 Task: For heading Use Merriweather with pink colour & bold.  font size for heading24,  'Change the font style of data to'Merriweather and font size to 16,  Change the alignment of both headline & data to Align center.  In the sheet  DashboardPayHistbook
Action: Mouse moved to (83, 177)
Screenshot: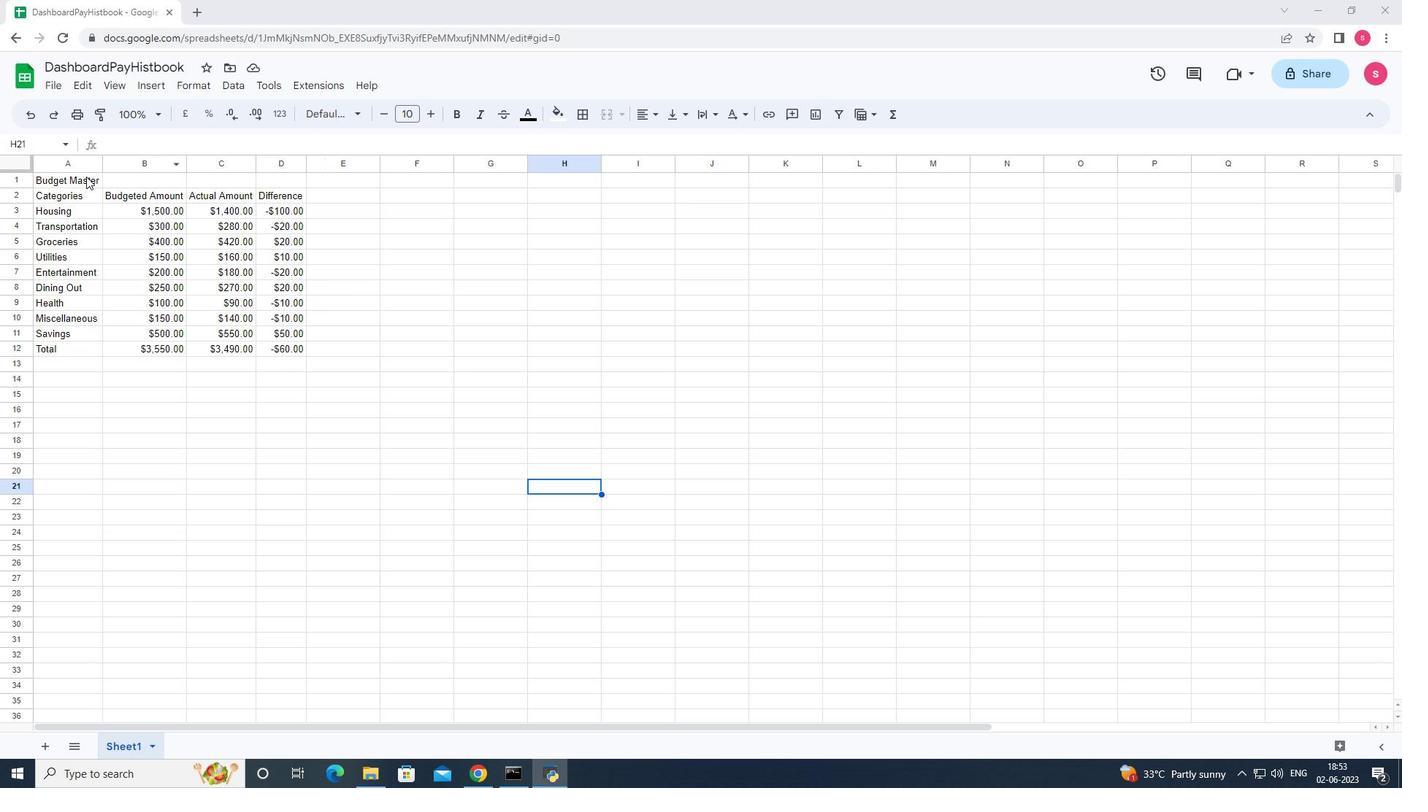 
Action: Mouse pressed left at (83, 177)
Screenshot: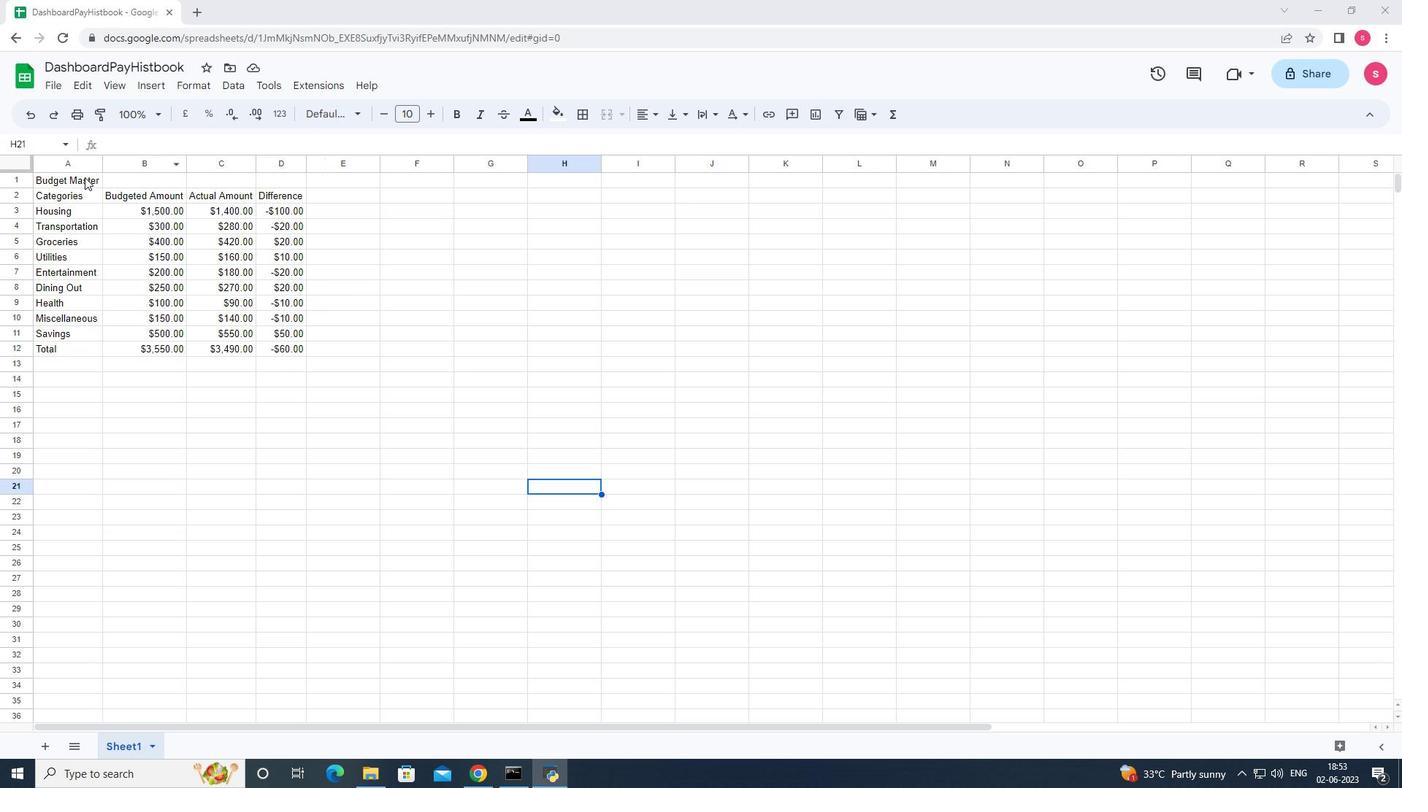 
Action: Mouse moved to (326, 111)
Screenshot: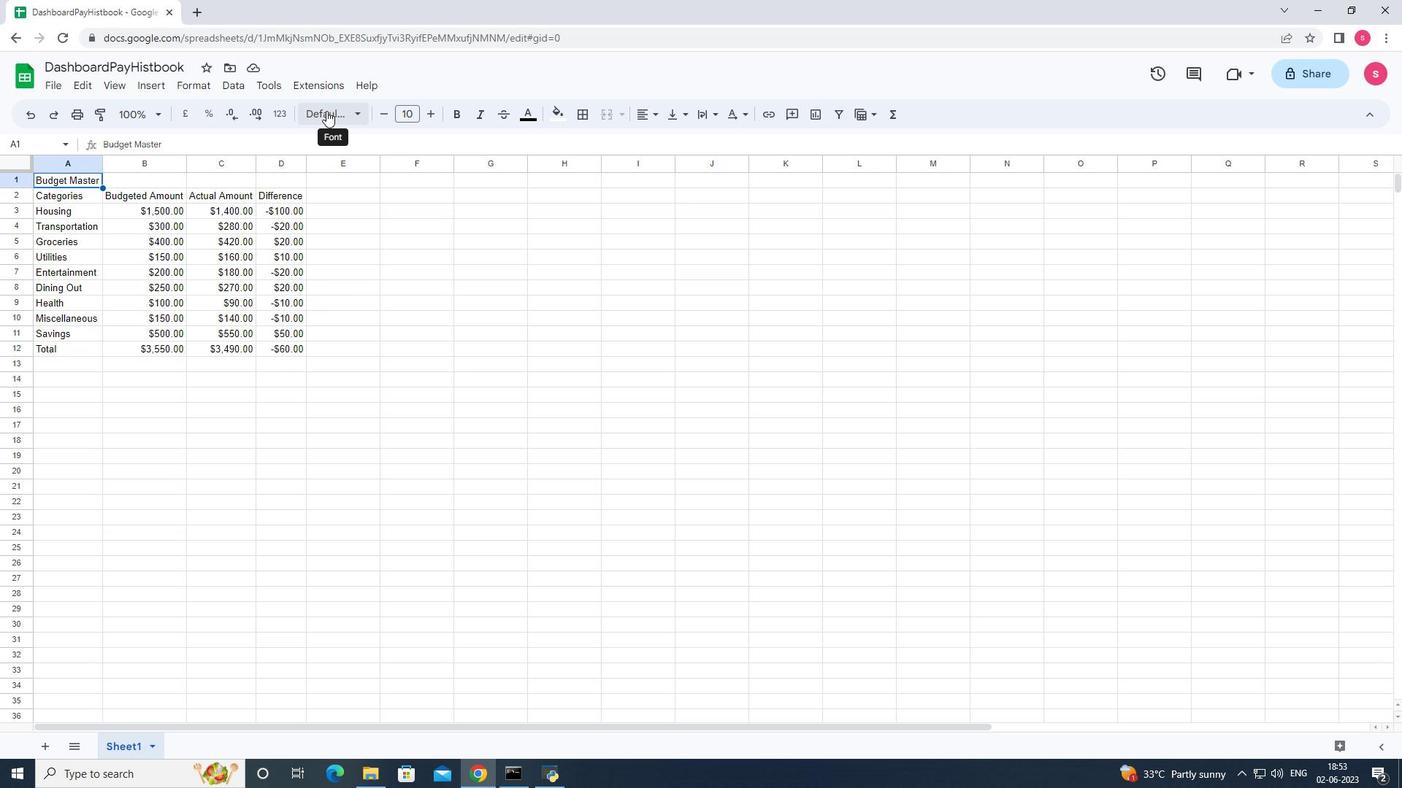 
Action: Mouse pressed left at (326, 111)
Screenshot: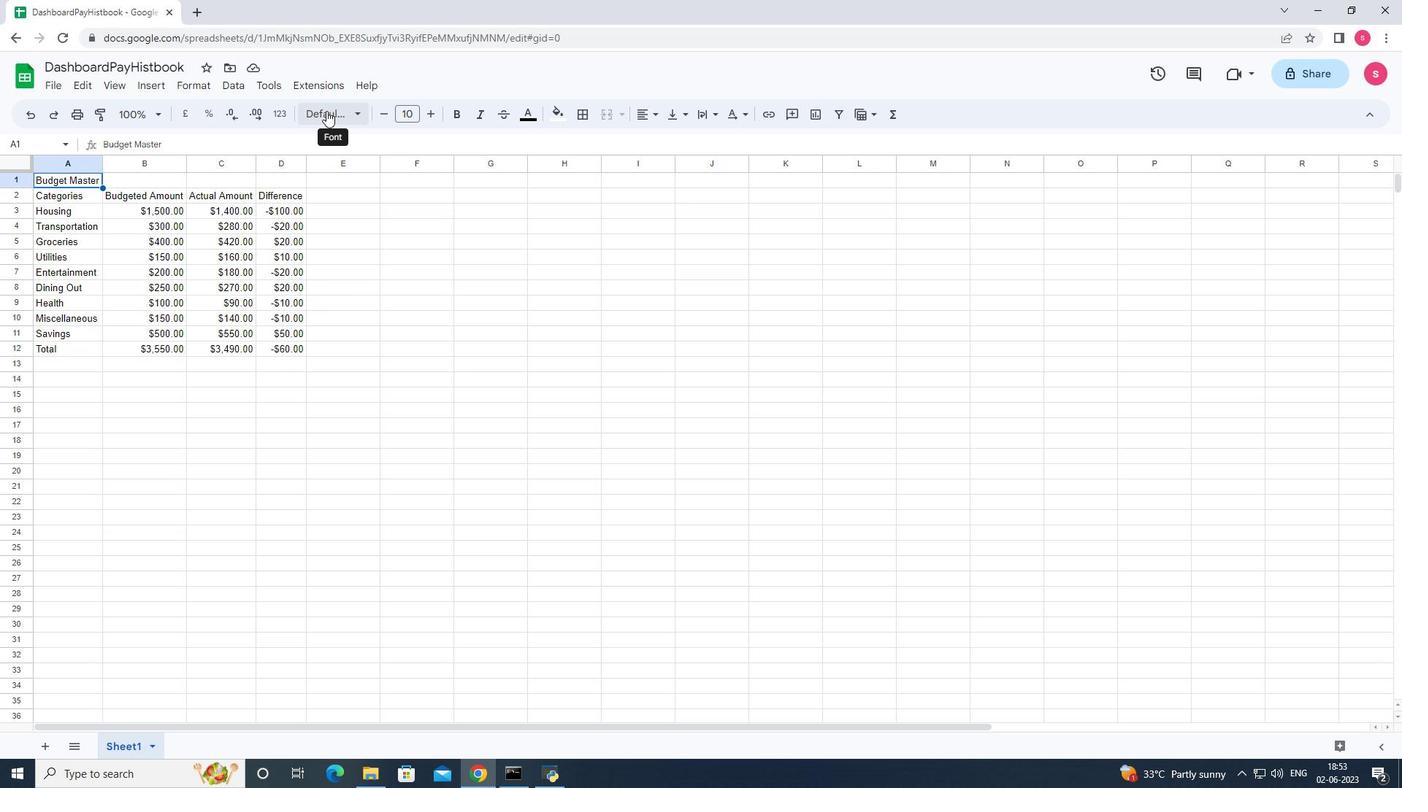 
Action: Mouse moved to (380, 506)
Screenshot: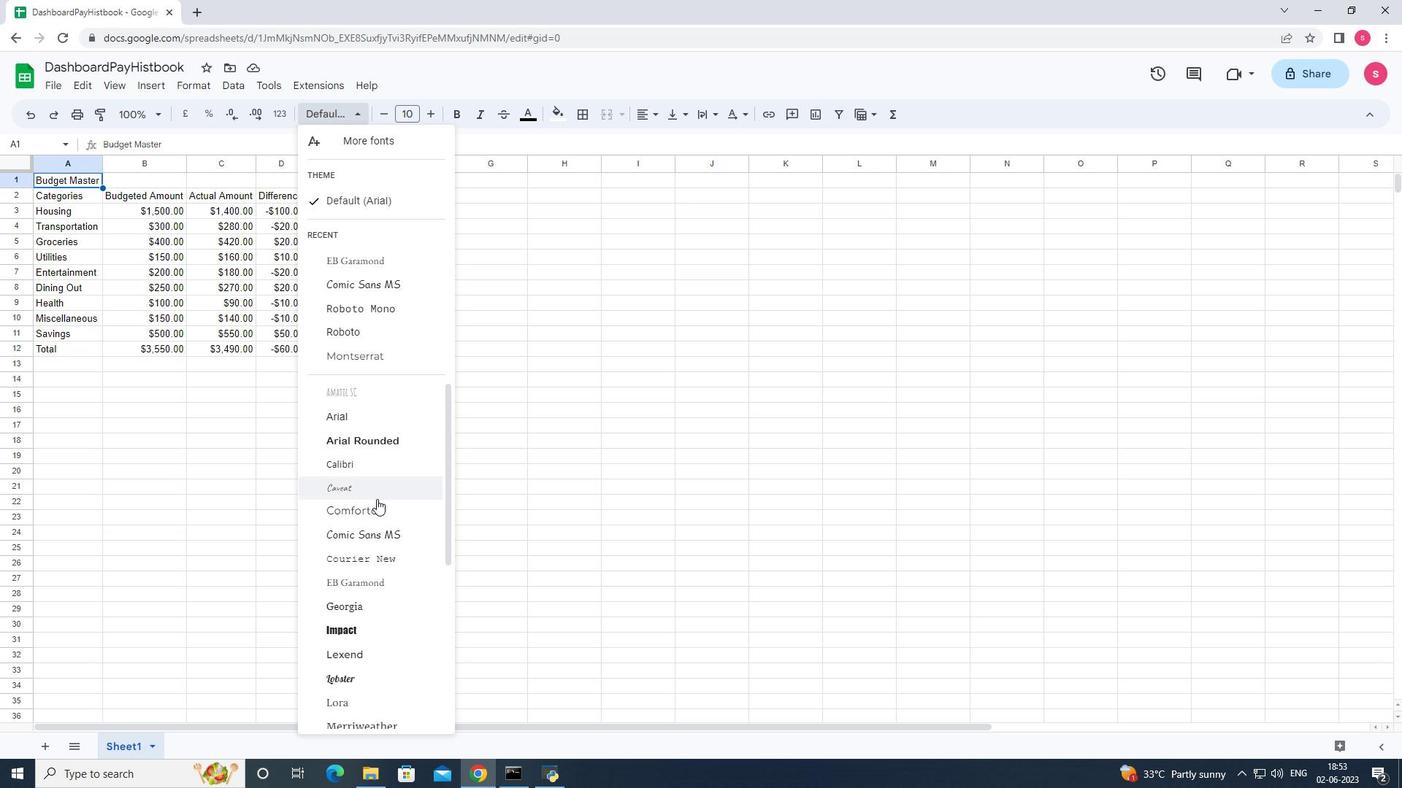 
Action: Mouse scrolled (380, 506) with delta (0, 0)
Screenshot: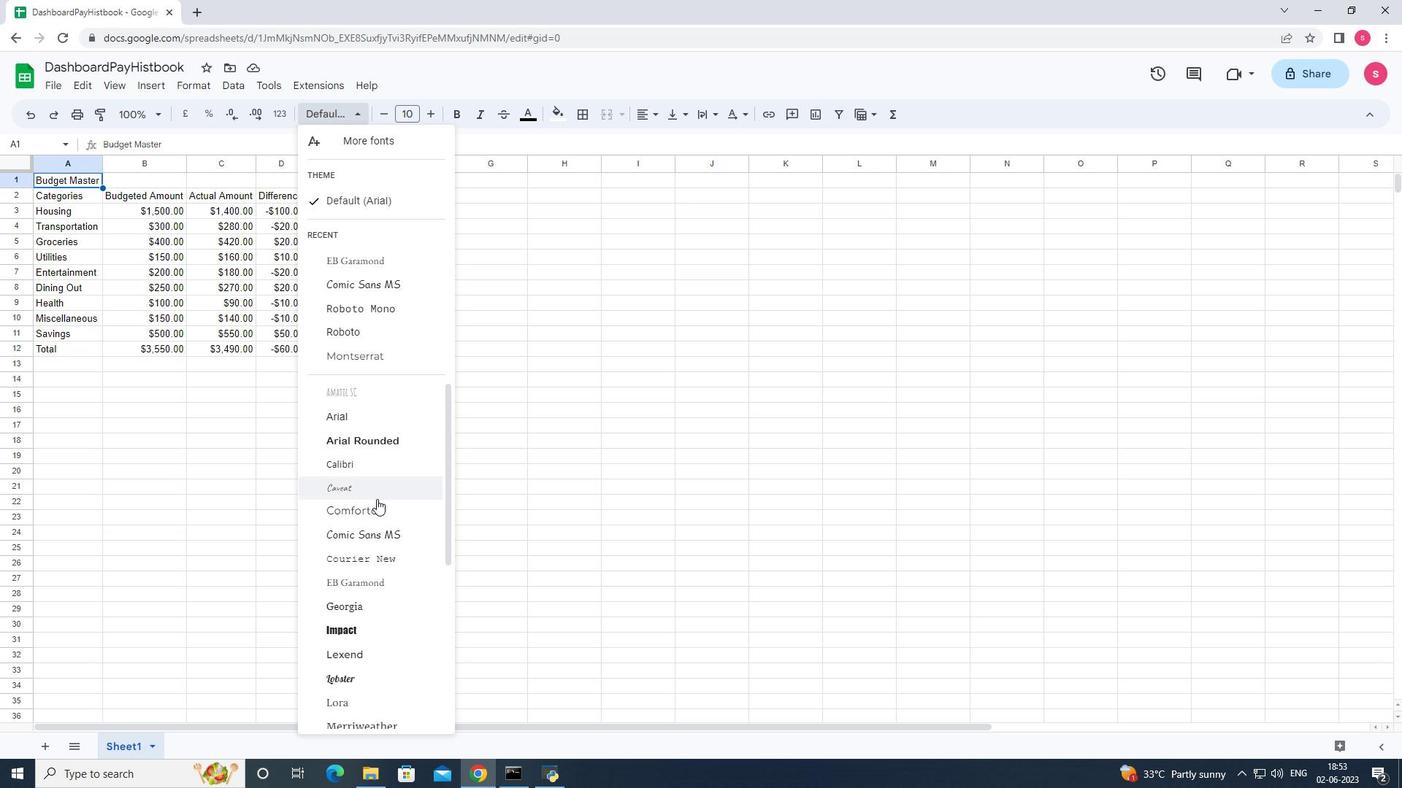 
Action: Mouse moved to (397, 536)
Screenshot: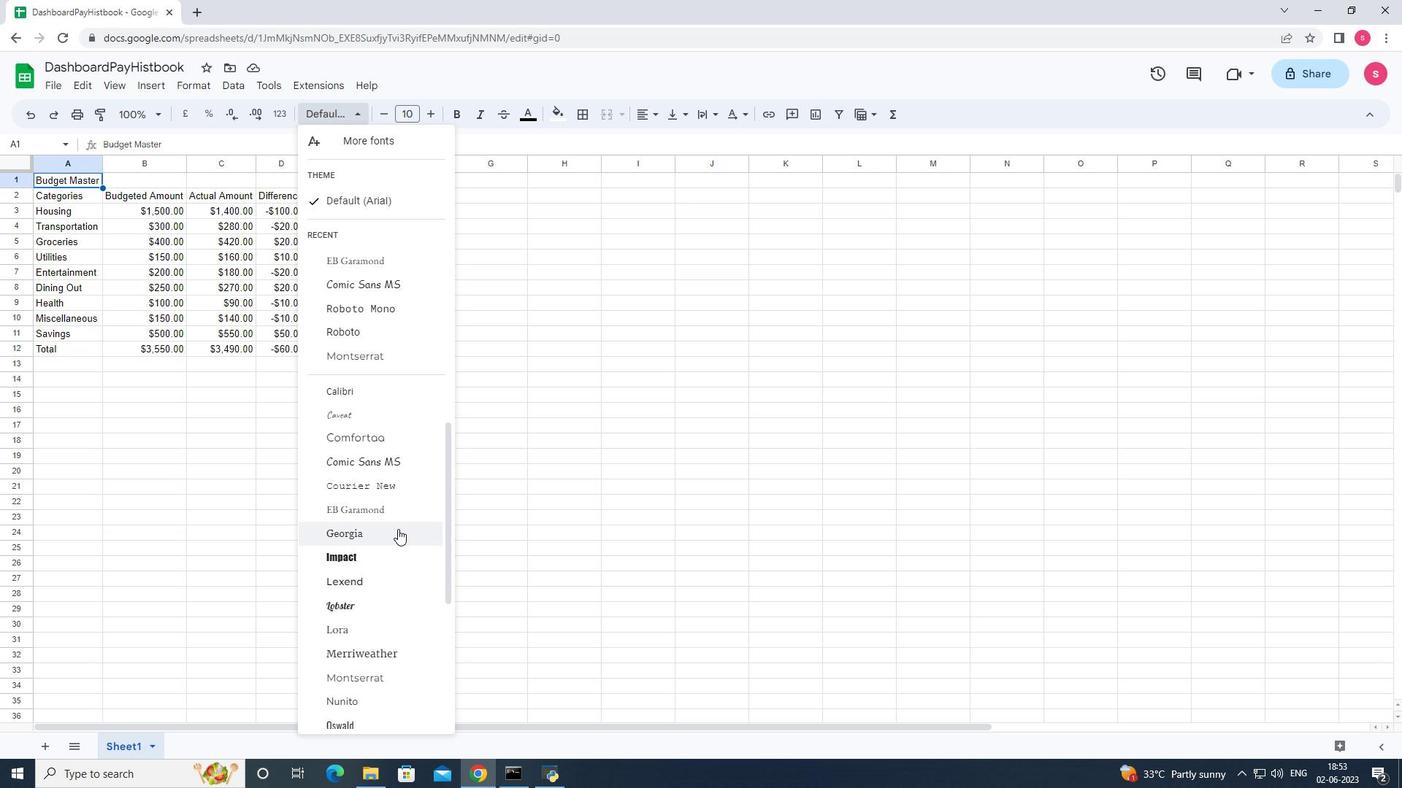 
Action: Mouse scrolled (397, 535) with delta (0, 0)
Screenshot: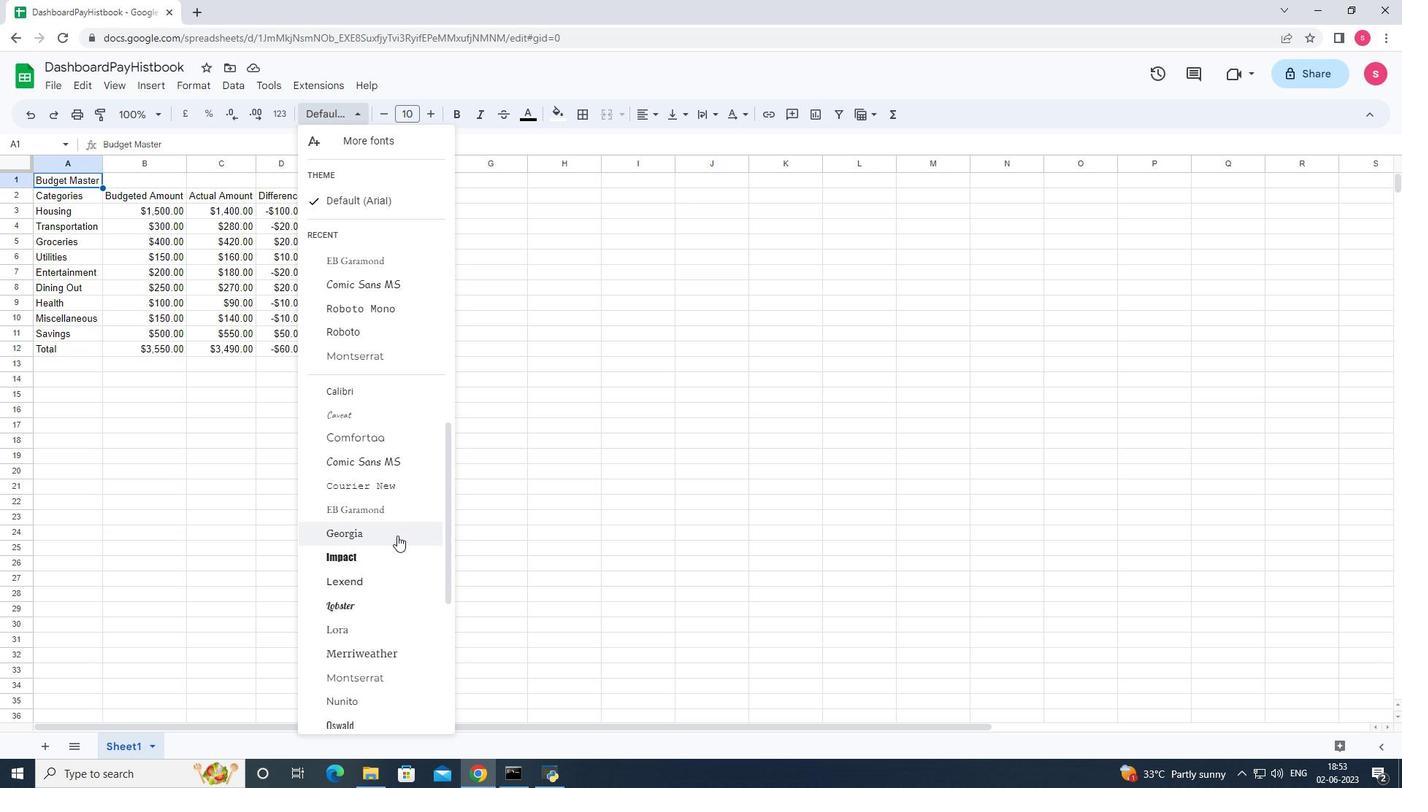 
Action: Mouse moved to (372, 590)
Screenshot: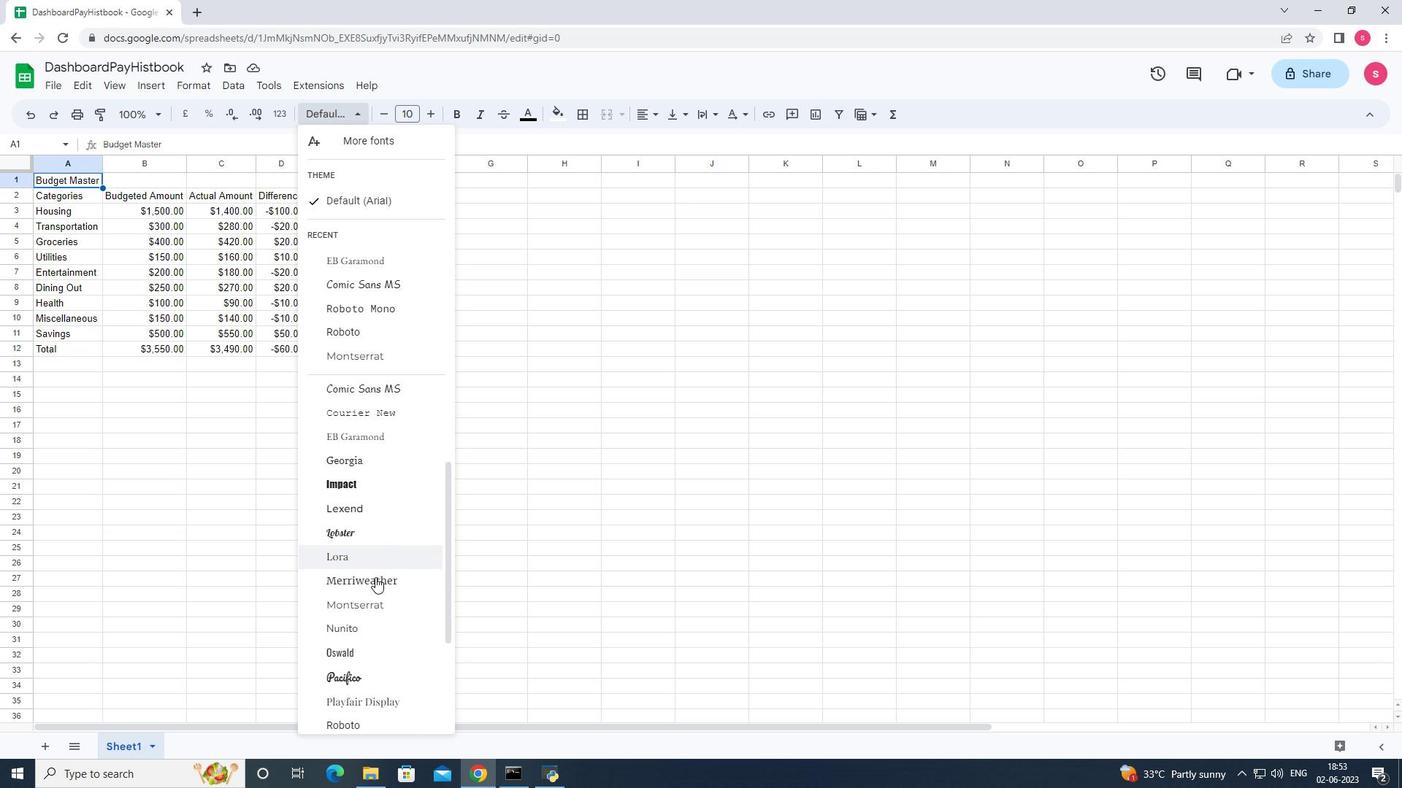 
Action: Mouse pressed left at (372, 590)
Screenshot: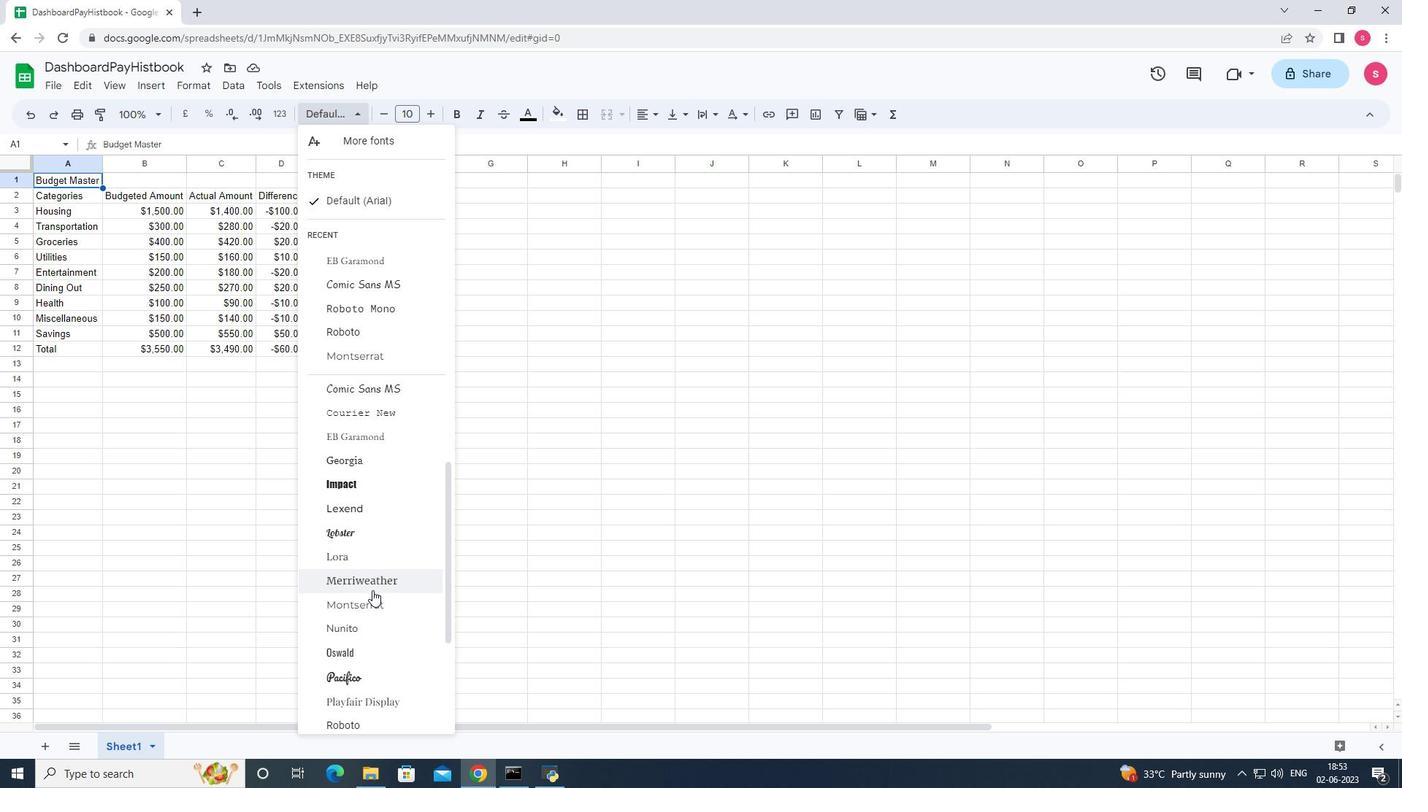 
Action: Mouse moved to (534, 119)
Screenshot: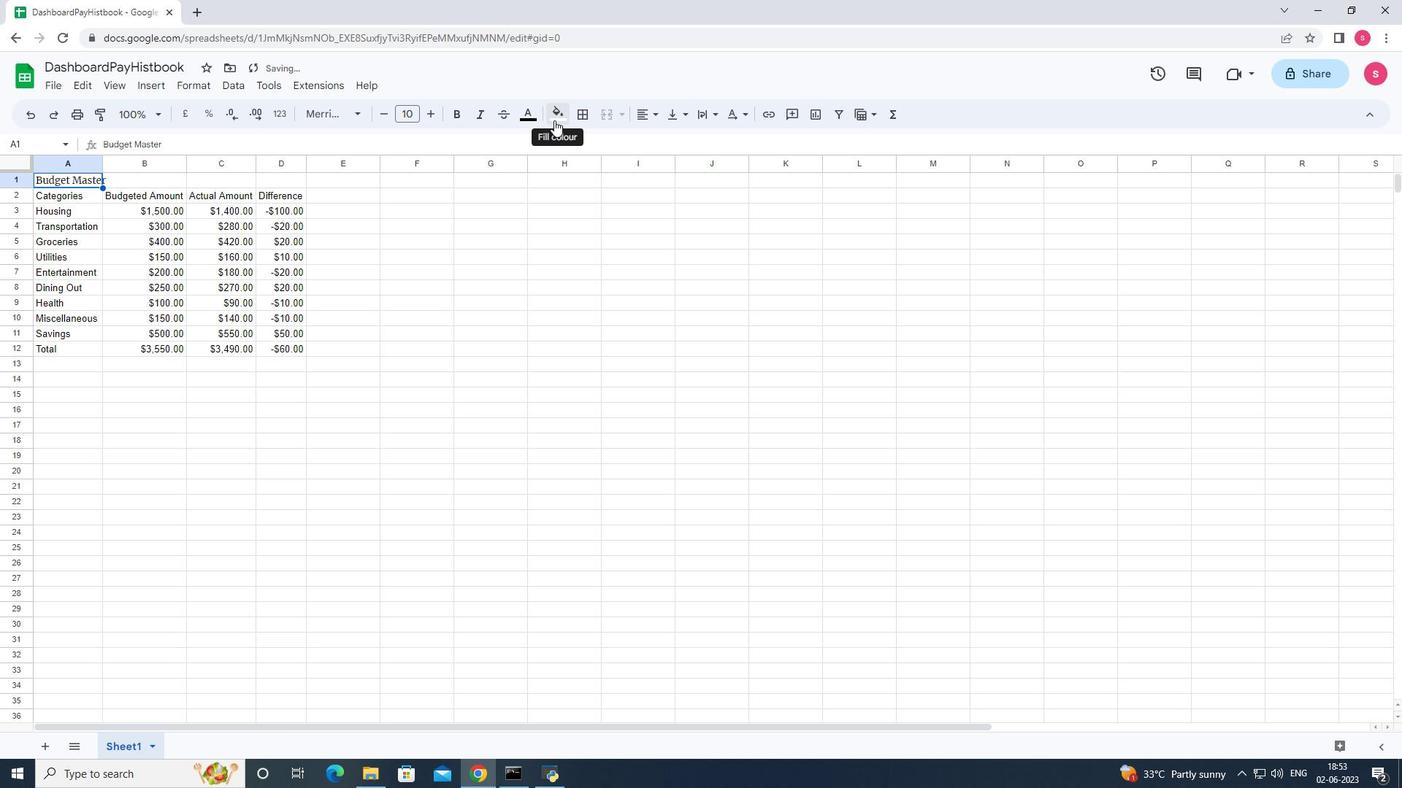 
Action: Mouse pressed left at (534, 119)
Screenshot: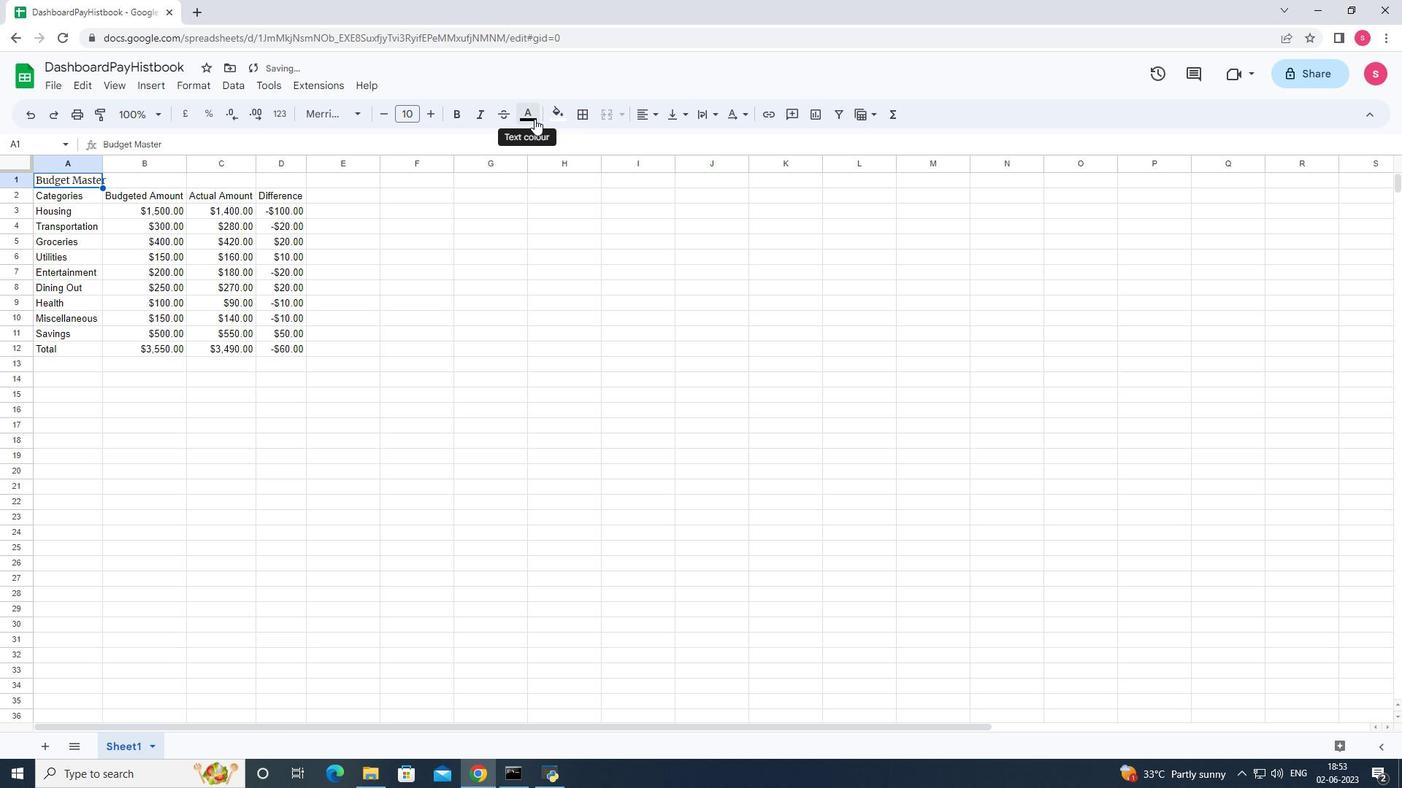 
Action: Mouse moved to (674, 182)
Screenshot: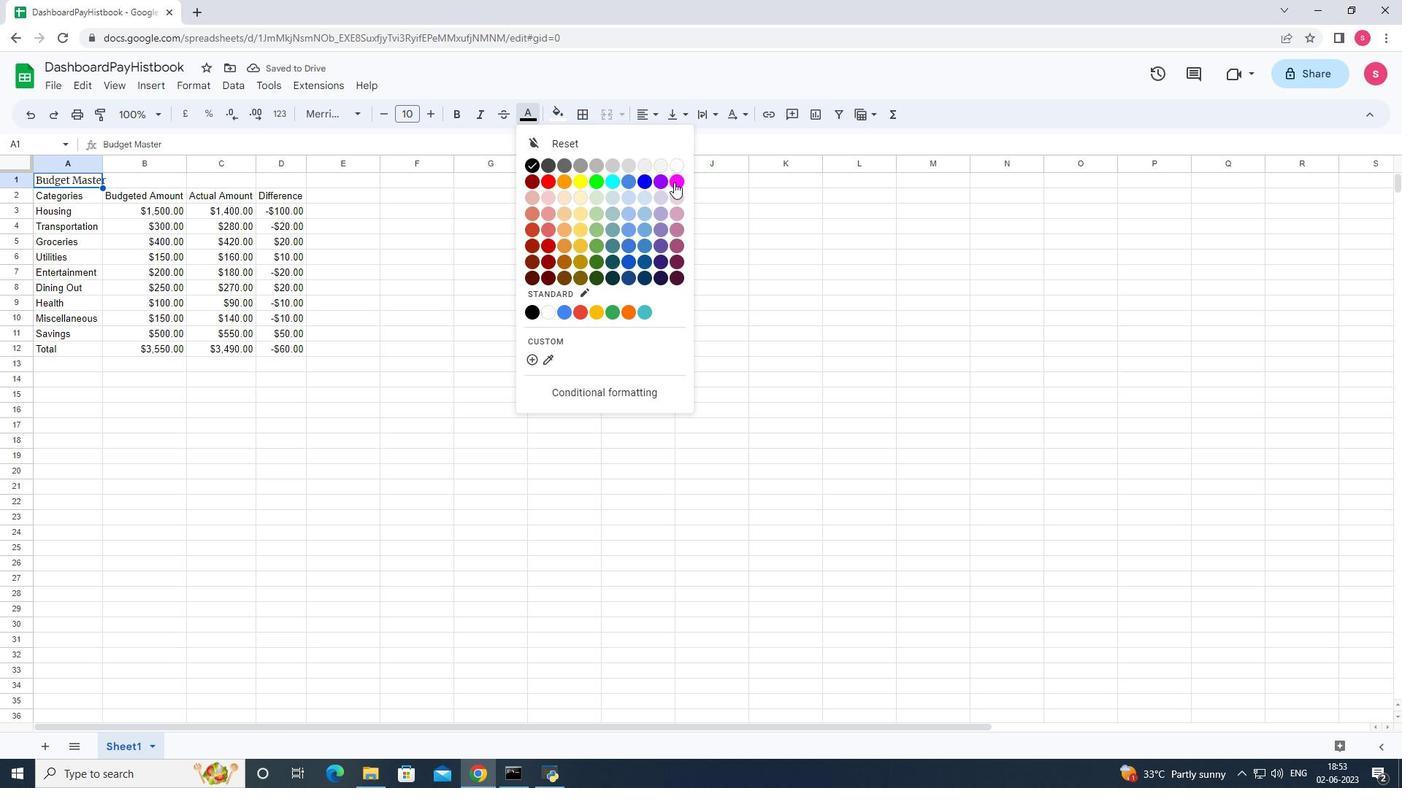 
Action: Mouse pressed left at (674, 182)
Screenshot: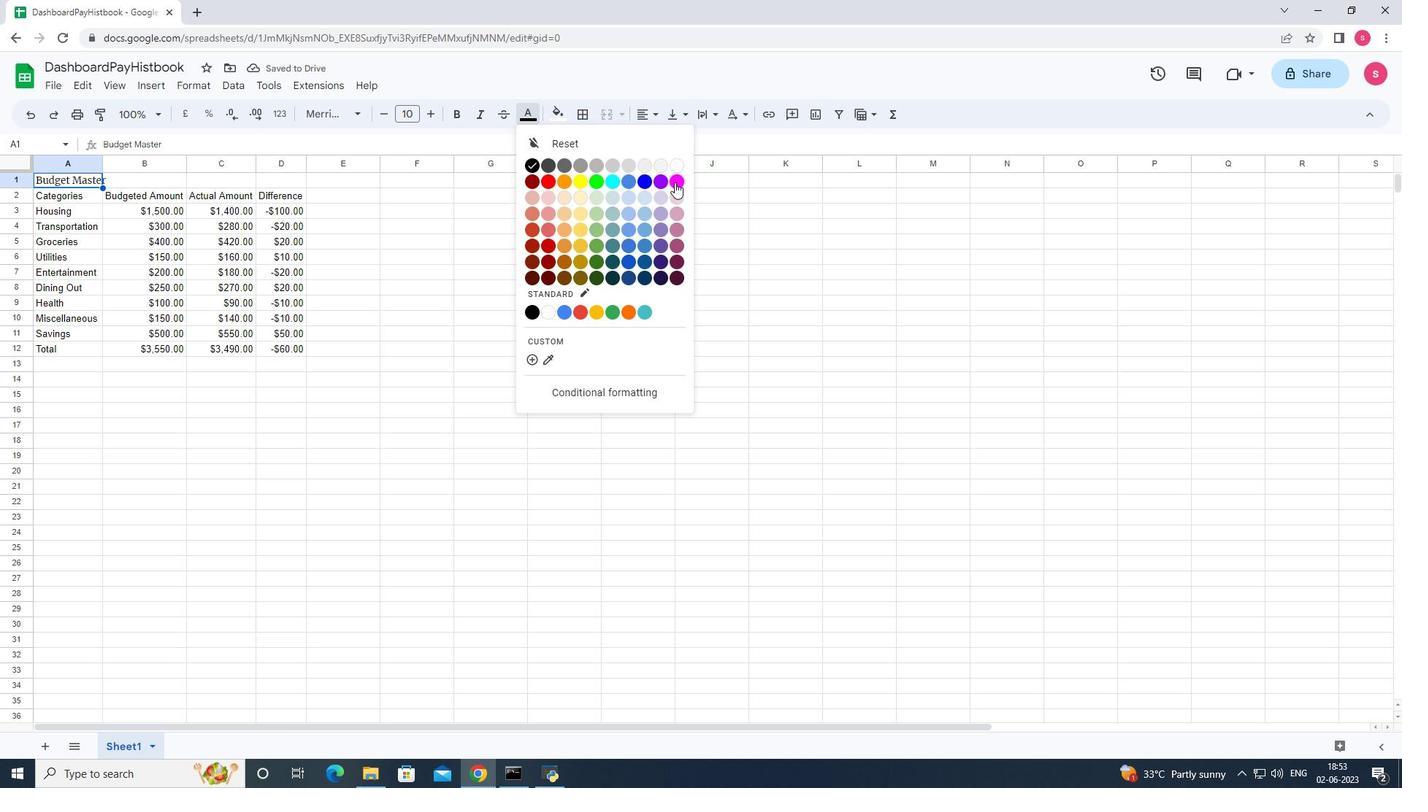 
Action: Mouse moved to (460, 118)
Screenshot: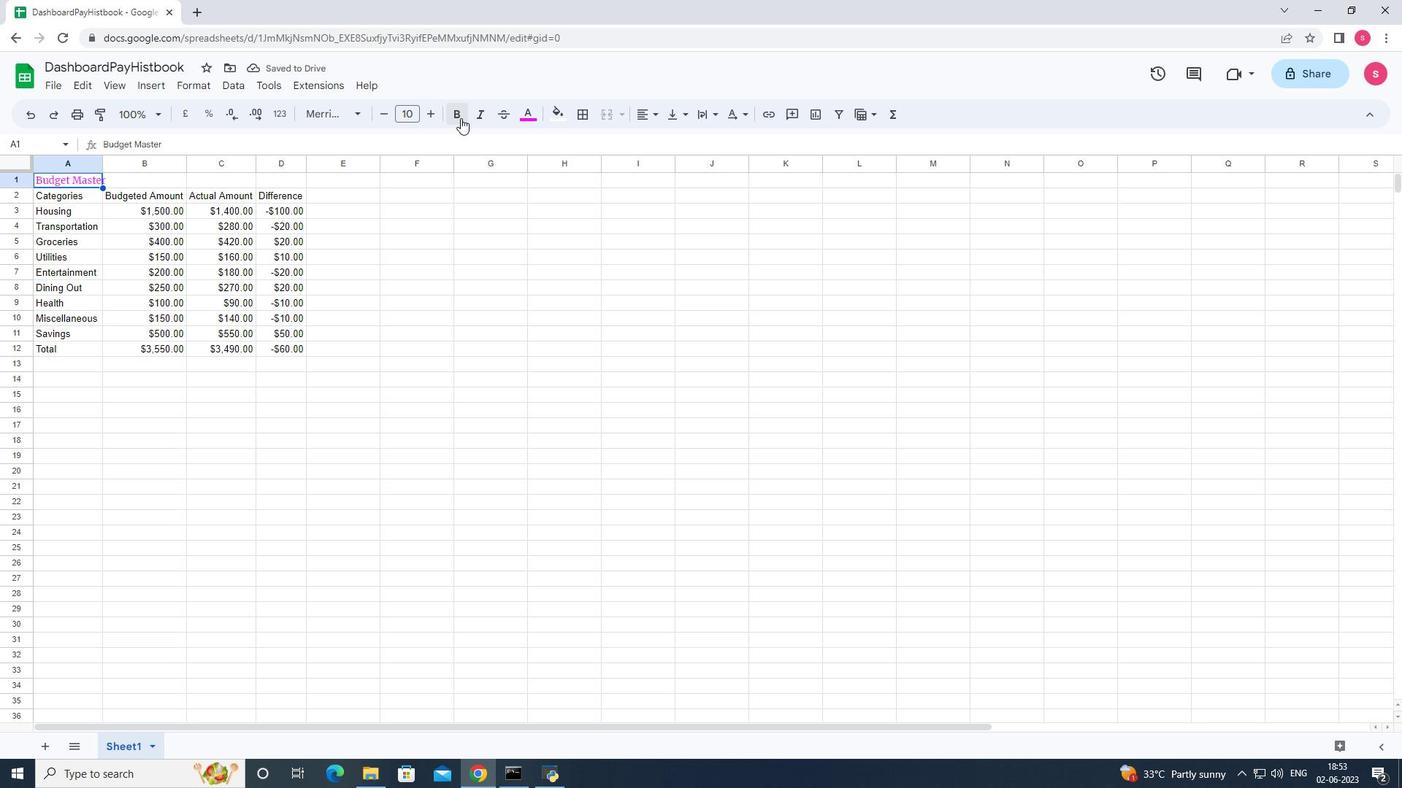 
Action: Mouse pressed left at (460, 118)
Screenshot: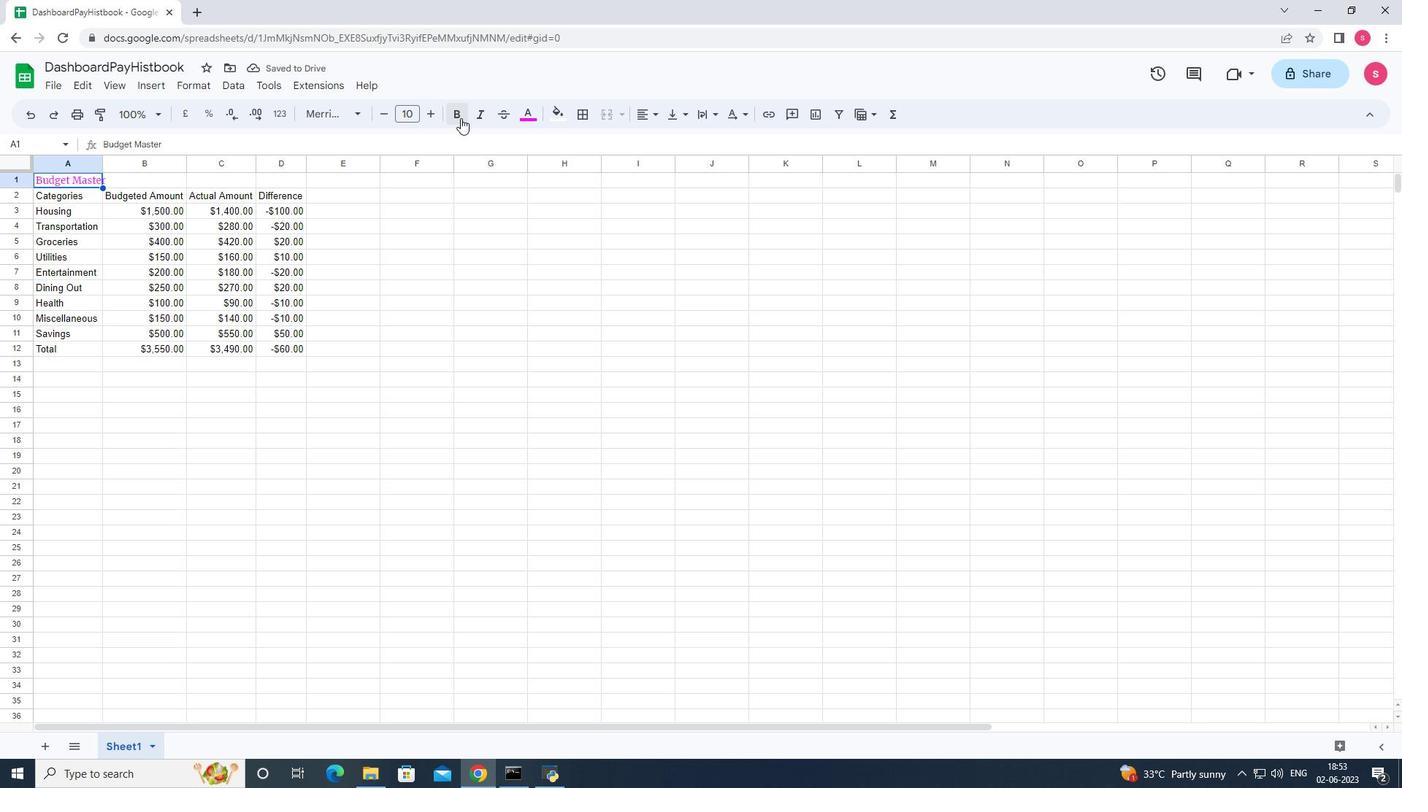 
Action: Mouse moved to (427, 118)
Screenshot: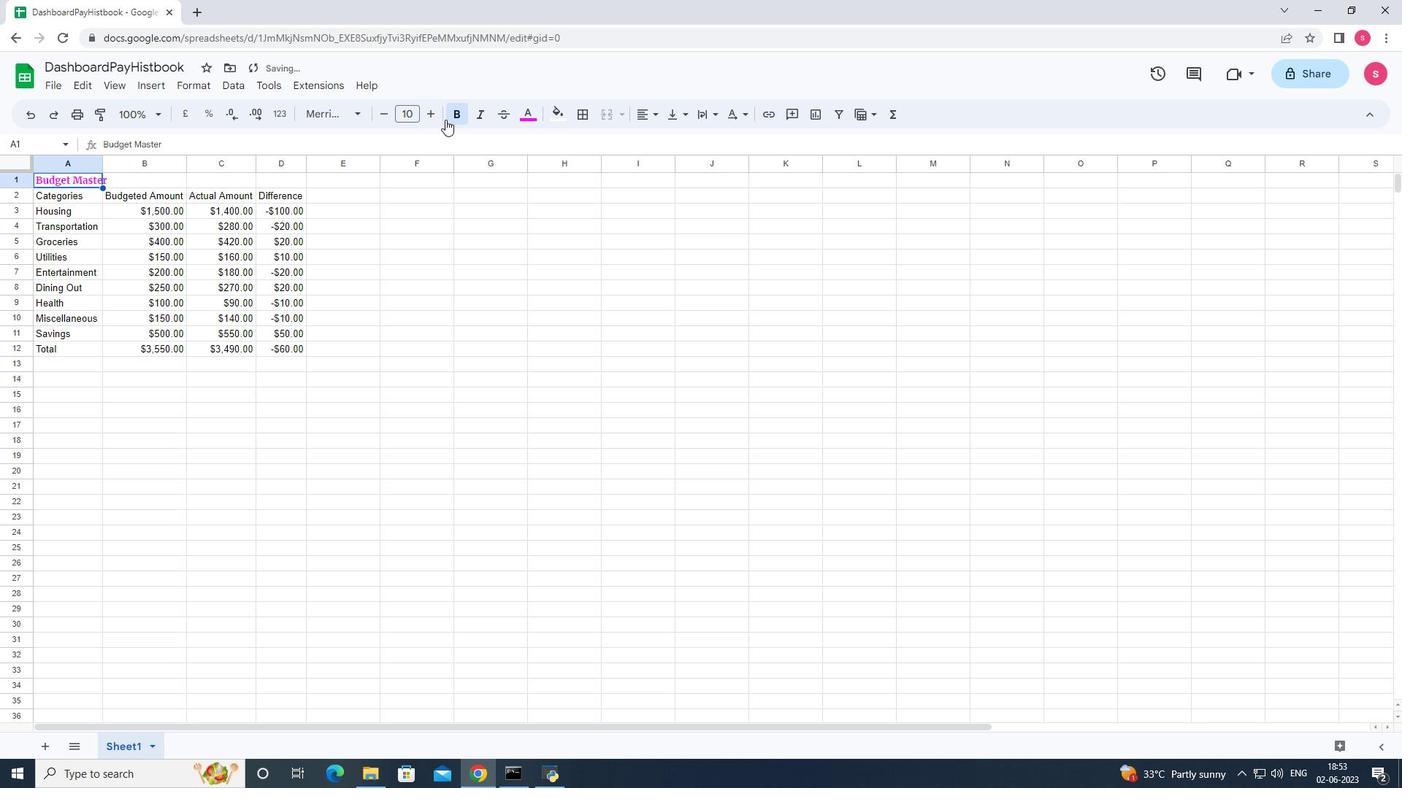 
Action: Mouse pressed left at (427, 118)
Screenshot: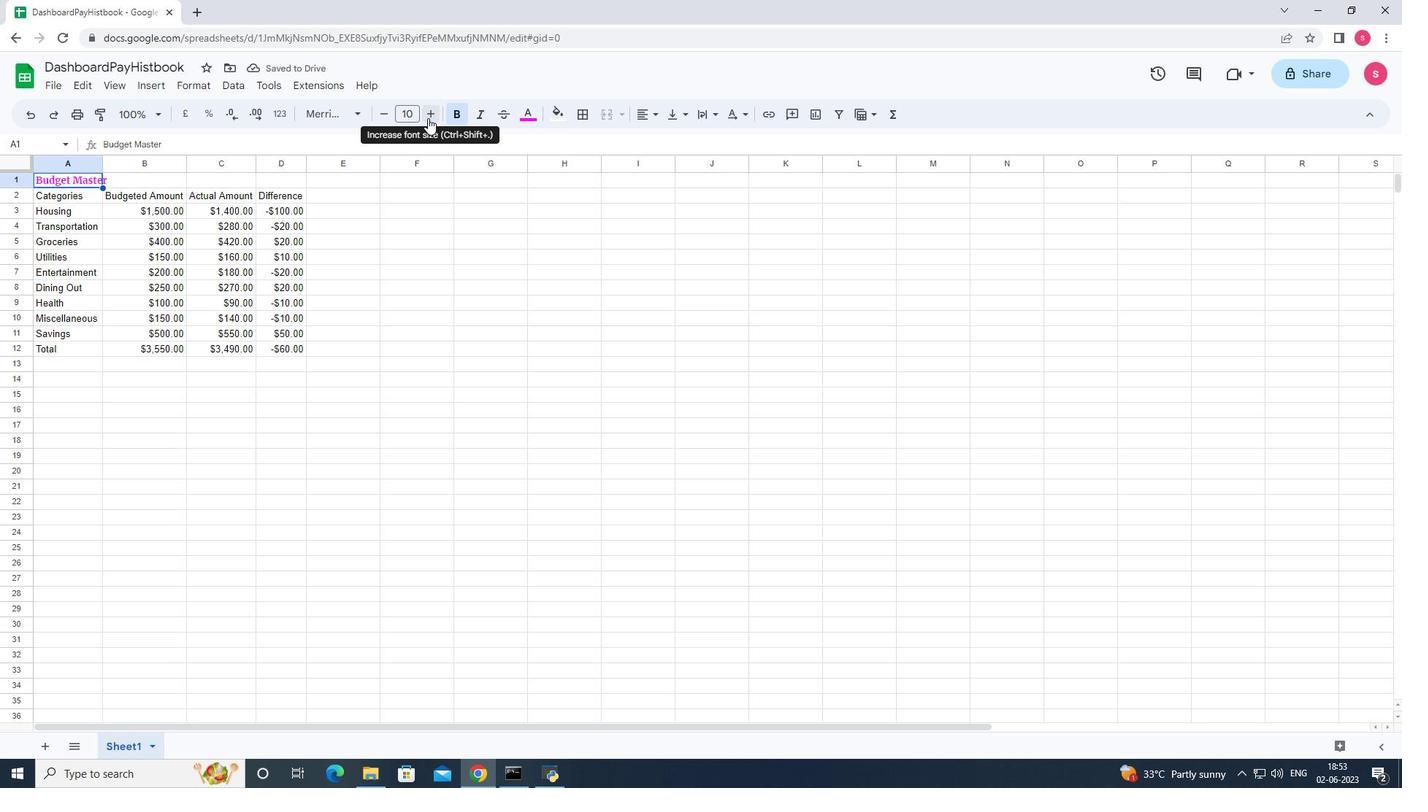 
Action: Mouse pressed left at (427, 118)
Screenshot: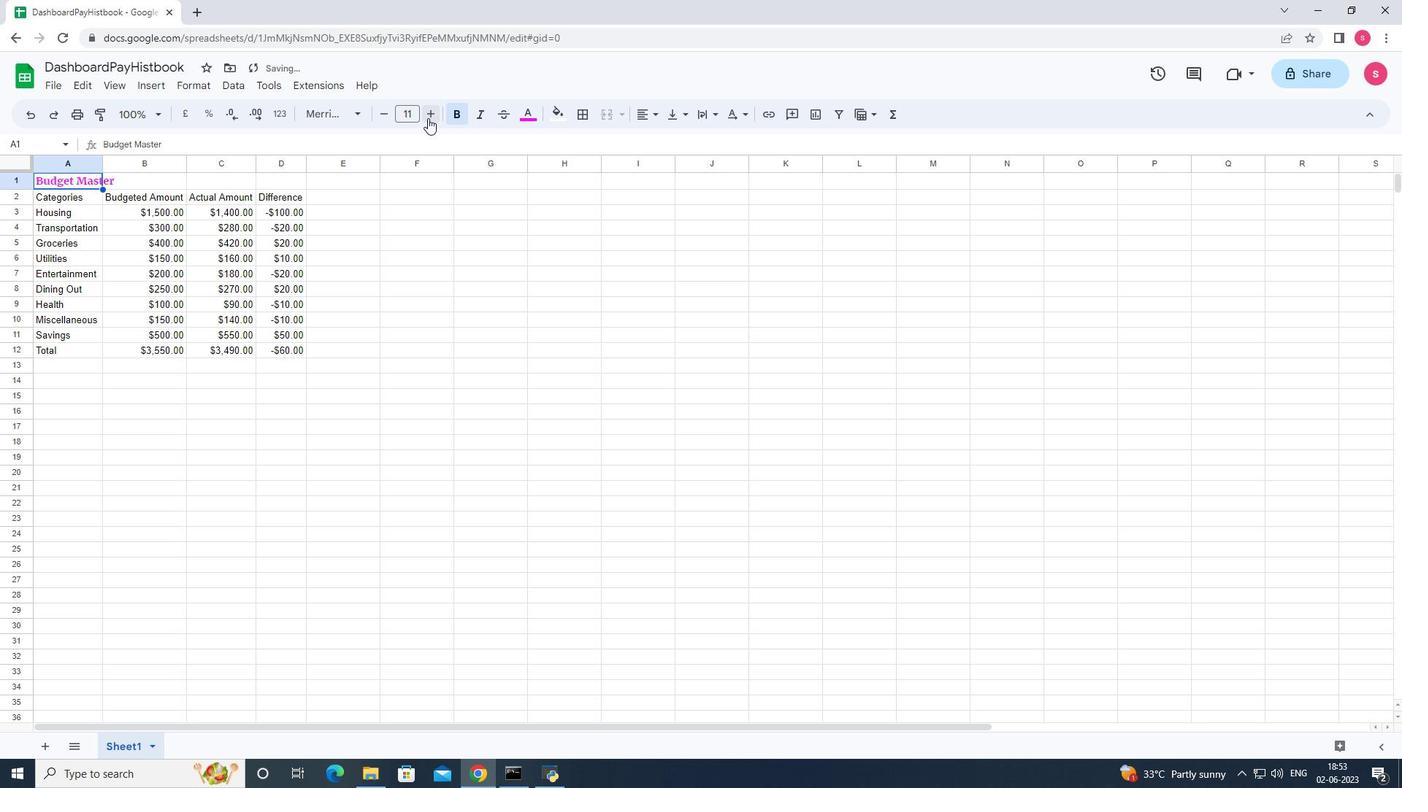 
Action: Mouse pressed left at (427, 118)
Screenshot: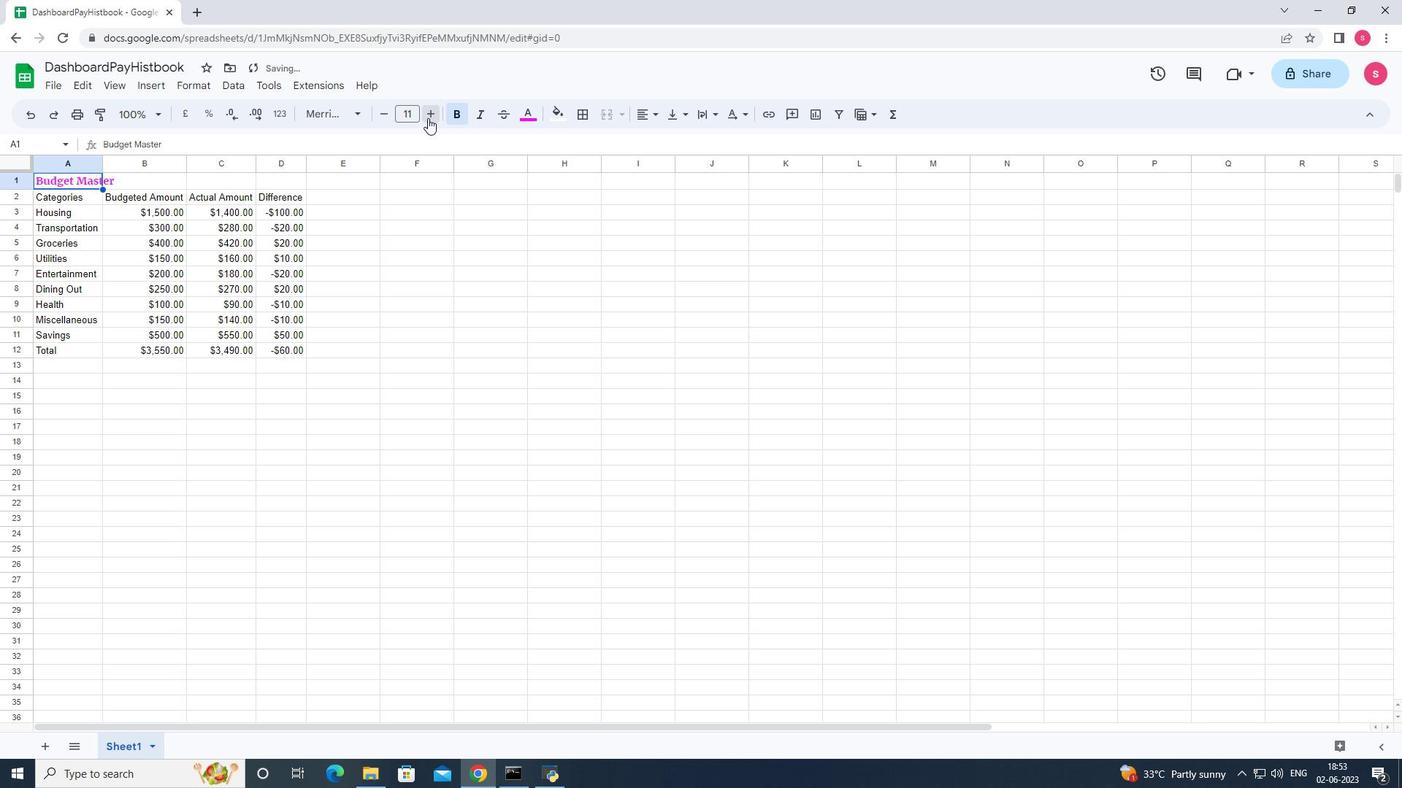 
Action: Mouse pressed left at (427, 118)
Screenshot: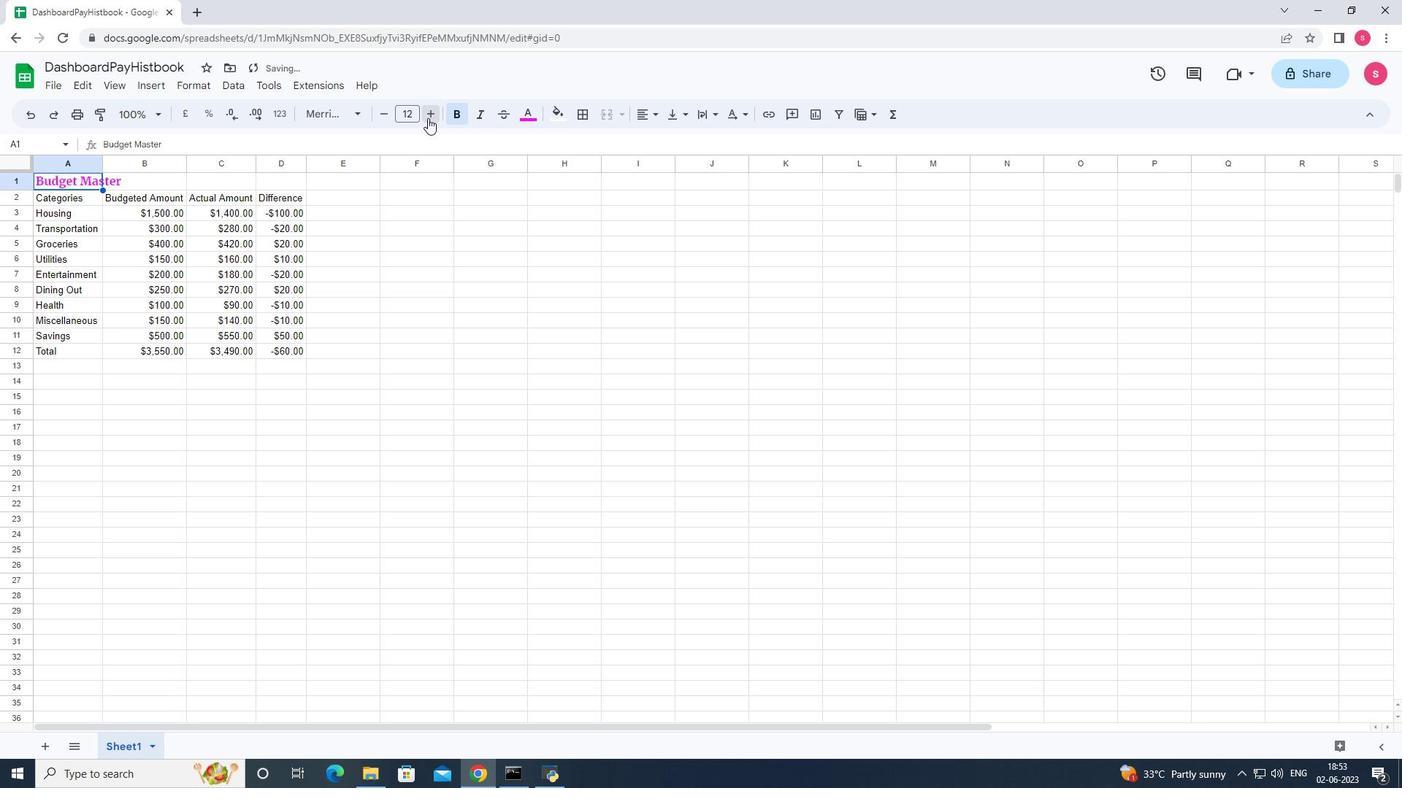 
Action: Mouse pressed left at (427, 118)
Screenshot: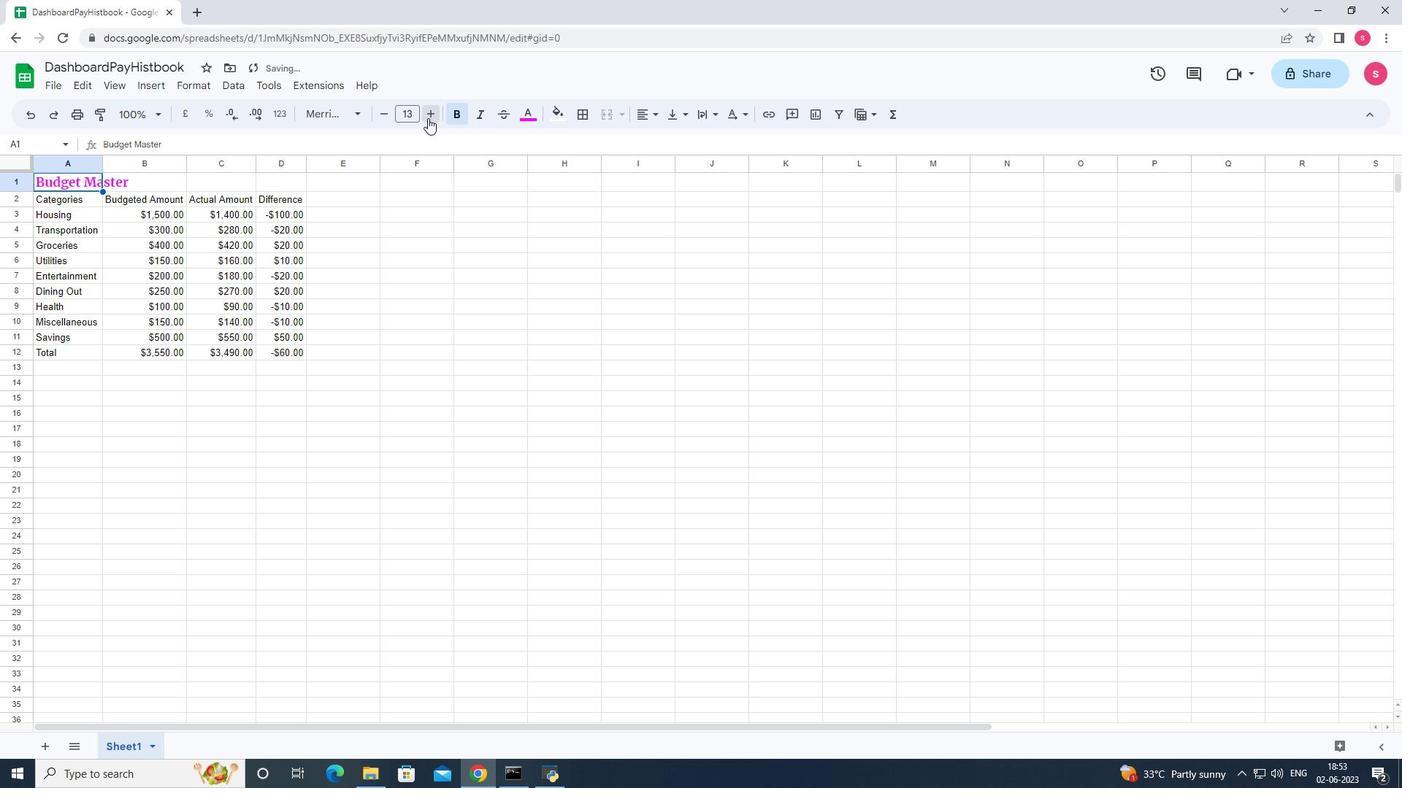 
Action: Mouse pressed left at (427, 118)
Screenshot: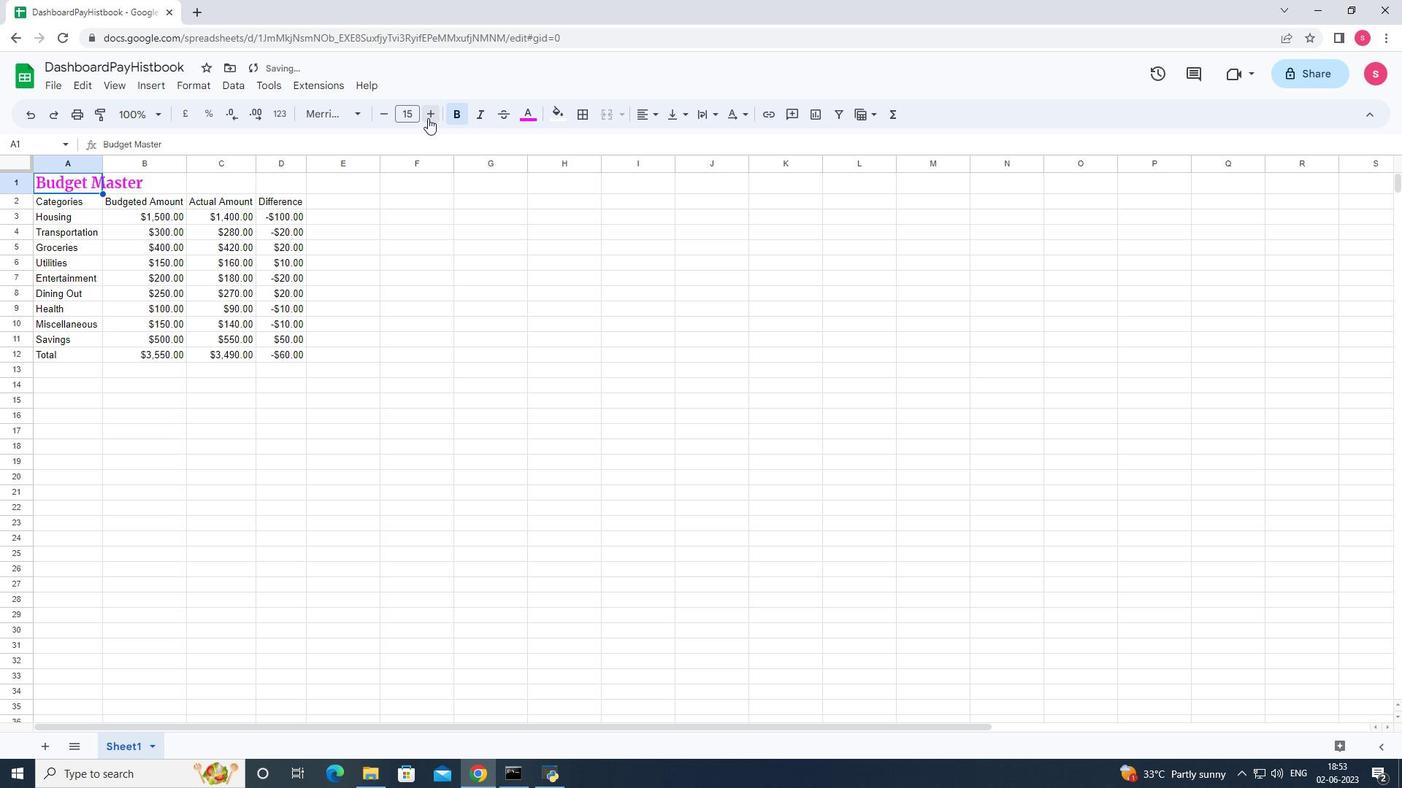 
Action: Mouse pressed left at (427, 118)
Screenshot: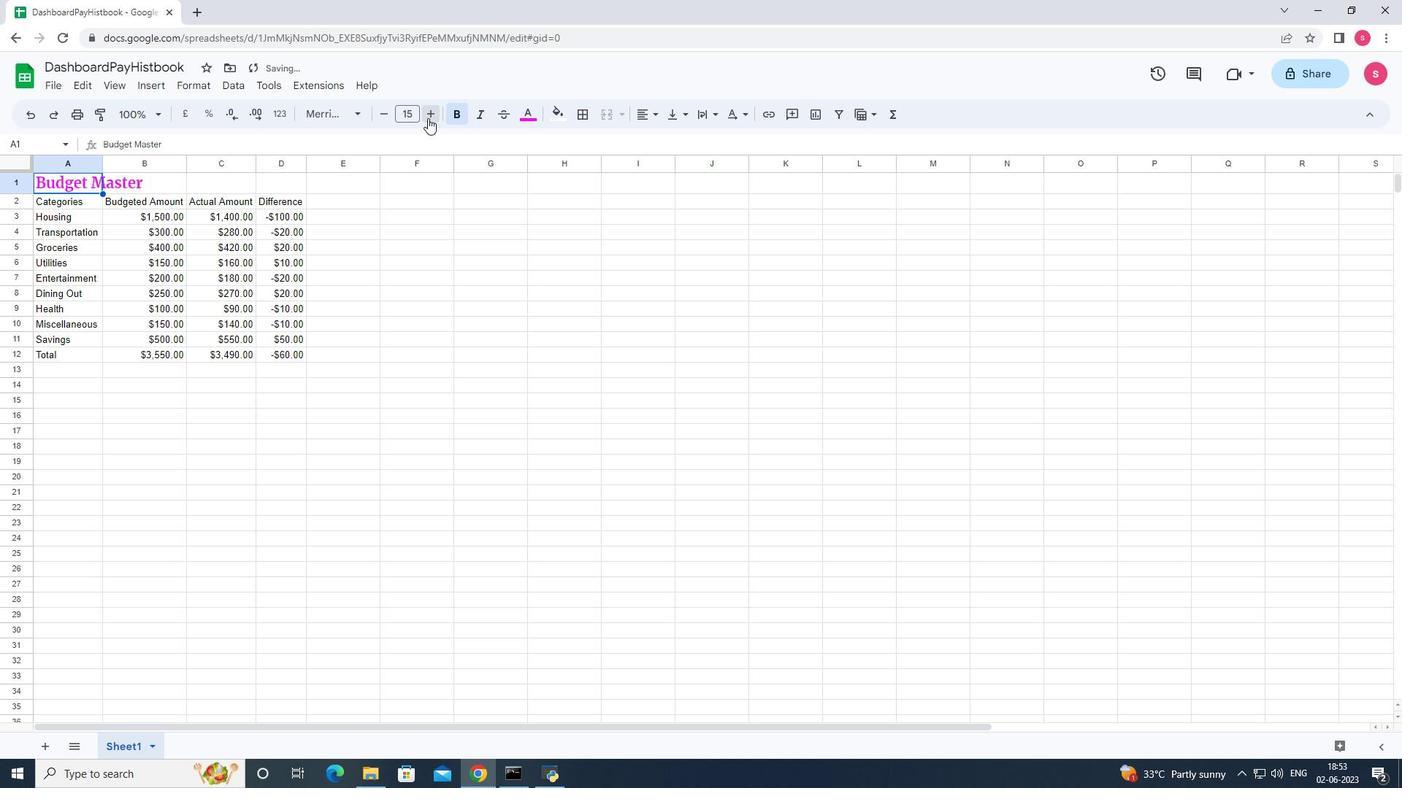 
Action: Mouse pressed left at (427, 118)
Screenshot: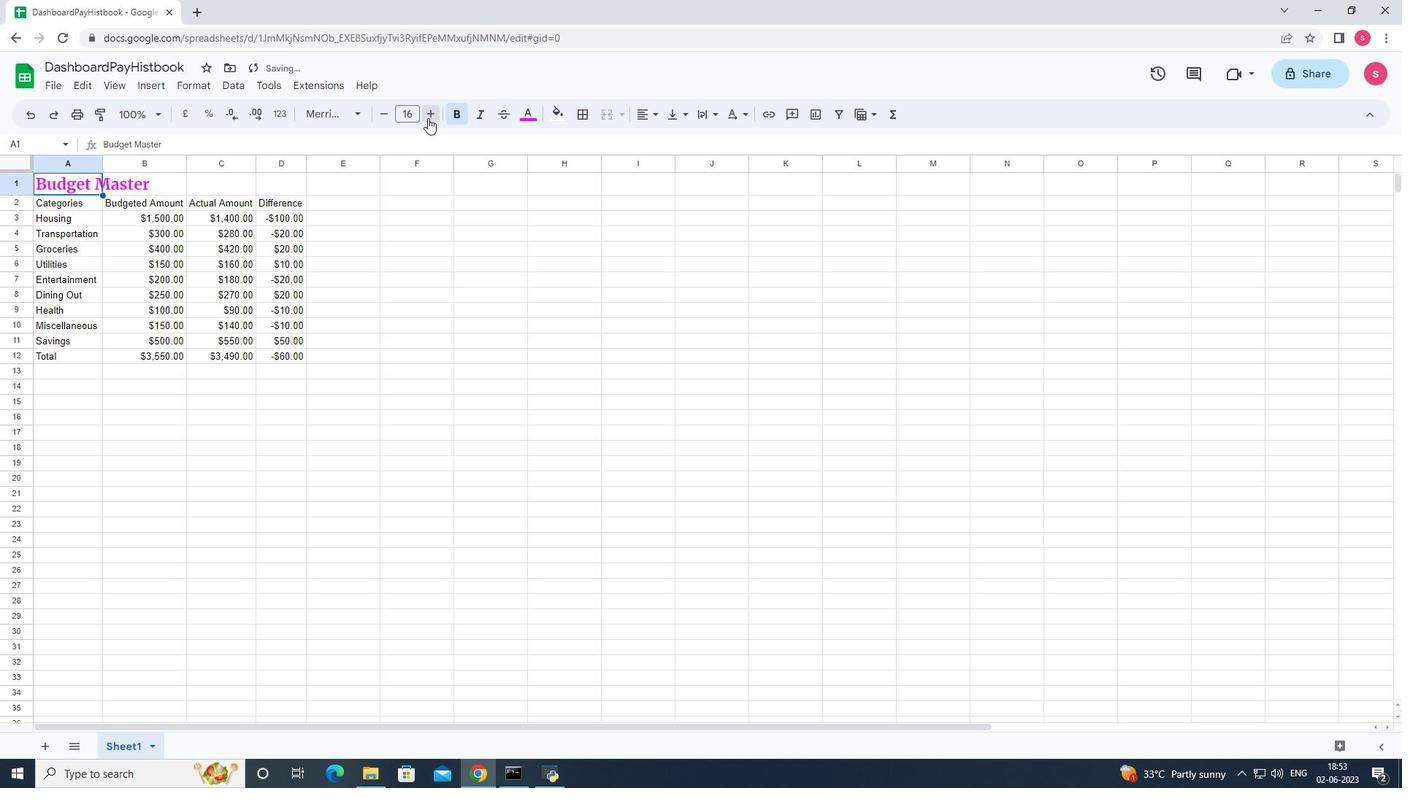 
Action: Mouse pressed left at (427, 118)
Screenshot: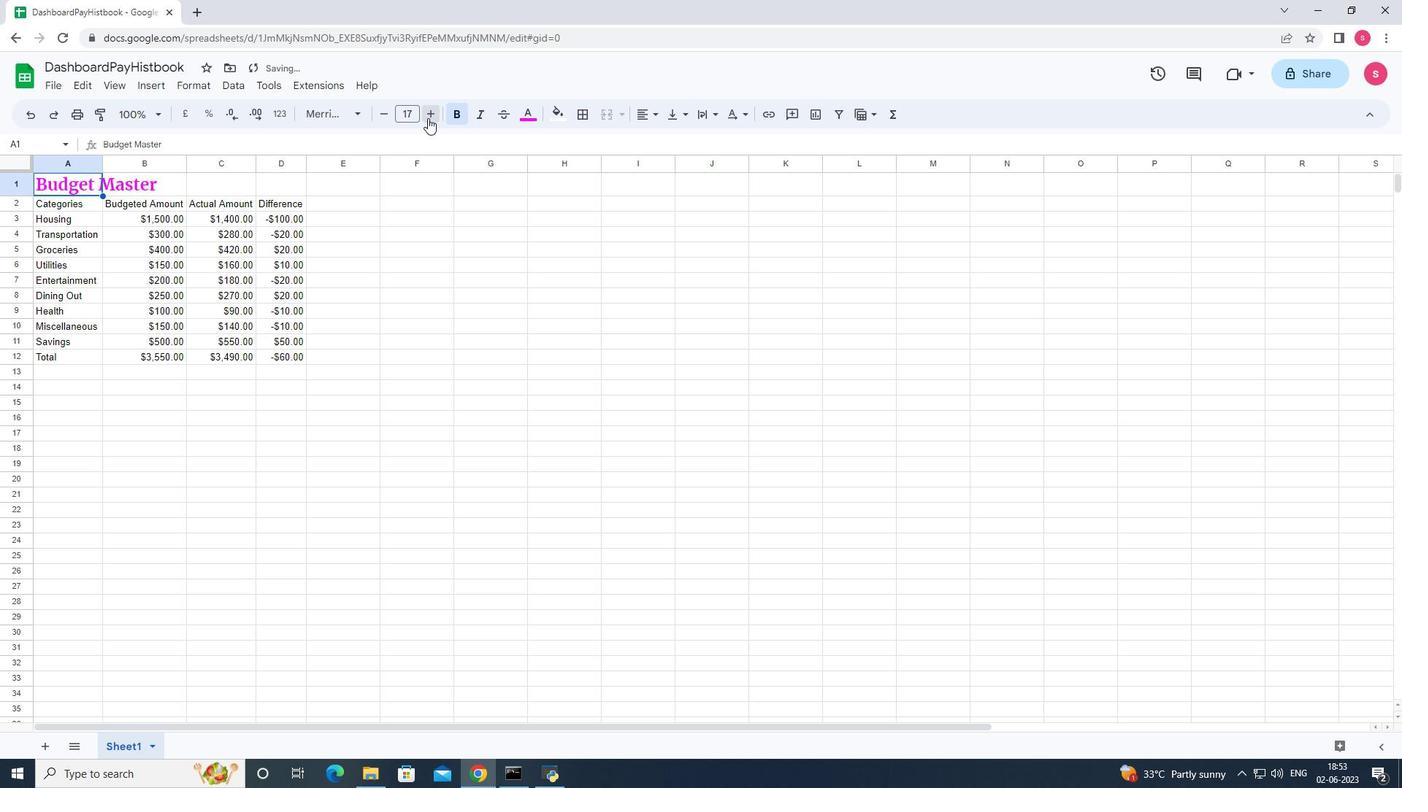 
Action: Mouse pressed left at (427, 118)
Screenshot: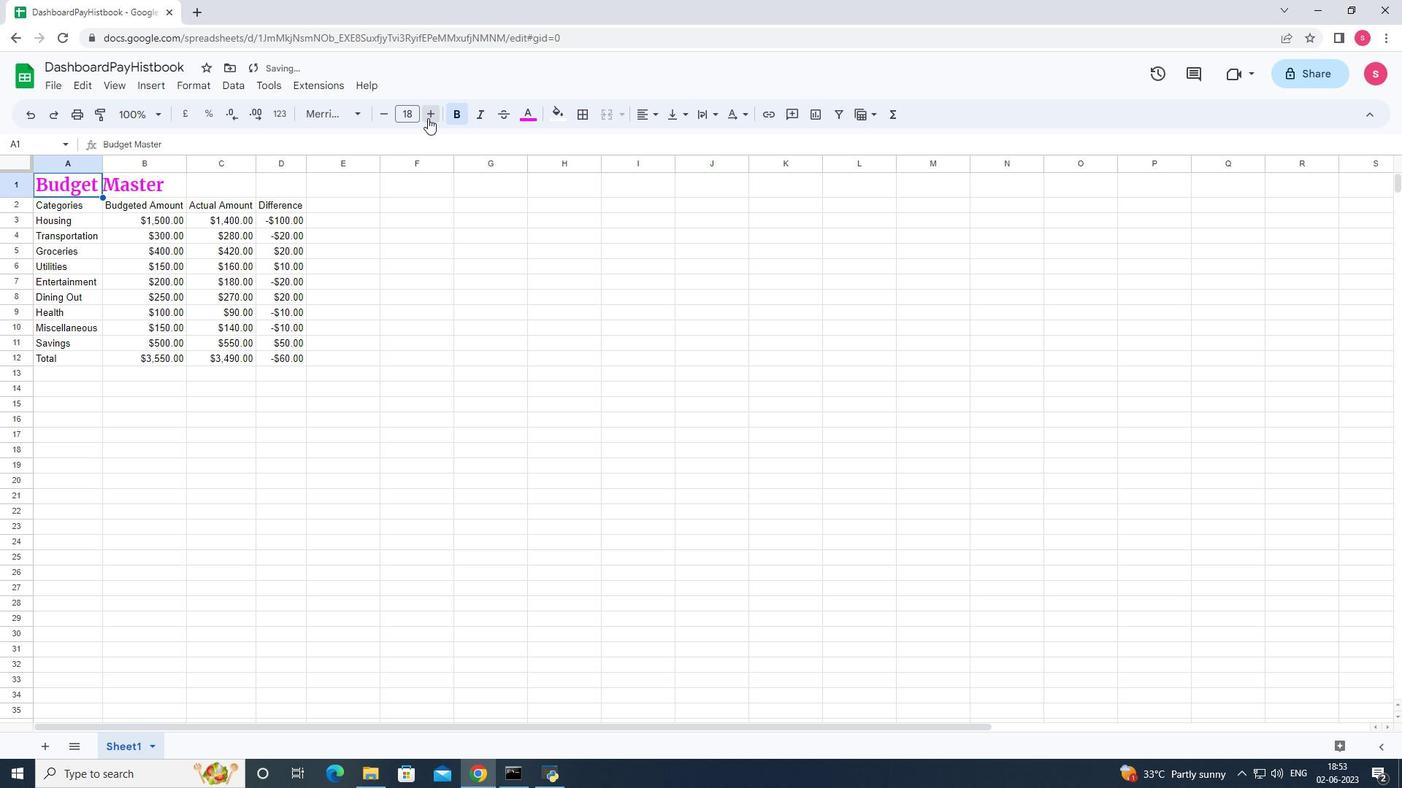 
Action: Mouse pressed left at (427, 118)
Screenshot: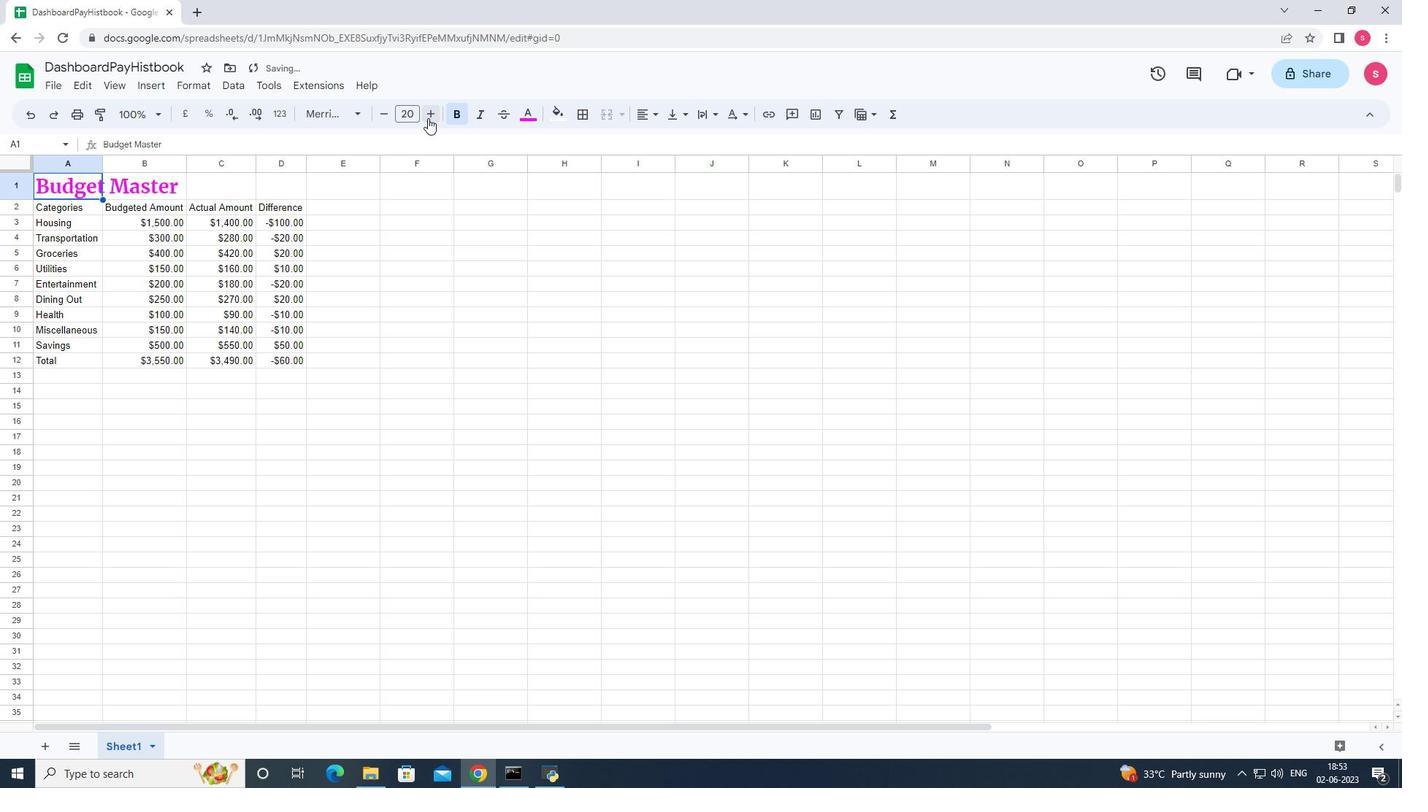 
Action: Mouse pressed left at (427, 118)
Screenshot: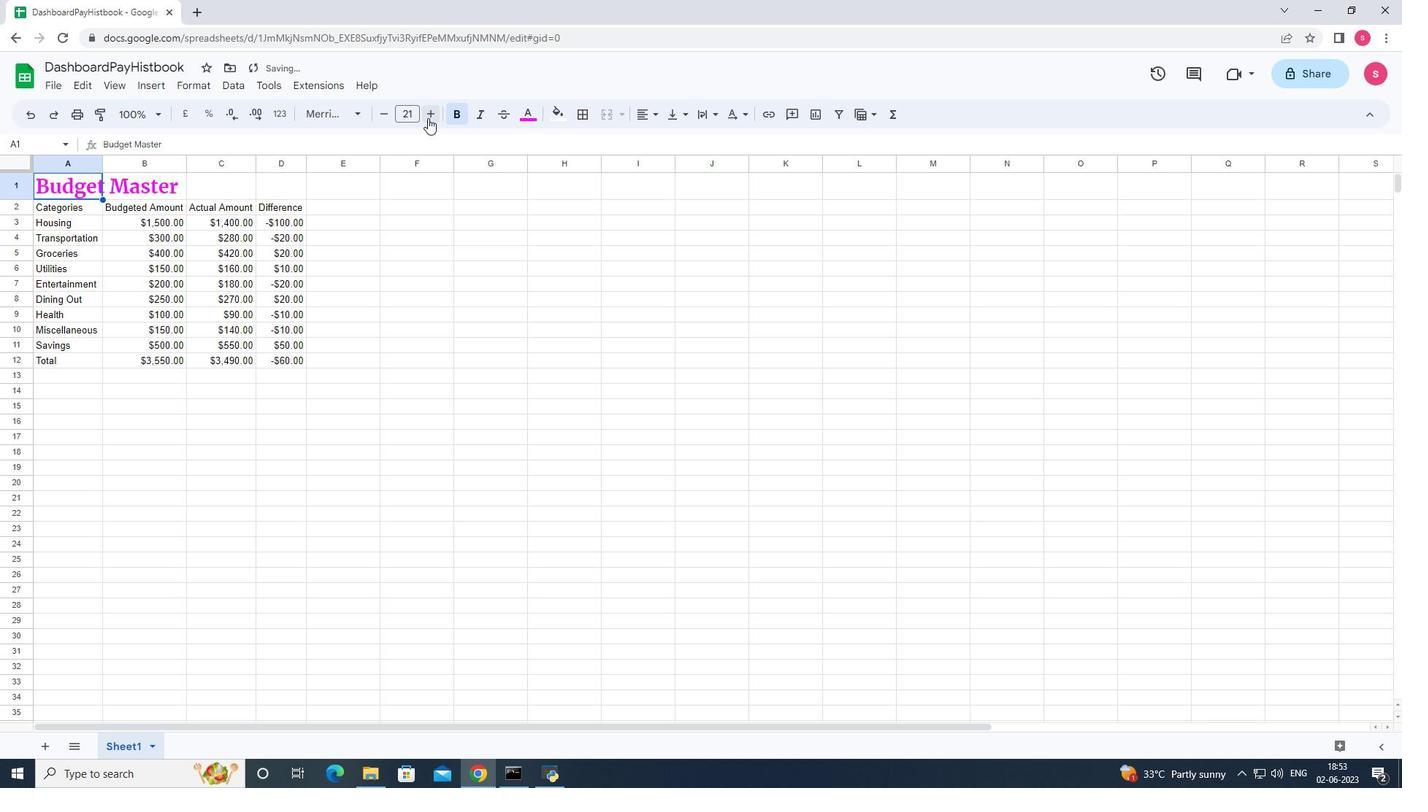 
Action: Mouse pressed left at (427, 118)
Screenshot: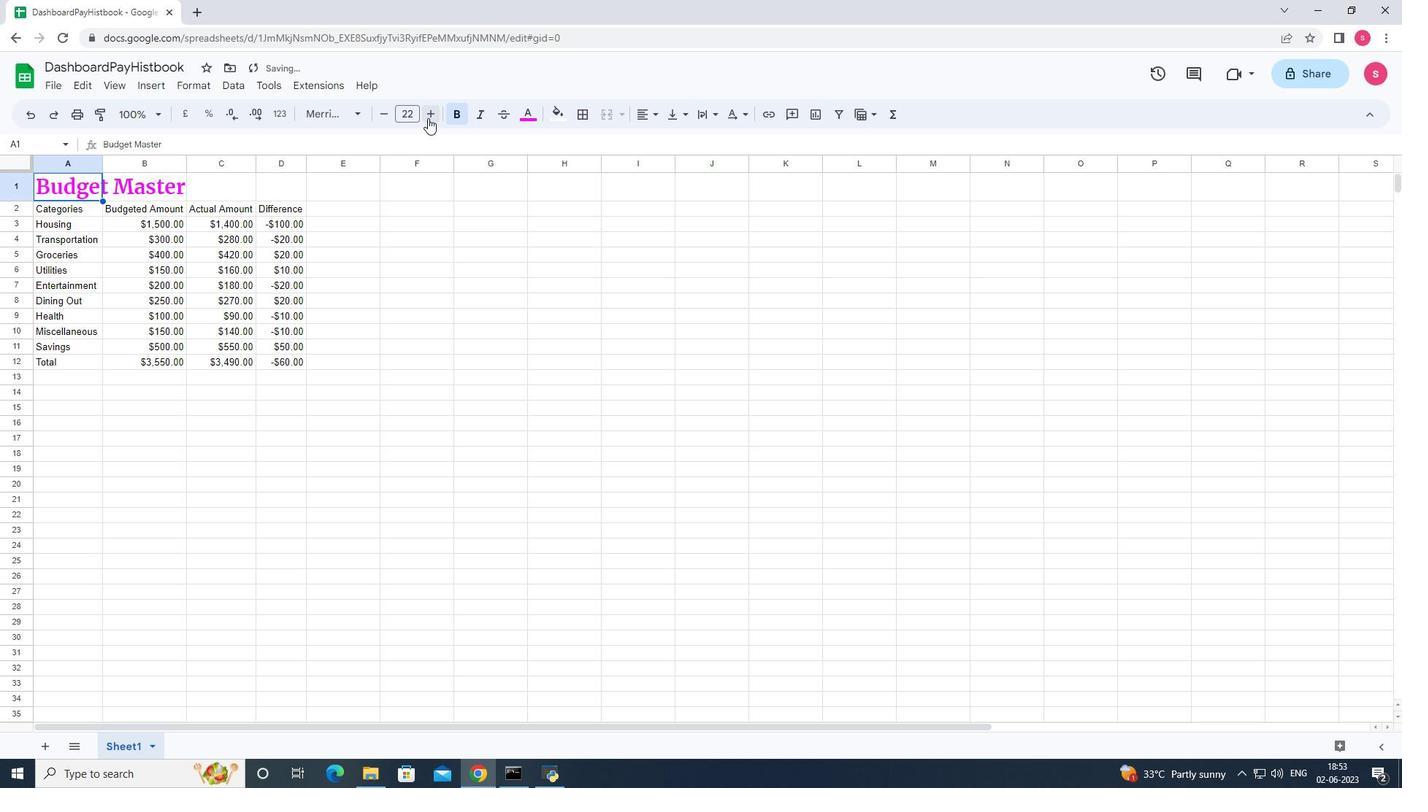 
Action: Mouse pressed left at (427, 118)
Screenshot: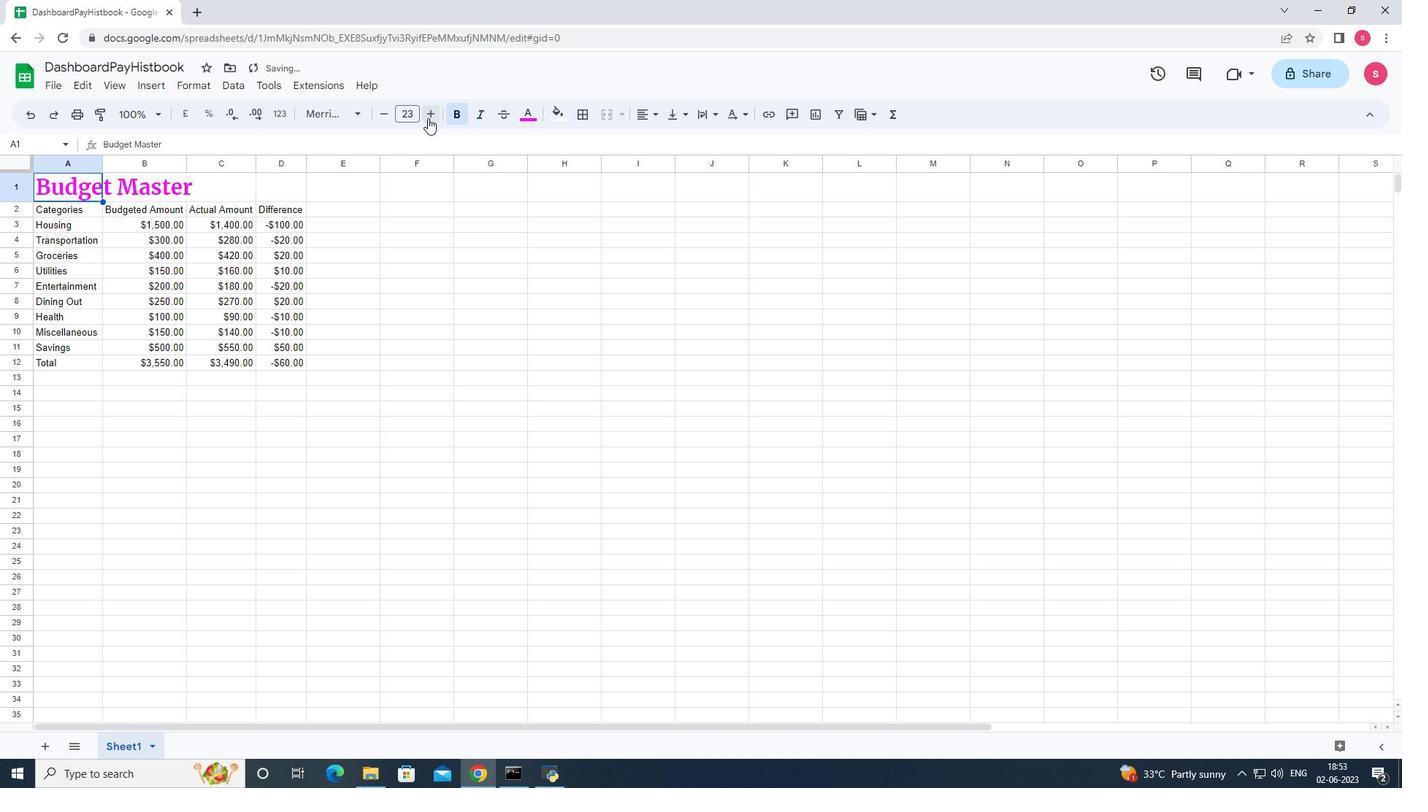 
Action: Mouse moved to (691, 403)
Screenshot: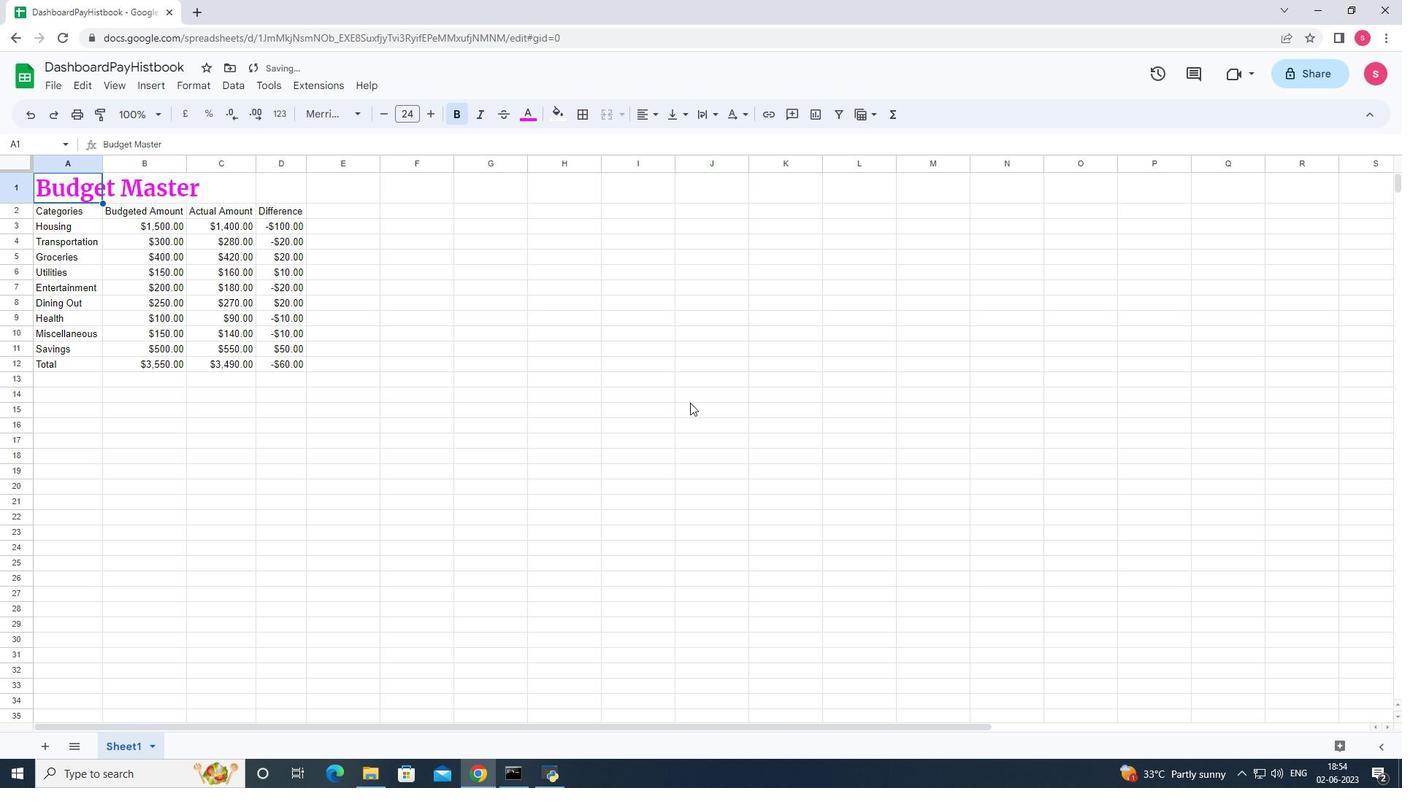 
Action: Mouse pressed left at (691, 403)
Screenshot: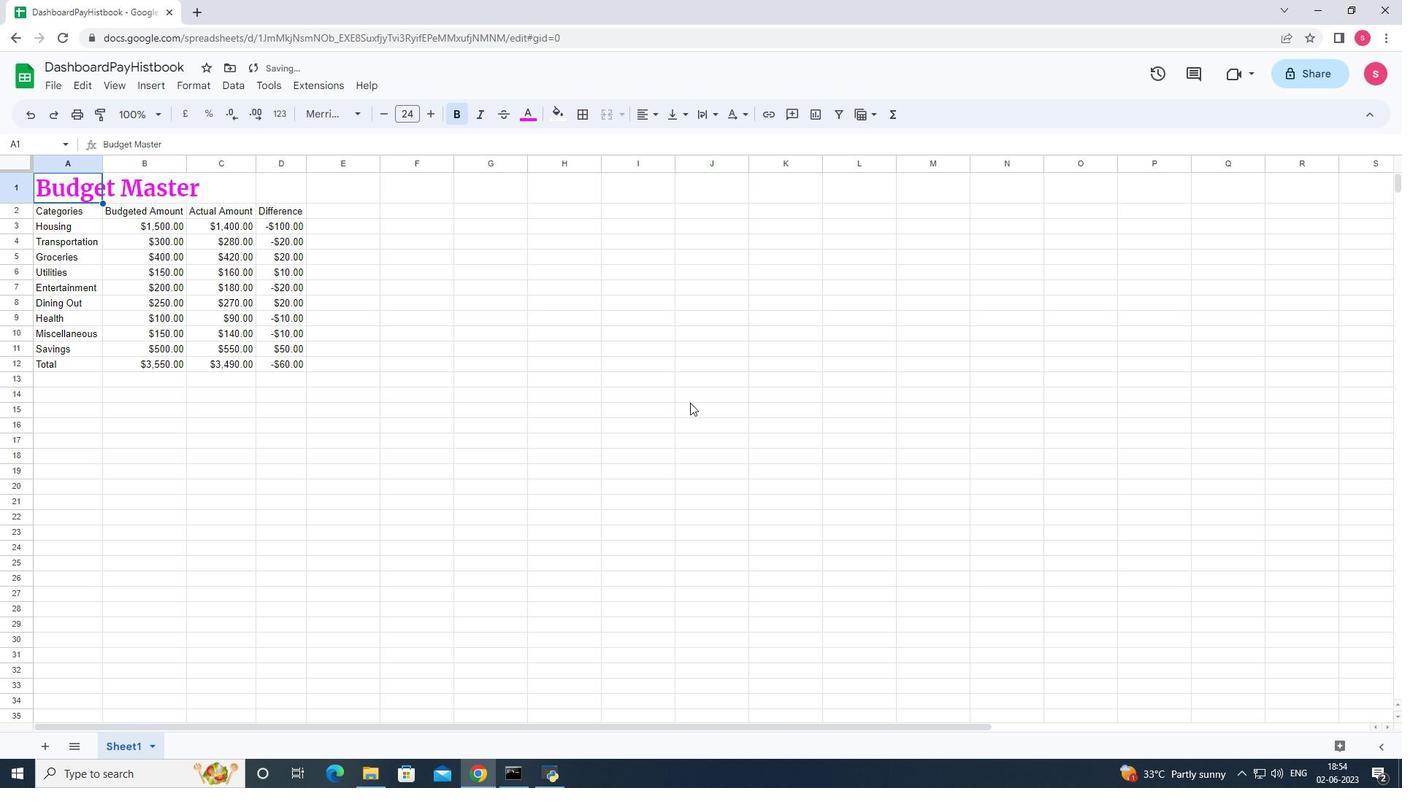 
Action: Mouse moved to (78, 205)
Screenshot: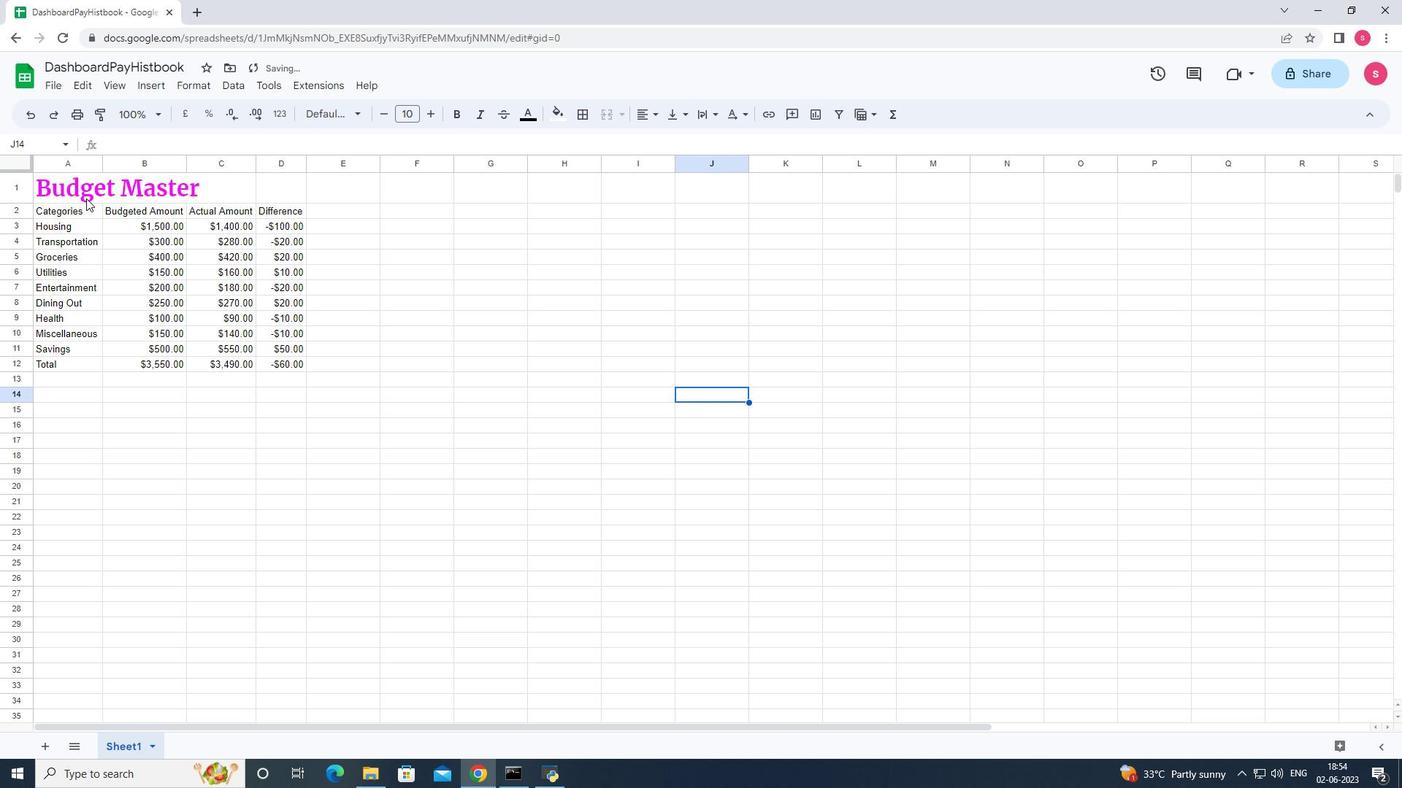 
Action: Mouse pressed left at (78, 205)
Screenshot: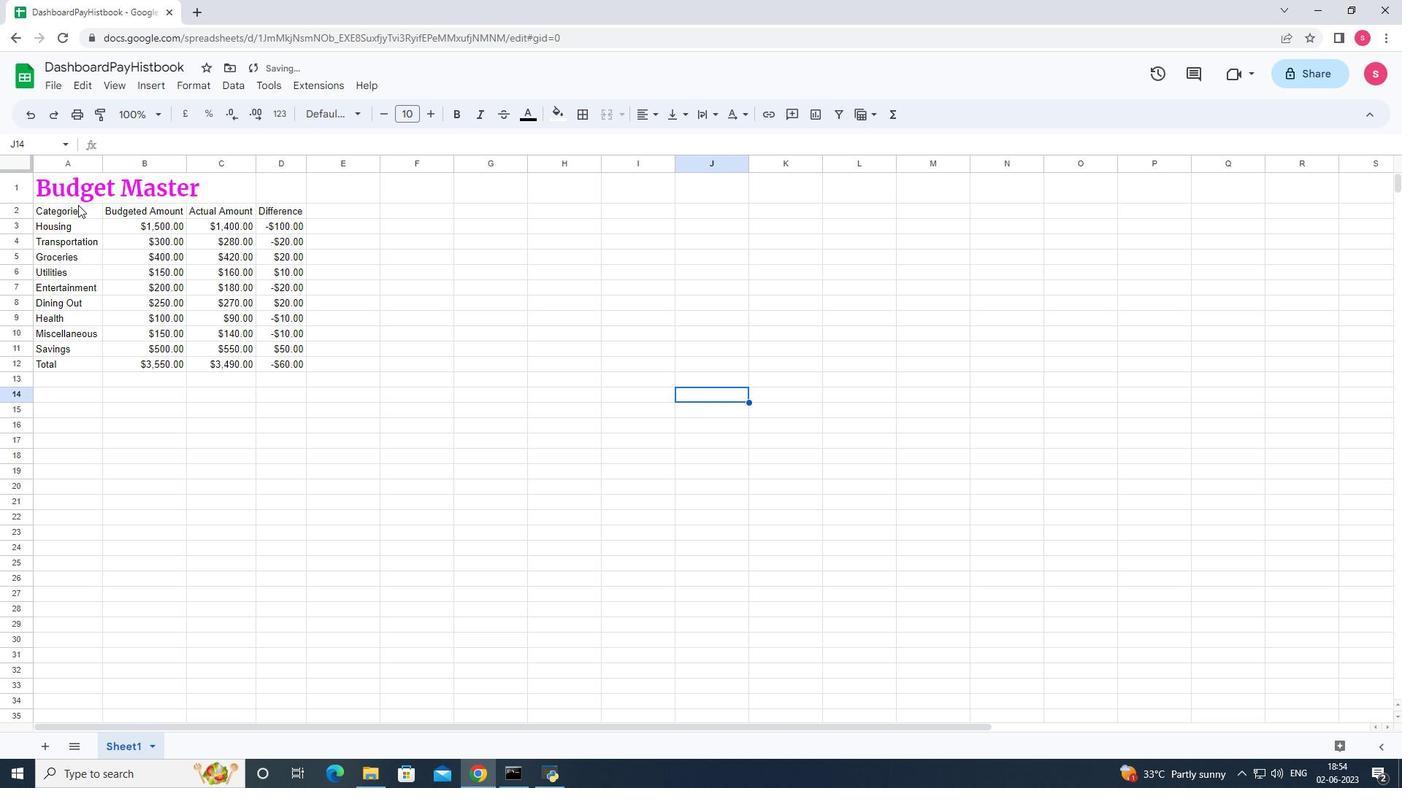 
Action: Mouse moved to (346, 111)
Screenshot: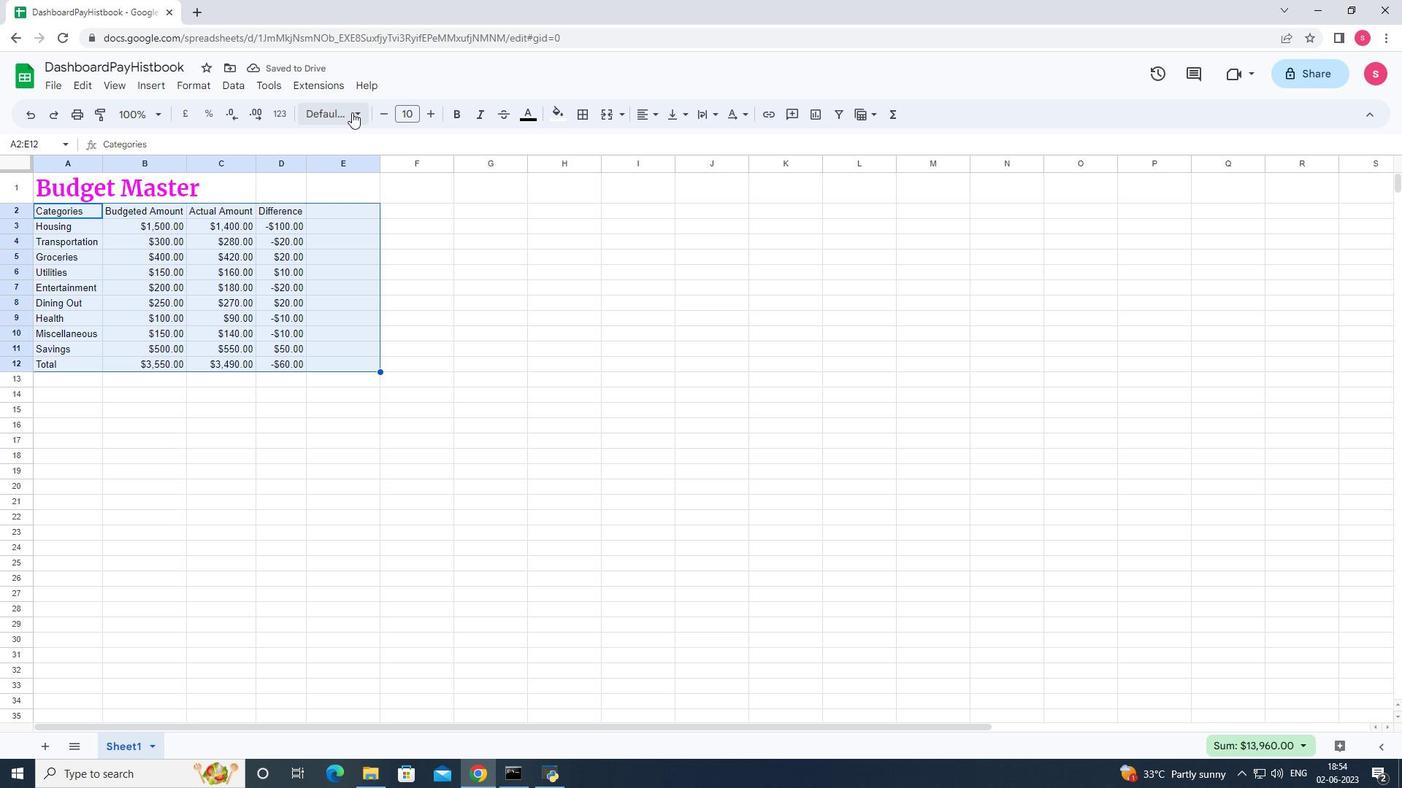 
Action: Mouse pressed left at (346, 111)
Screenshot: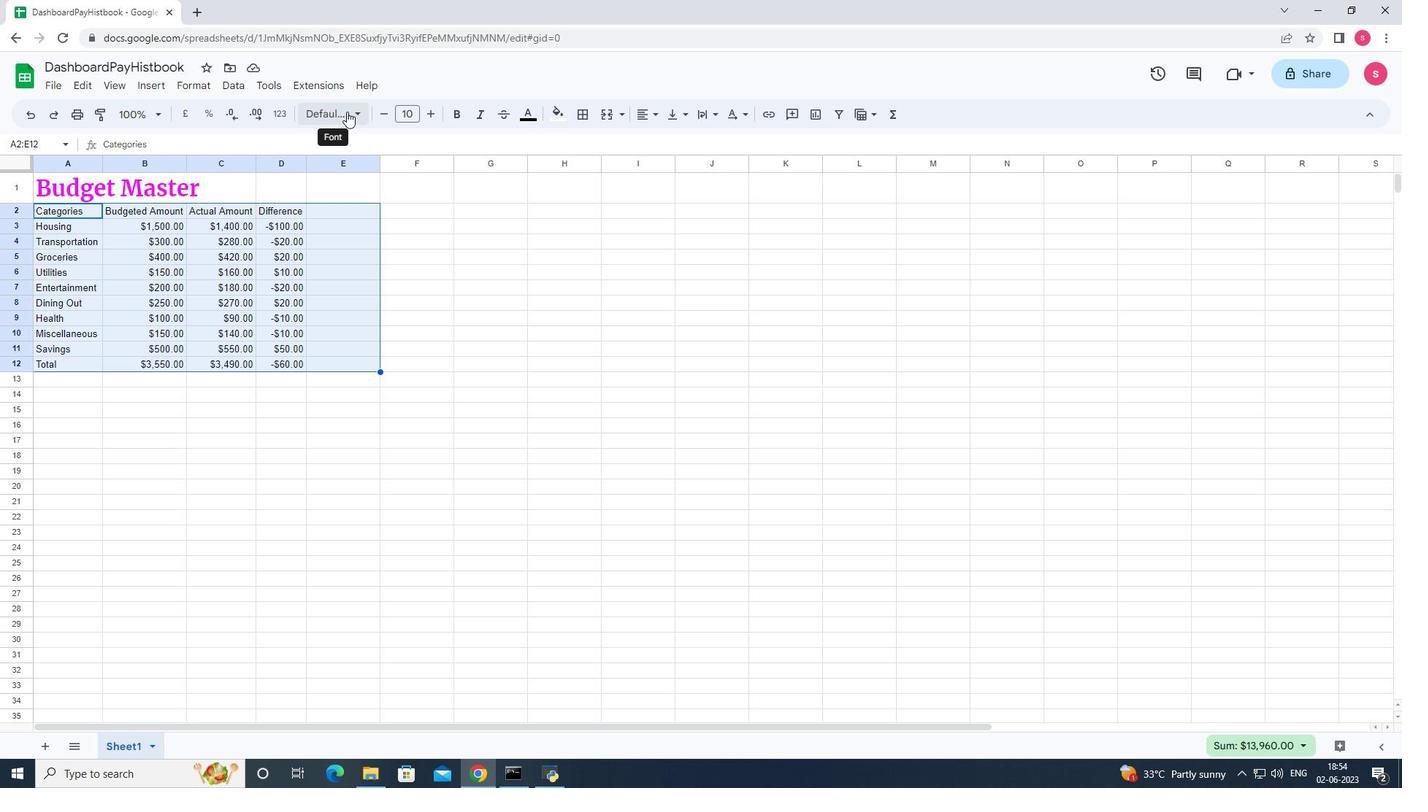 
Action: Mouse moved to (367, 452)
Screenshot: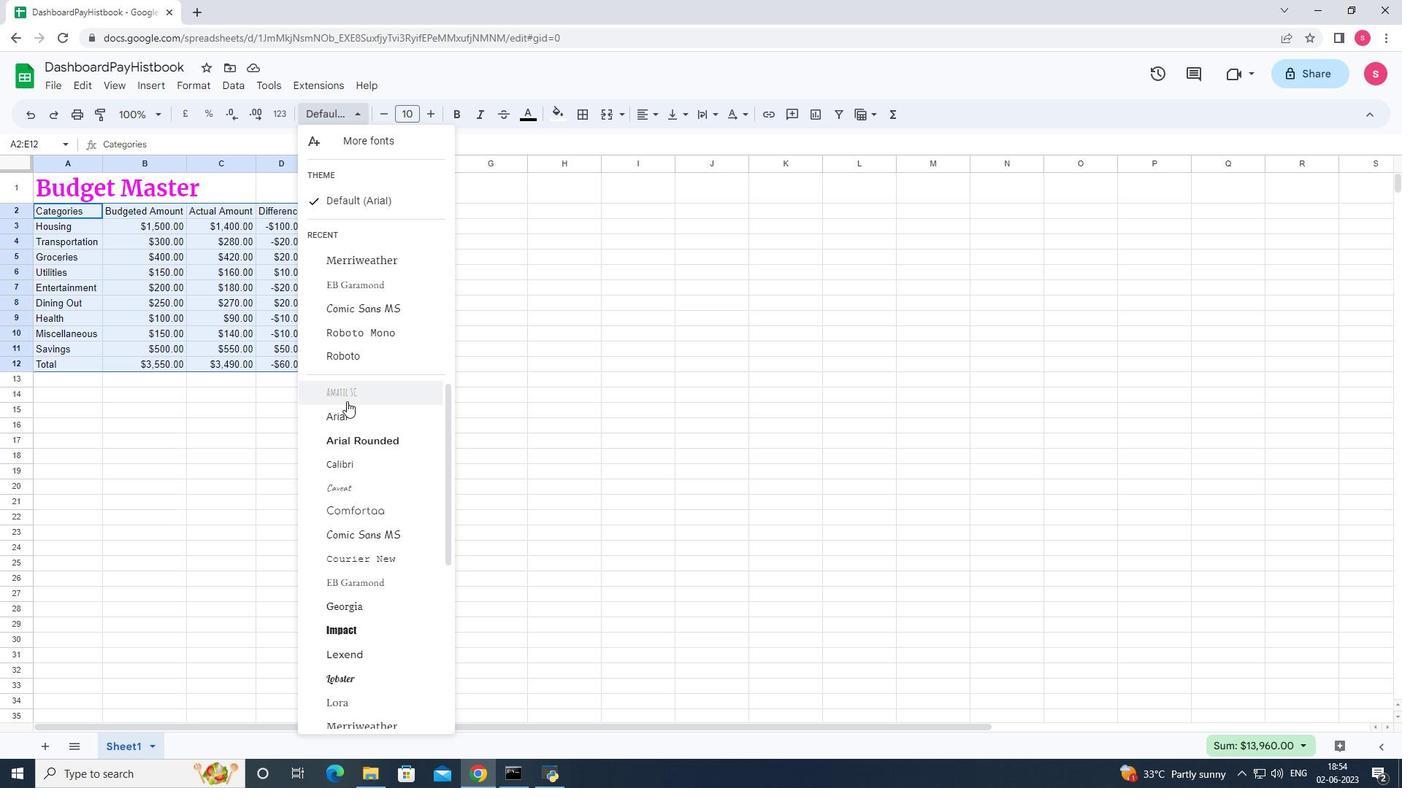 
Action: Mouse scrolled (367, 451) with delta (0, 0)
Screenshot: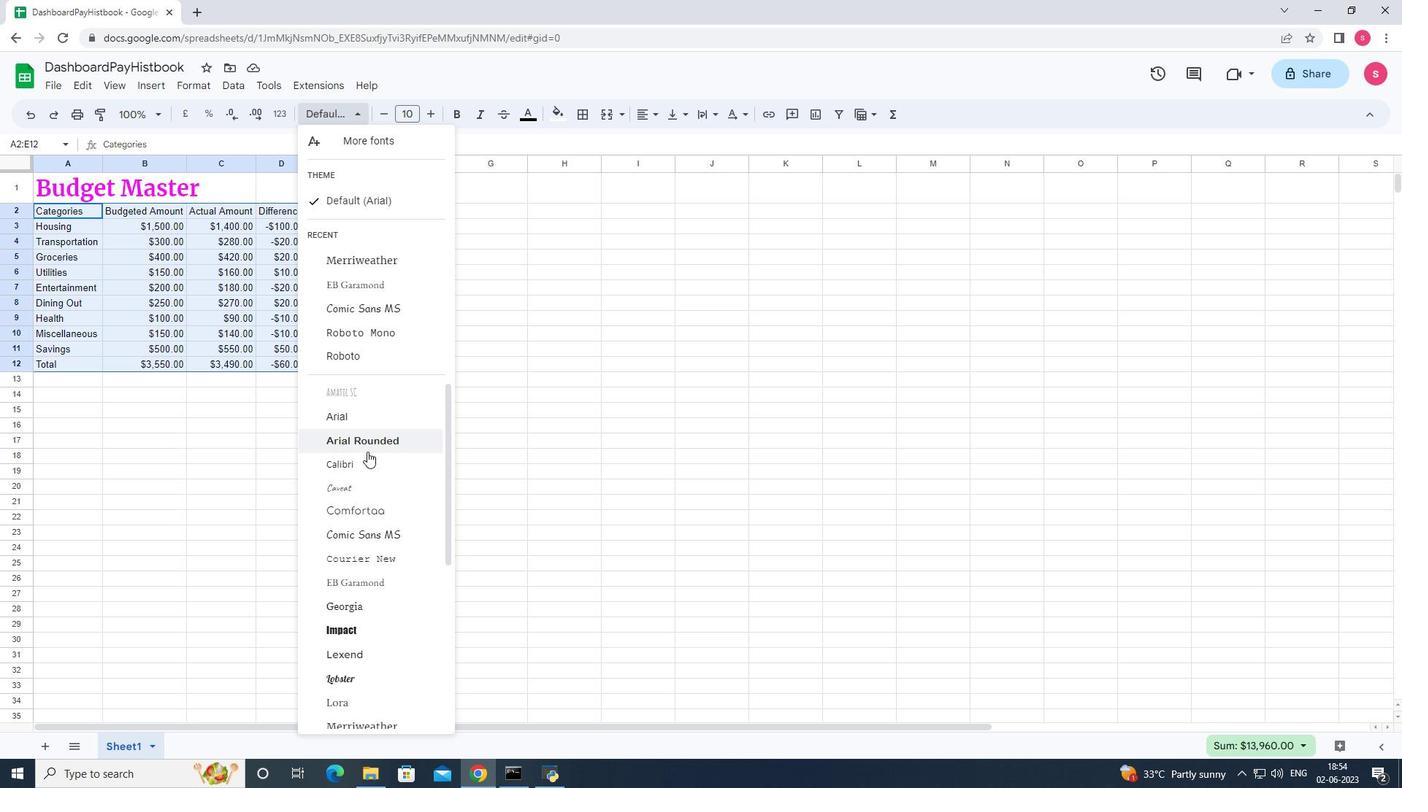 
Action: Mouse moved to (368, 454)
Screenshot: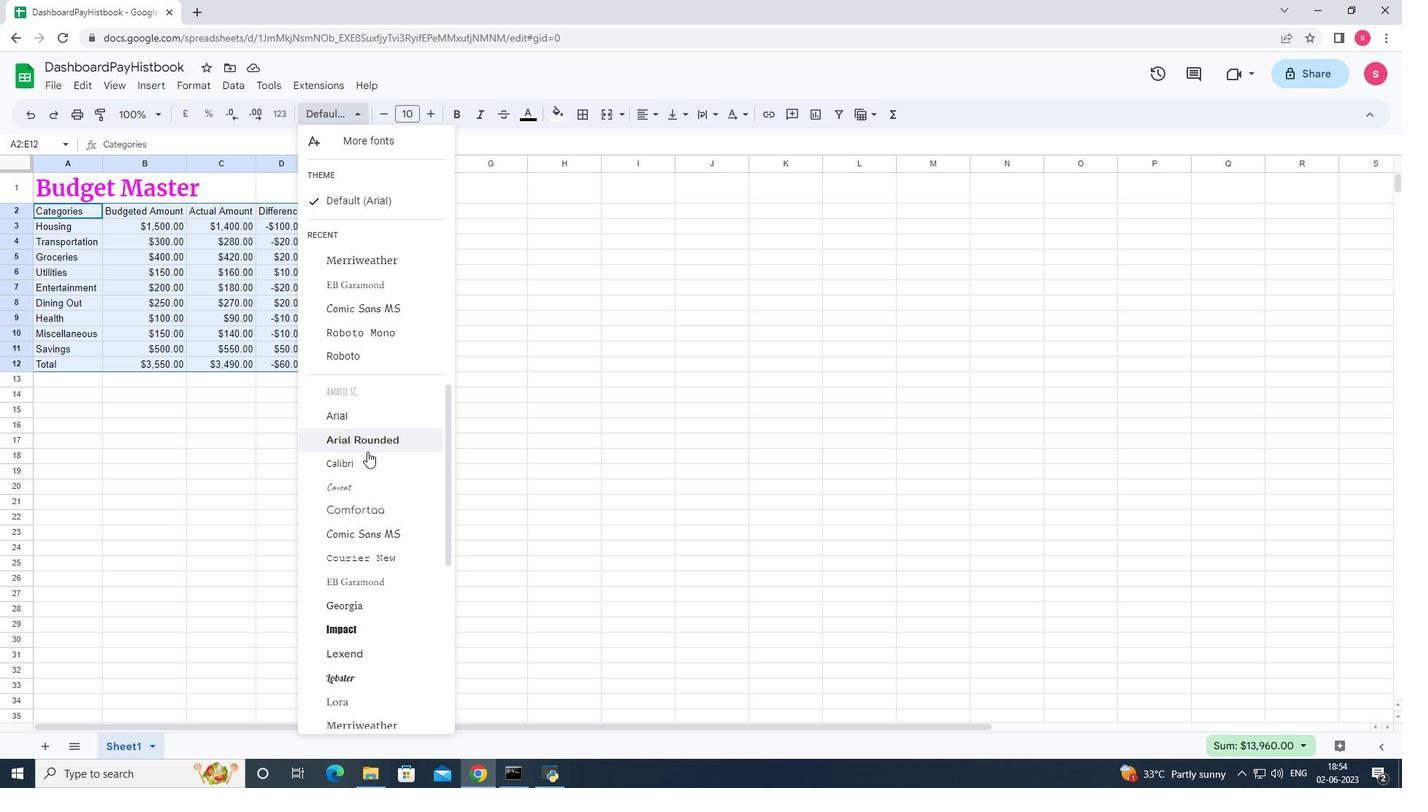 
Action: Mouse scrolled (367, 452) with delta (0, 0)
Screenshot: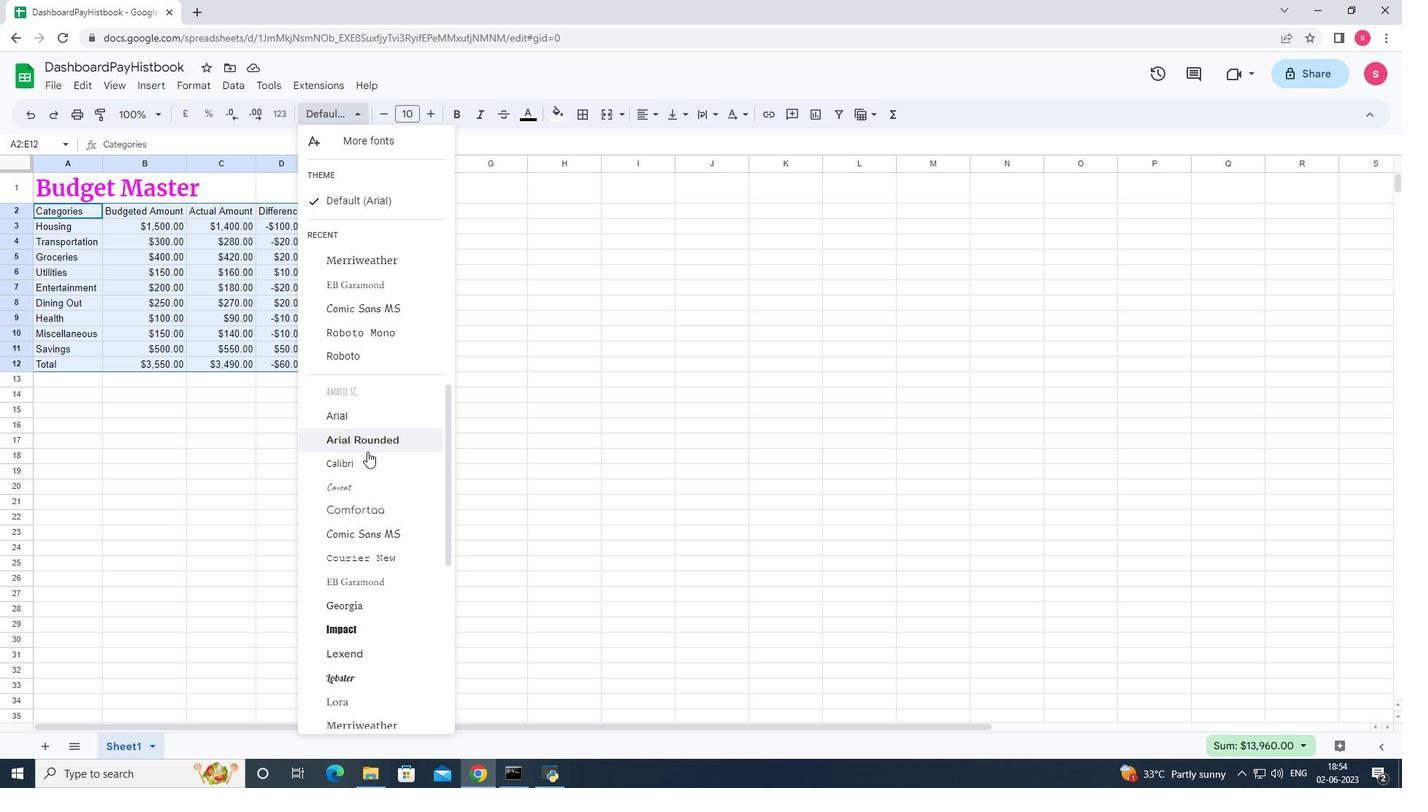 
Action: Mouse moved to (373, 466)
Screenshot: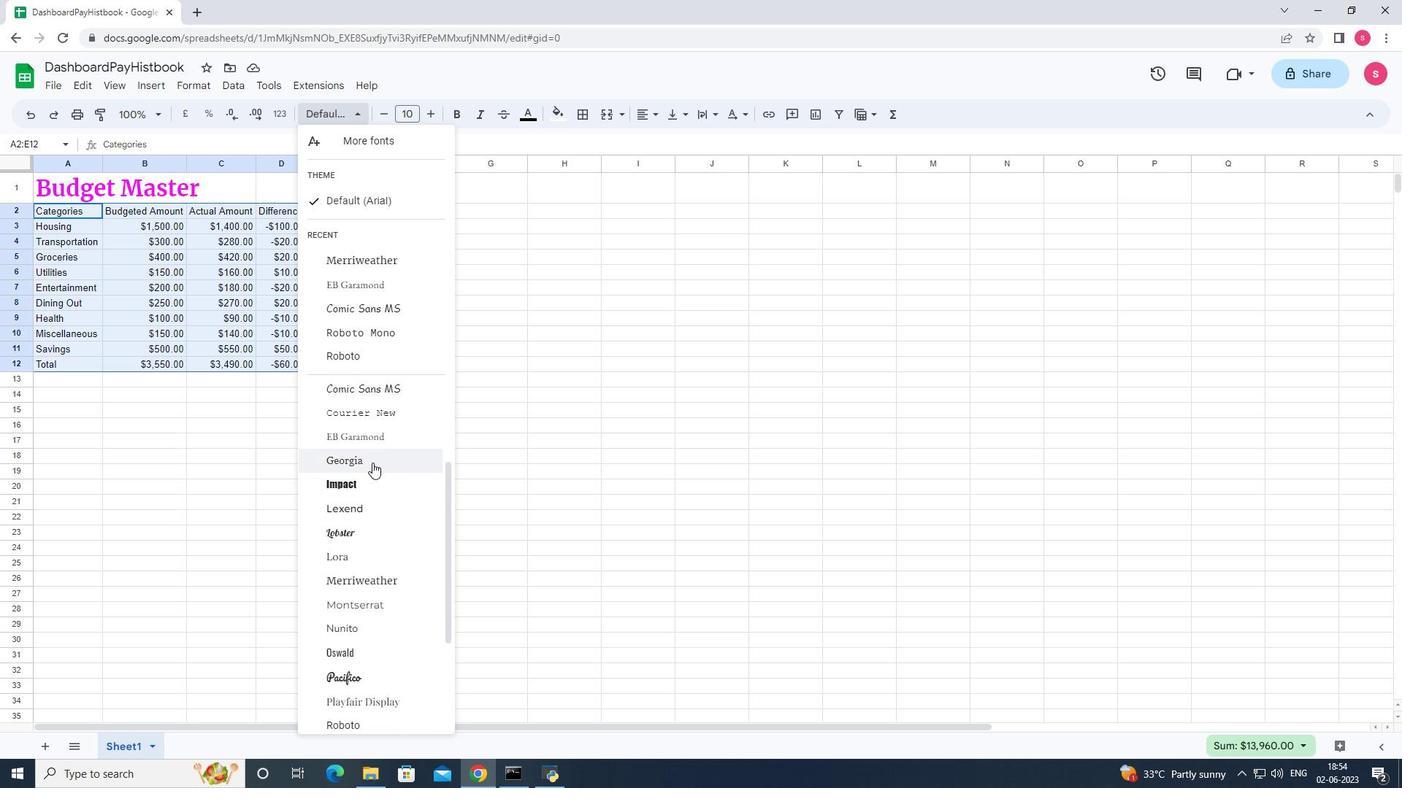 
Action: Mouse scrolled (373, 465) with delta (0, 0)
Screenshot: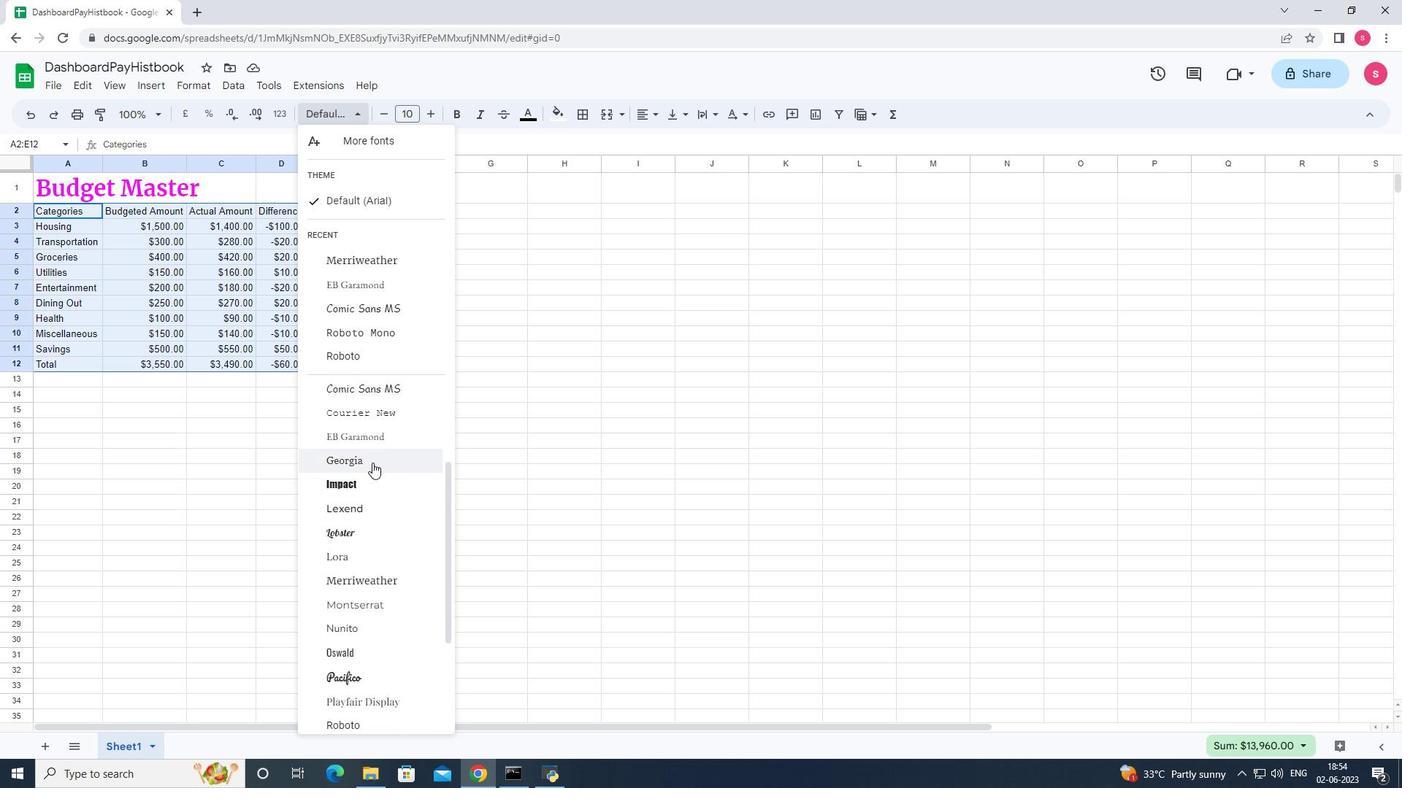 
Action: Mouse moved to (386, 496)
Screenshot: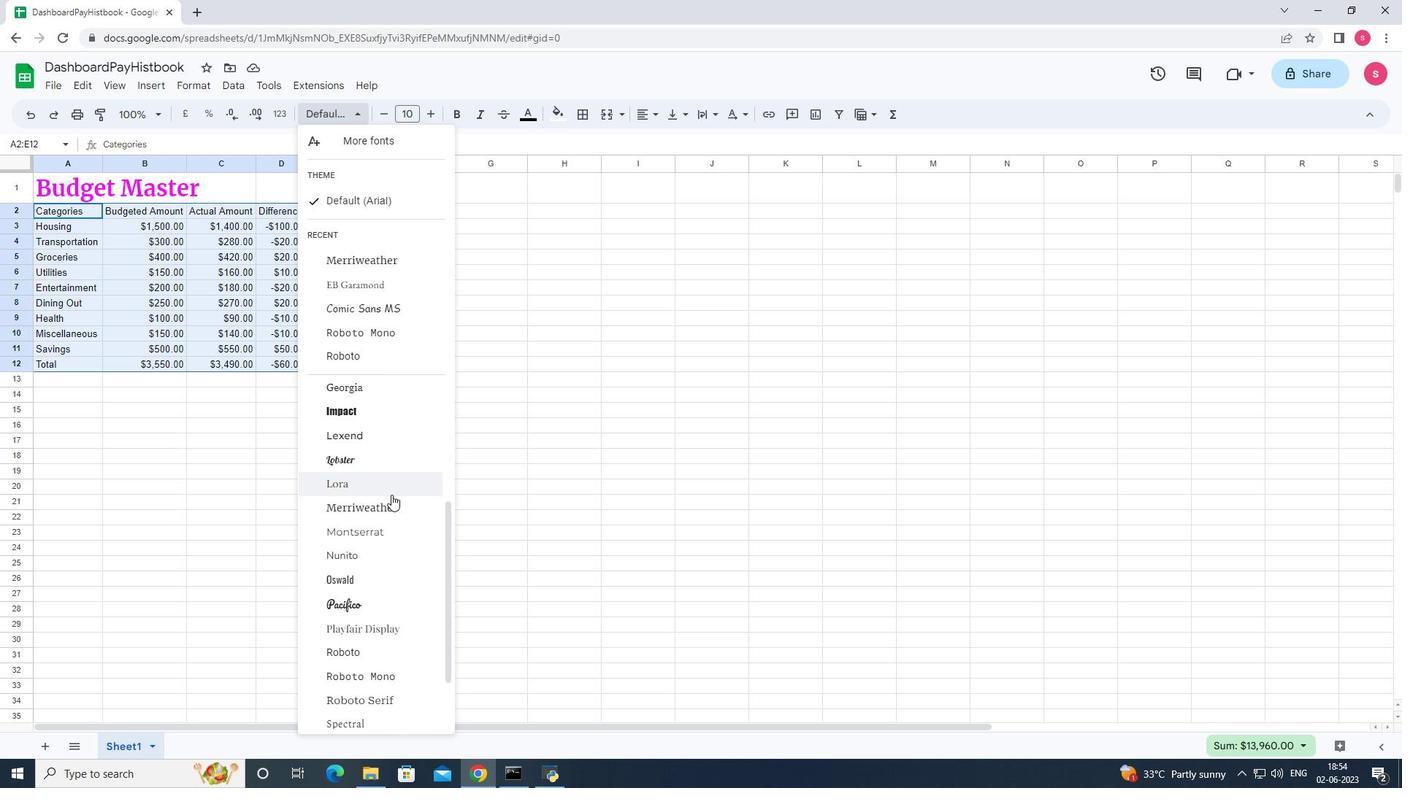 
Action: Mouse pressed left at (386, 496)
Screenshot: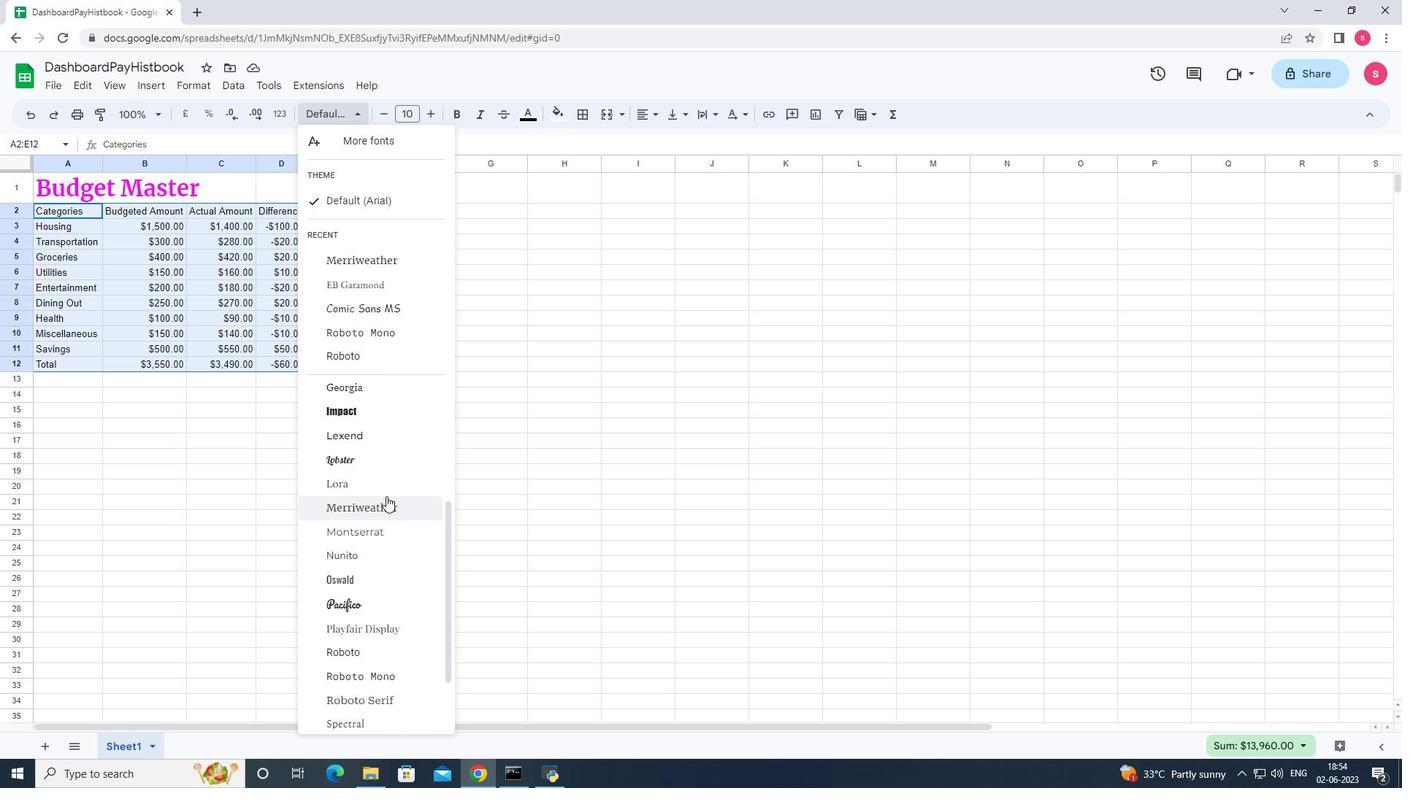 
Action: Mouse moved to (434, 121)
Screenshot: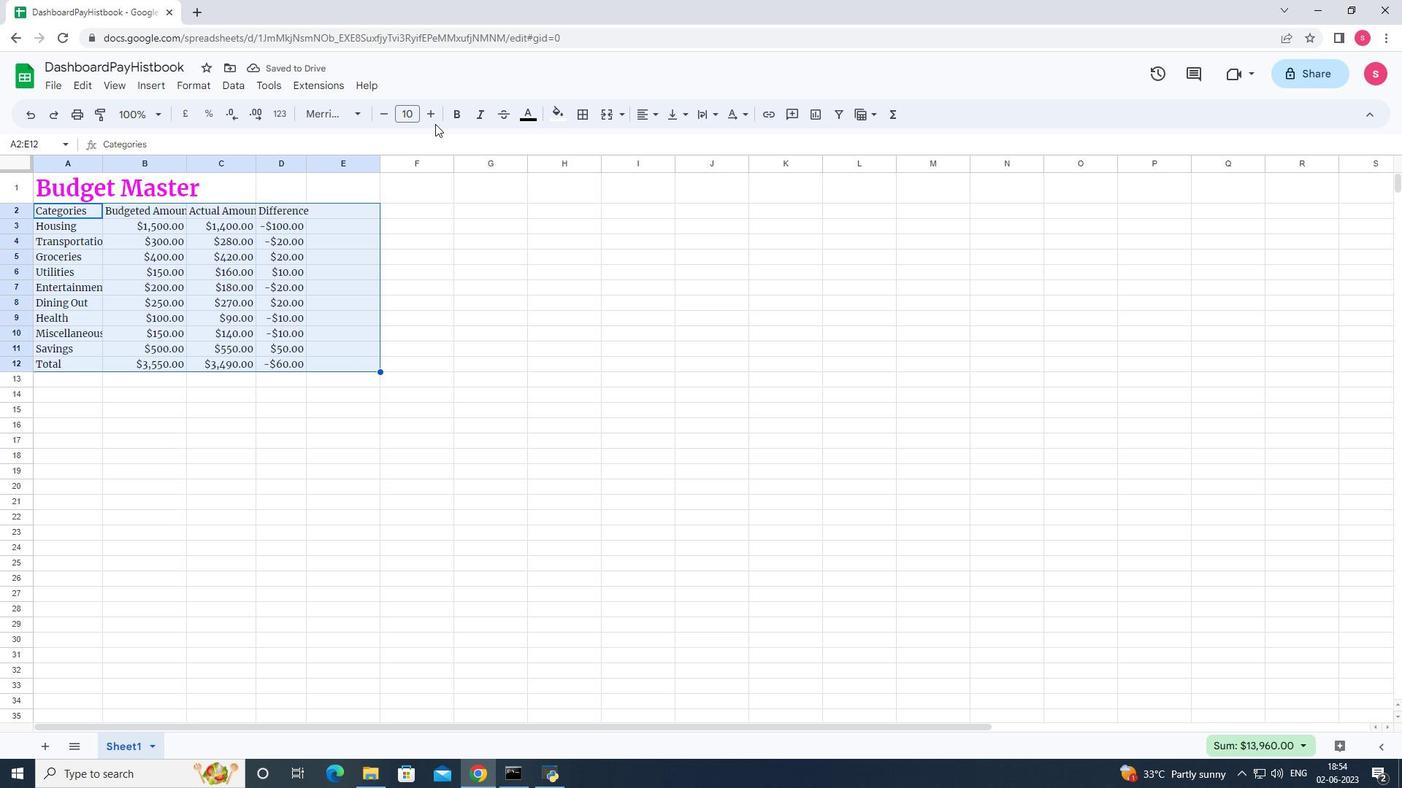 
Action: Mouse pressed left at (434, 121)
Screenshot: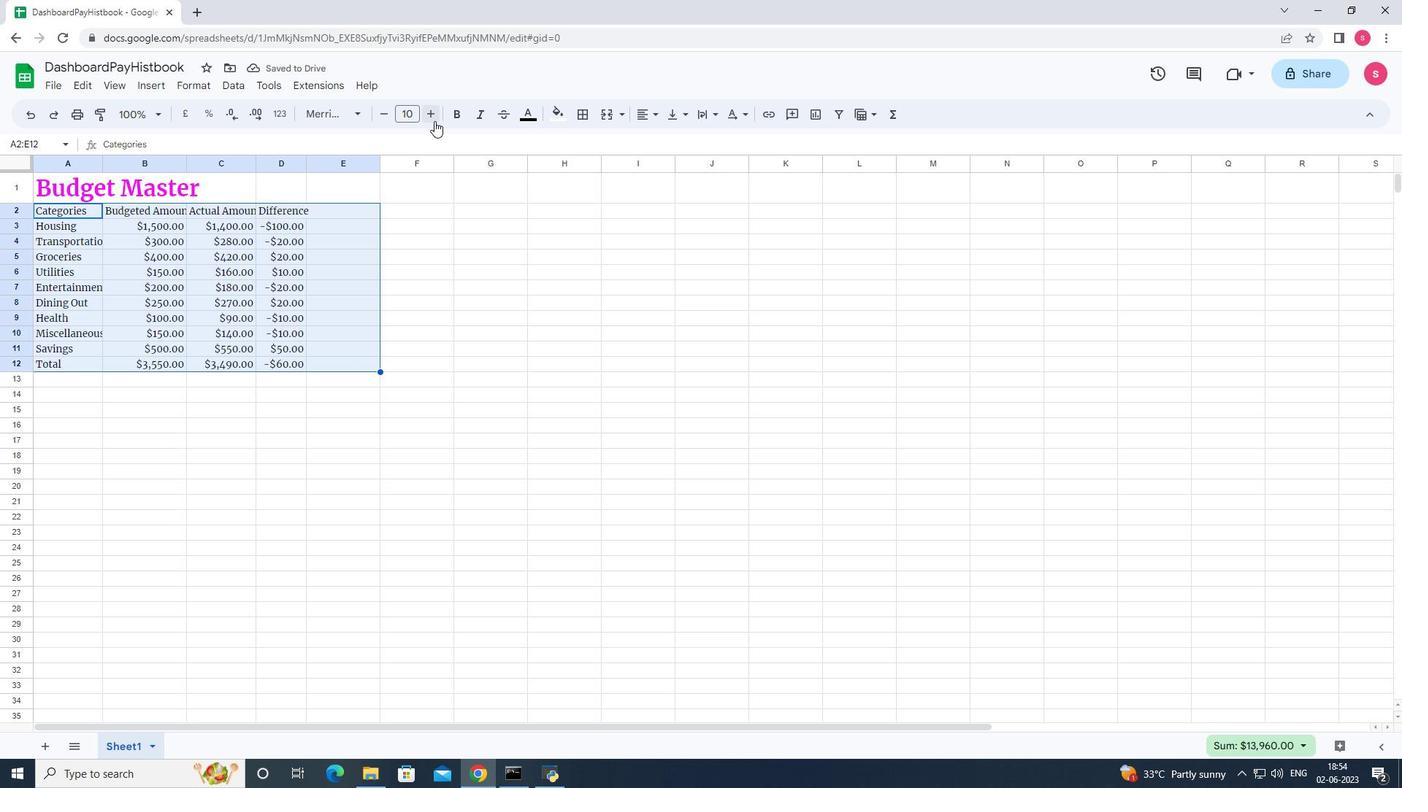 
Action: Mouse pressed left at (434, 121)
Screenshot: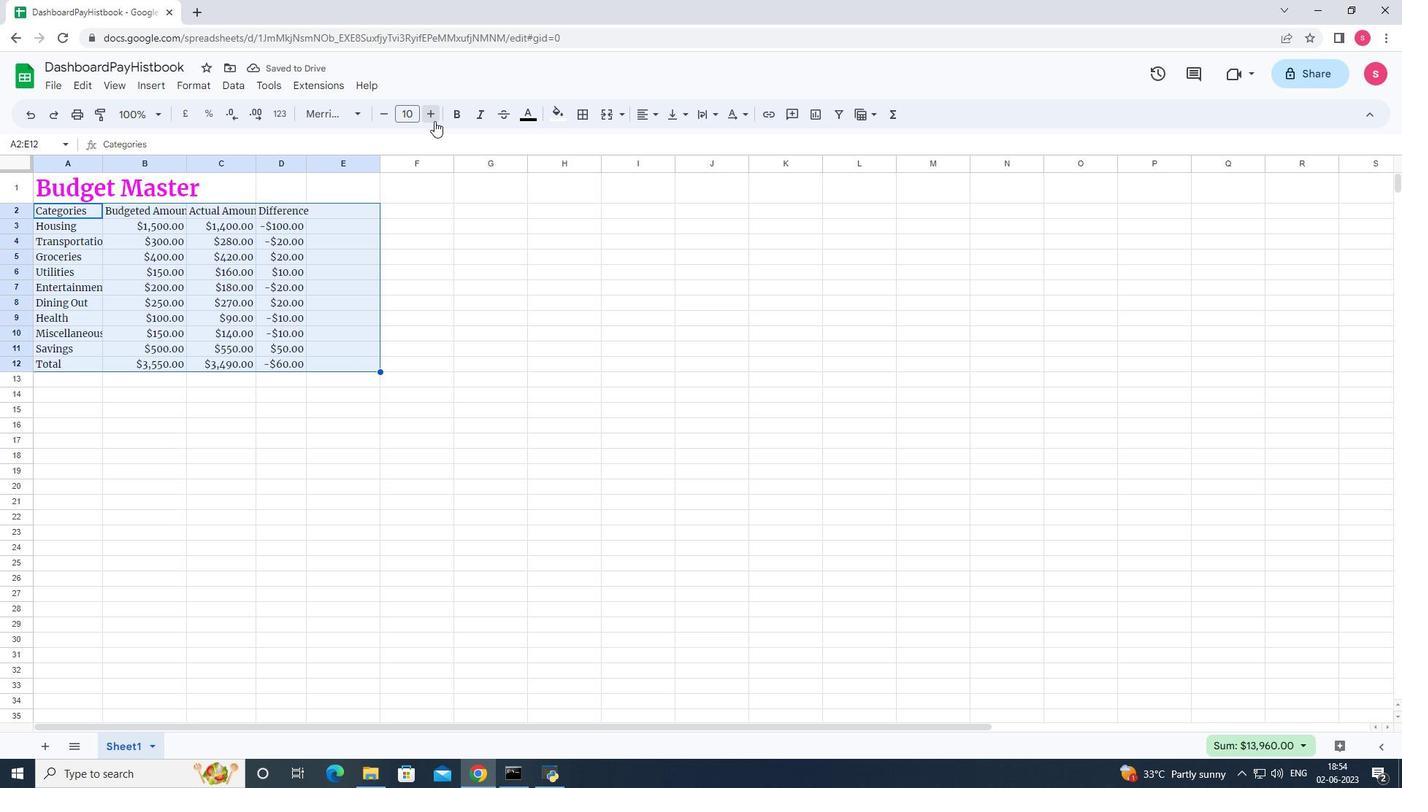 
Action: Mouse pressed left at (434, 121)
Screenshot: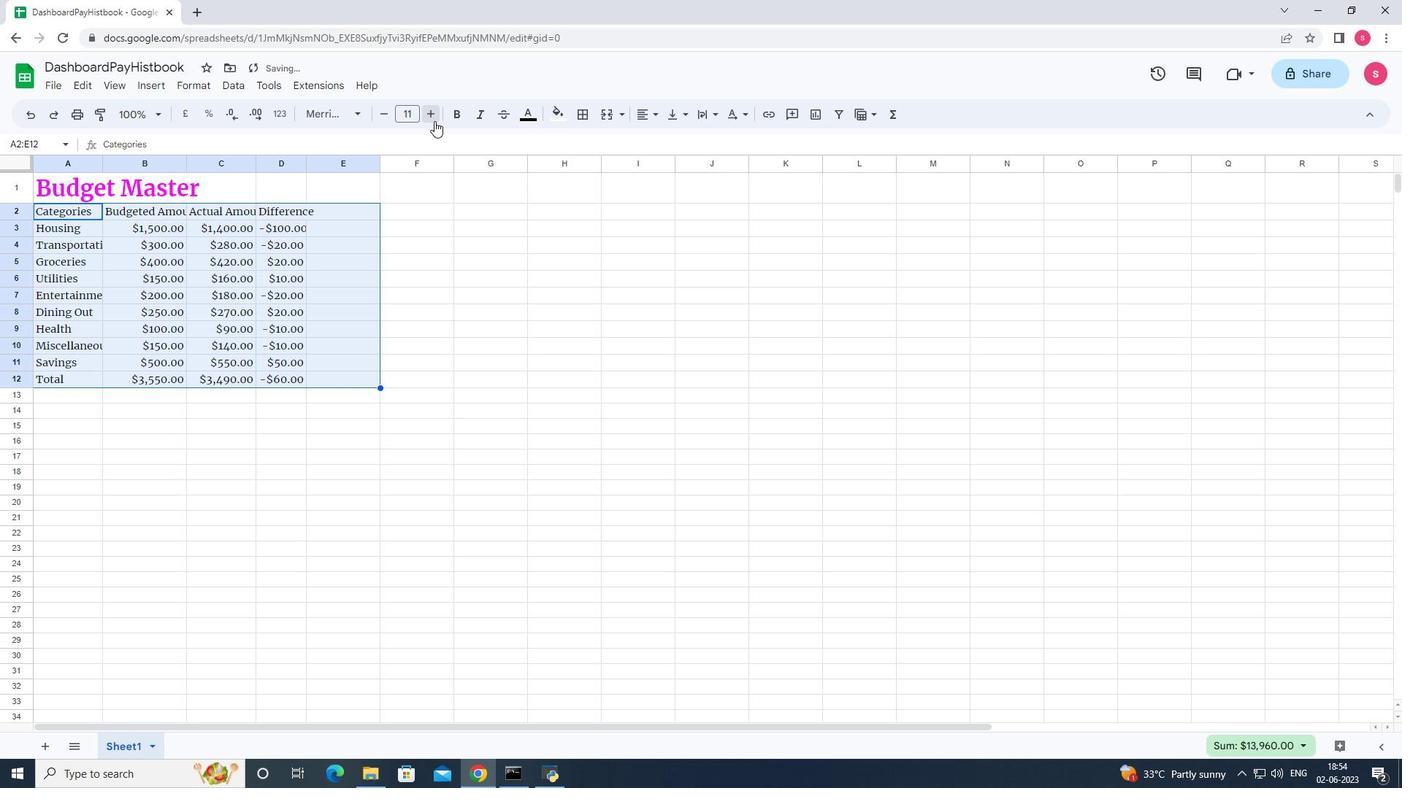 
Action: Mouse pressed left at (434, 121)
Screenshot: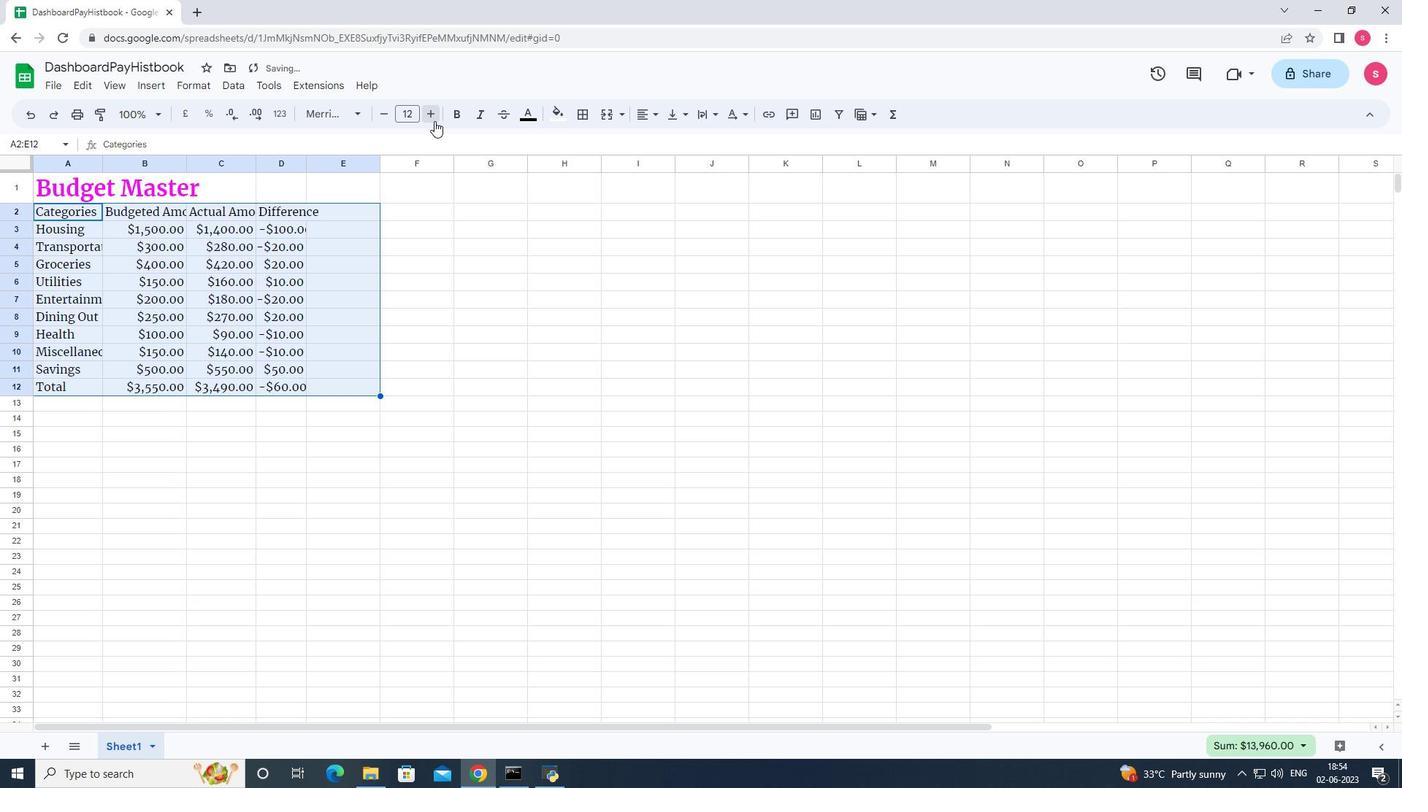 
Action: Mouse pressed left at (434, 121)
Screenshot: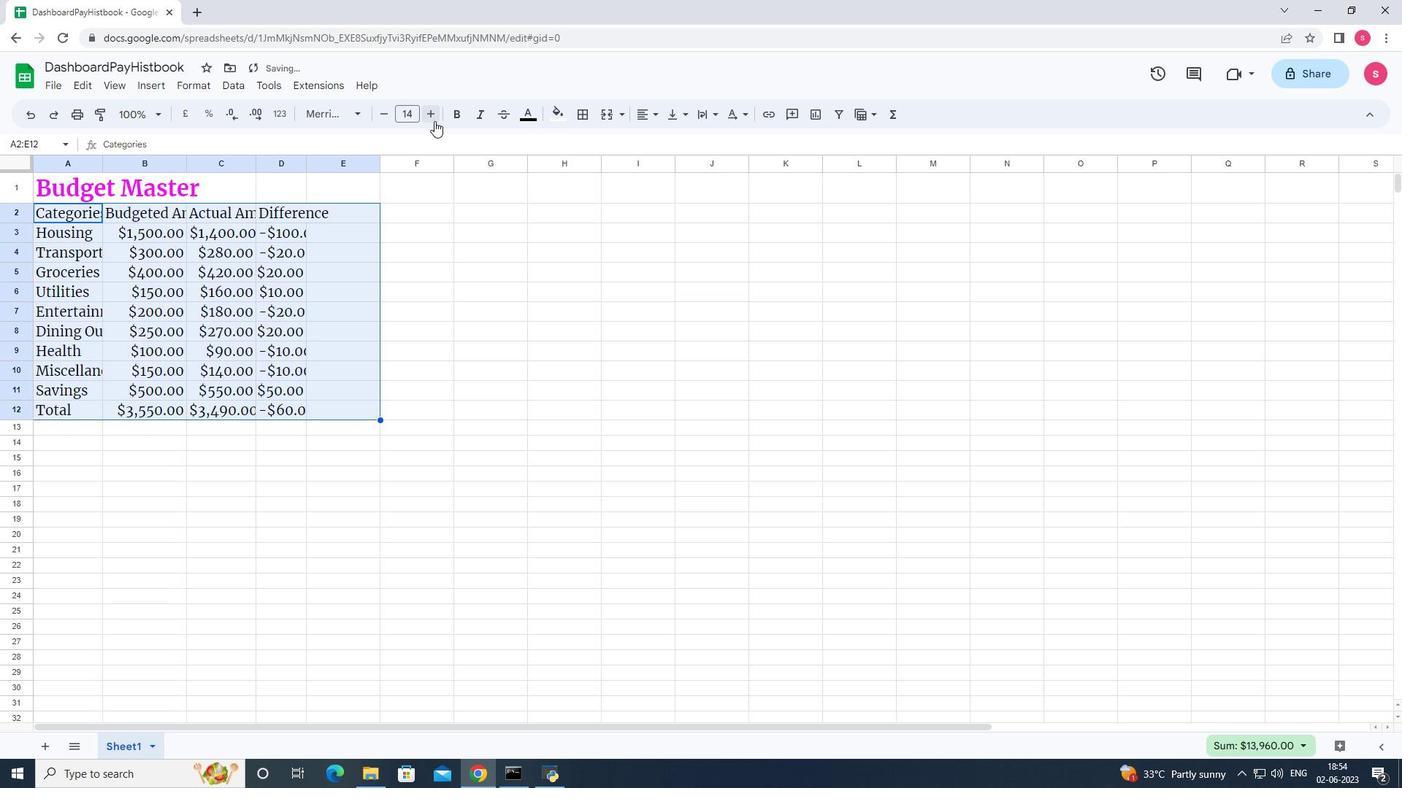 
Action: Mouse pressed left at (434, 121)
Screenshot: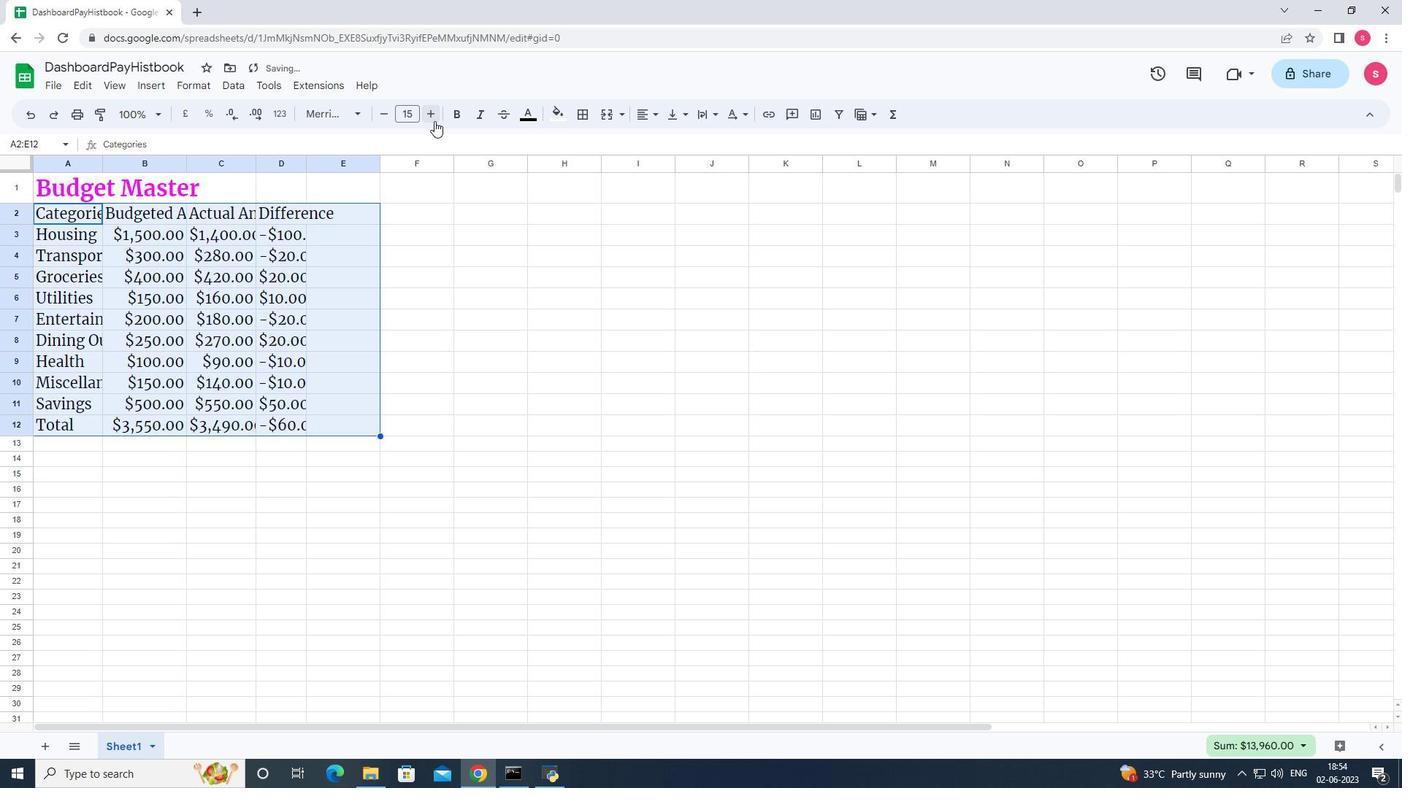 
Action: Mouse moved to (706, 383)
Screenshot: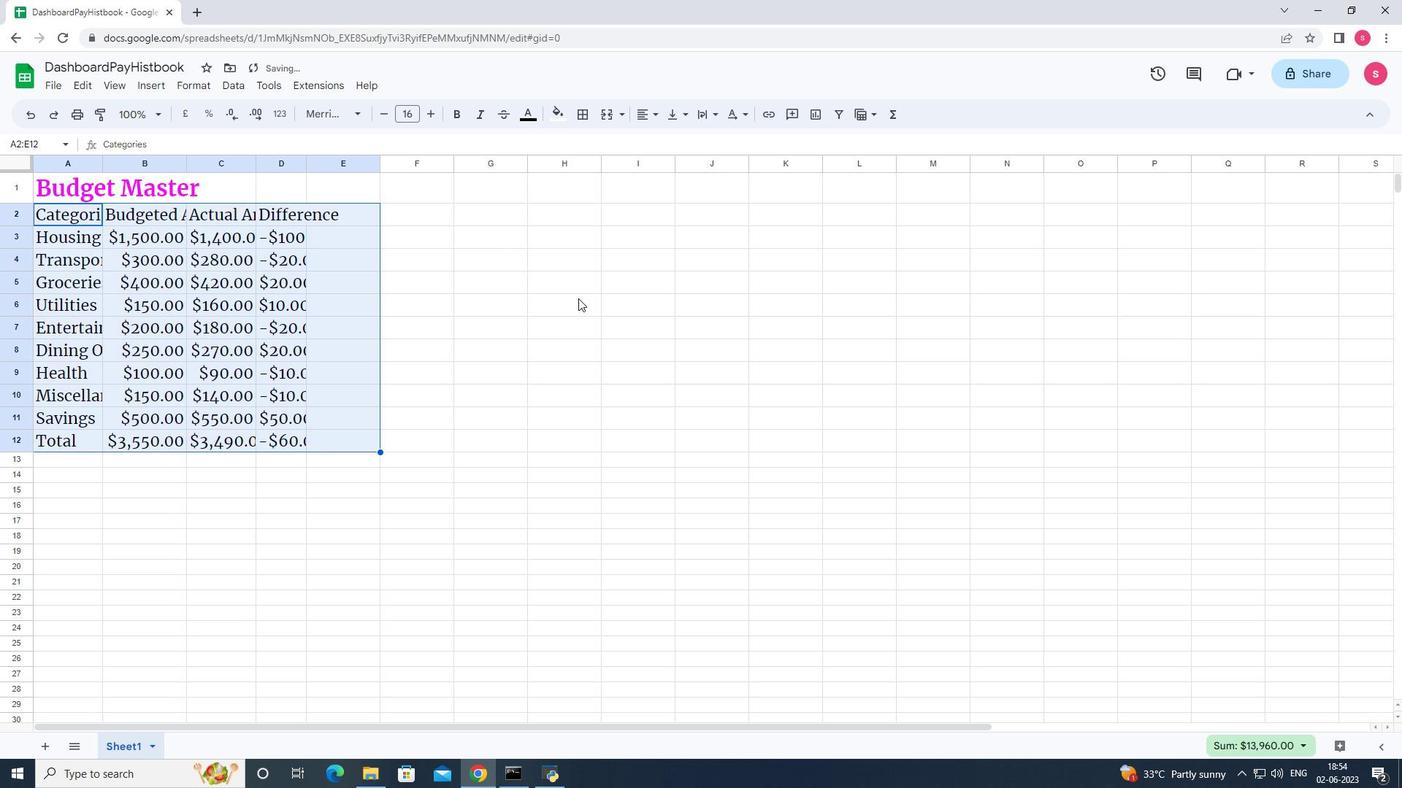 
Action: Mouse pressed left at (706, 383)
Screenshot: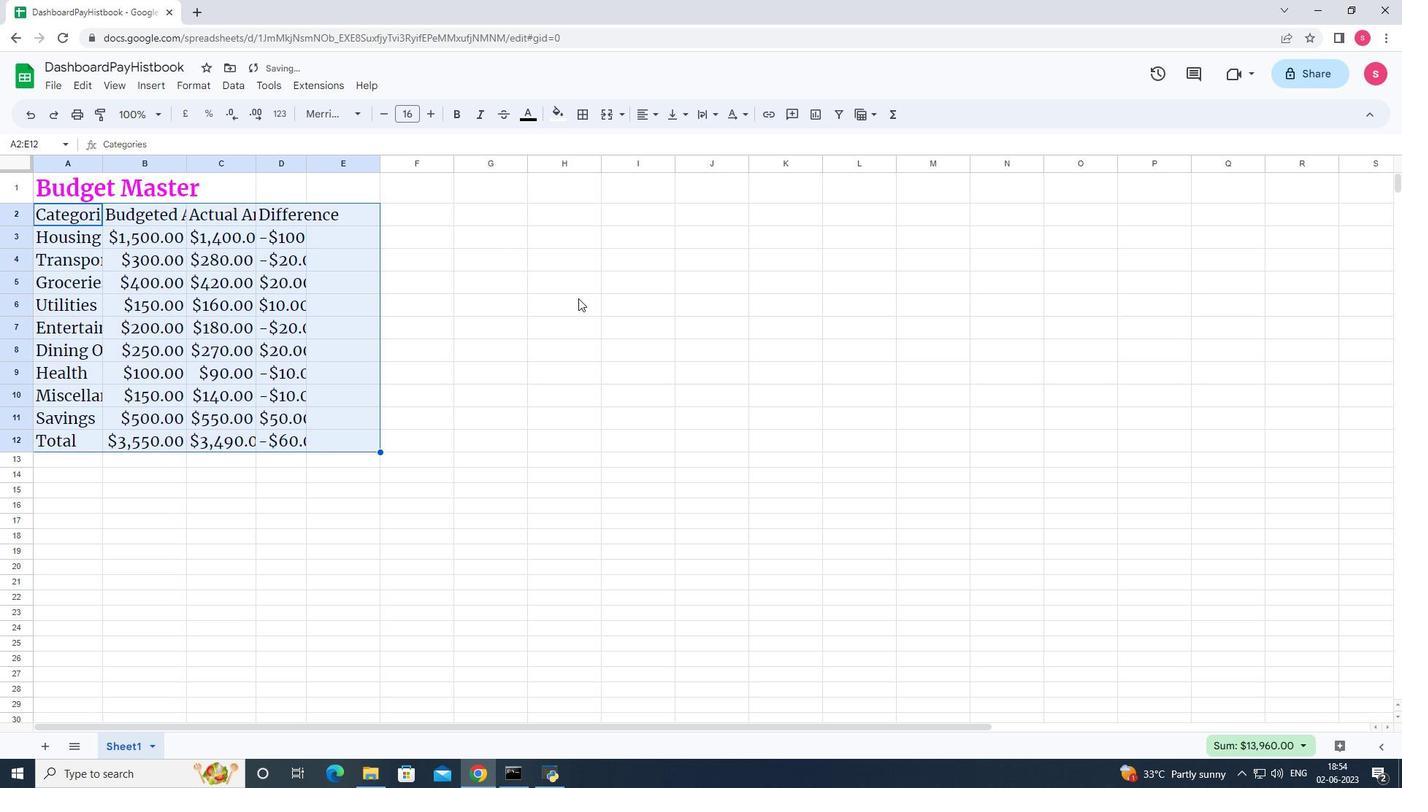 
Action: Mouse moved to (62, 179)
Screenshot: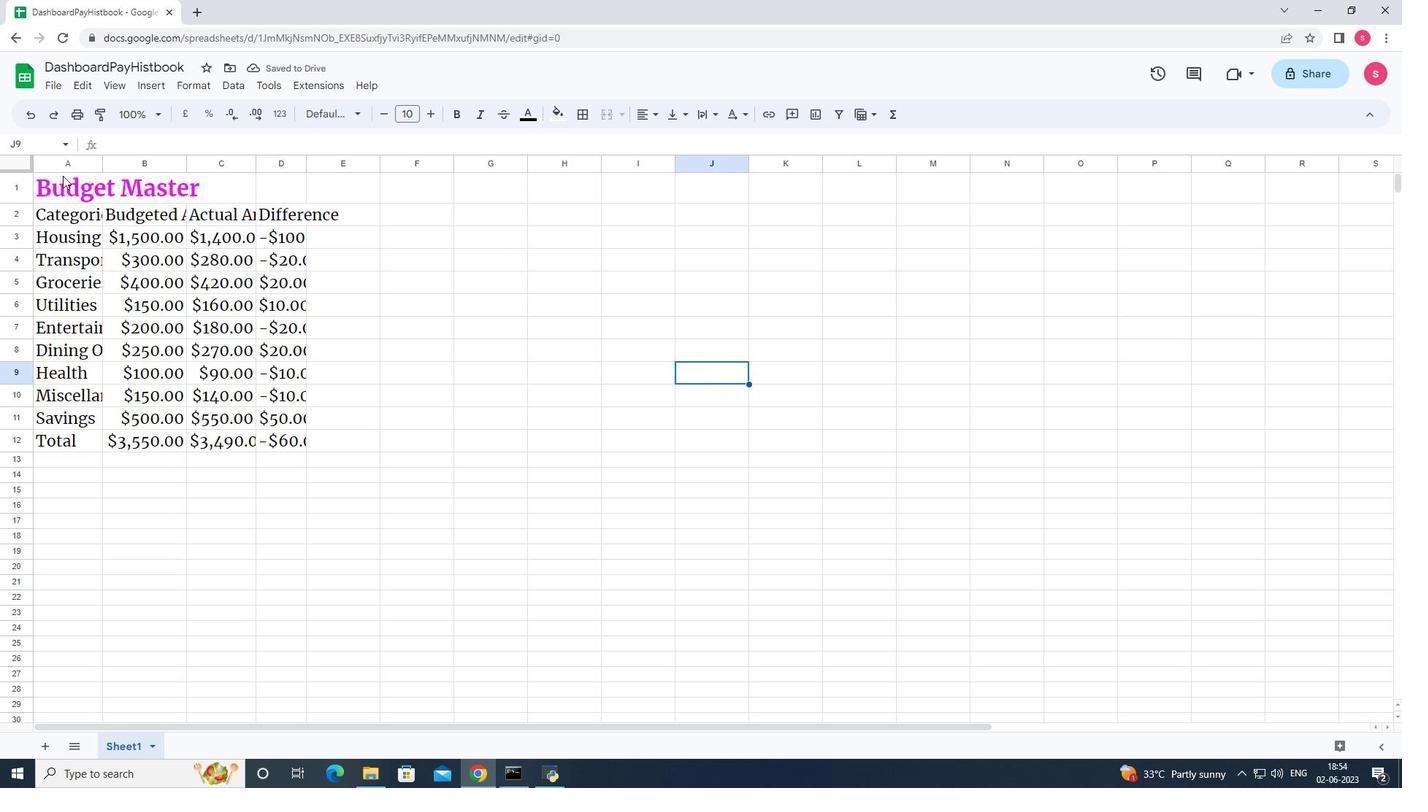 
Action: Mouse pressed left at (62, 179)
Screenshot: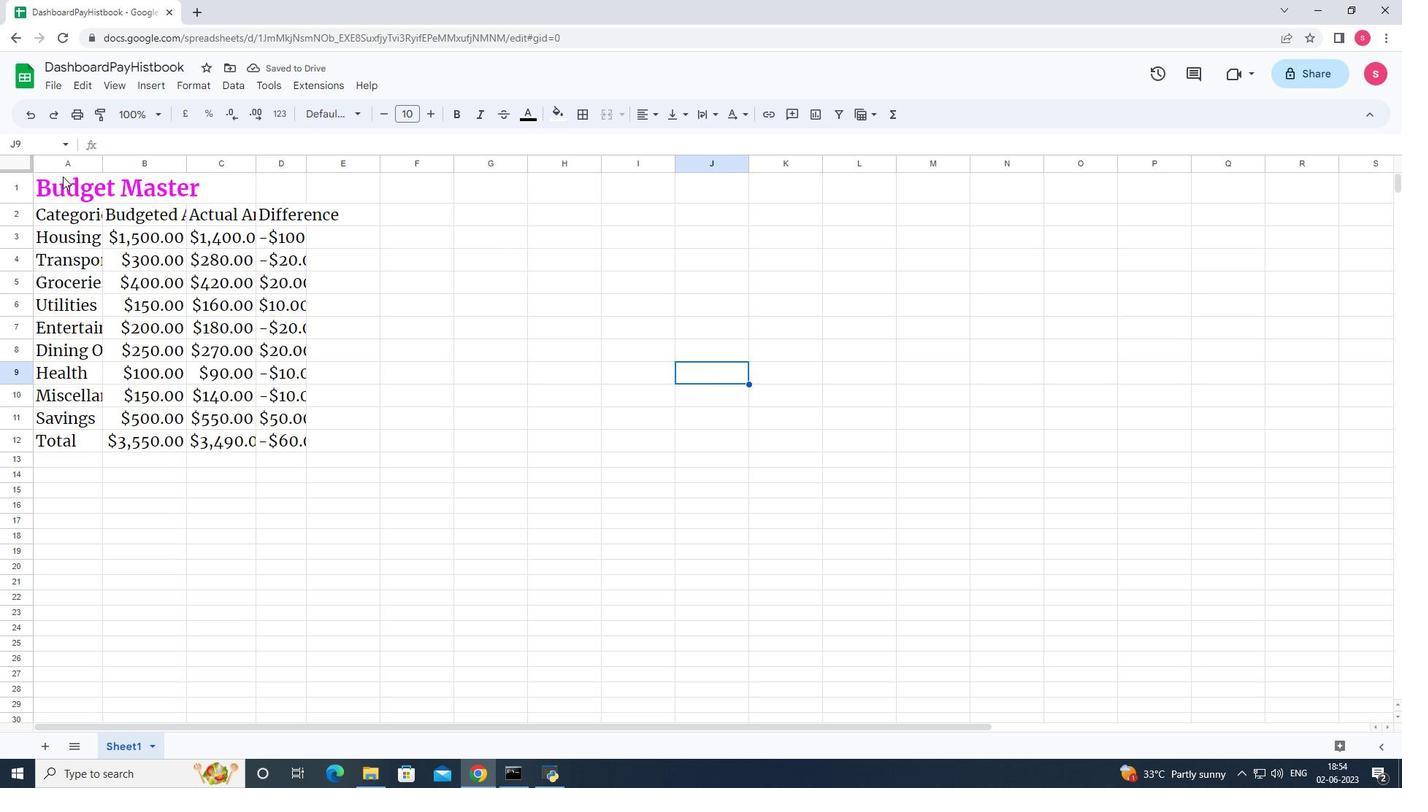 
Action: Mouse moved to (636, 113)
Screenshot: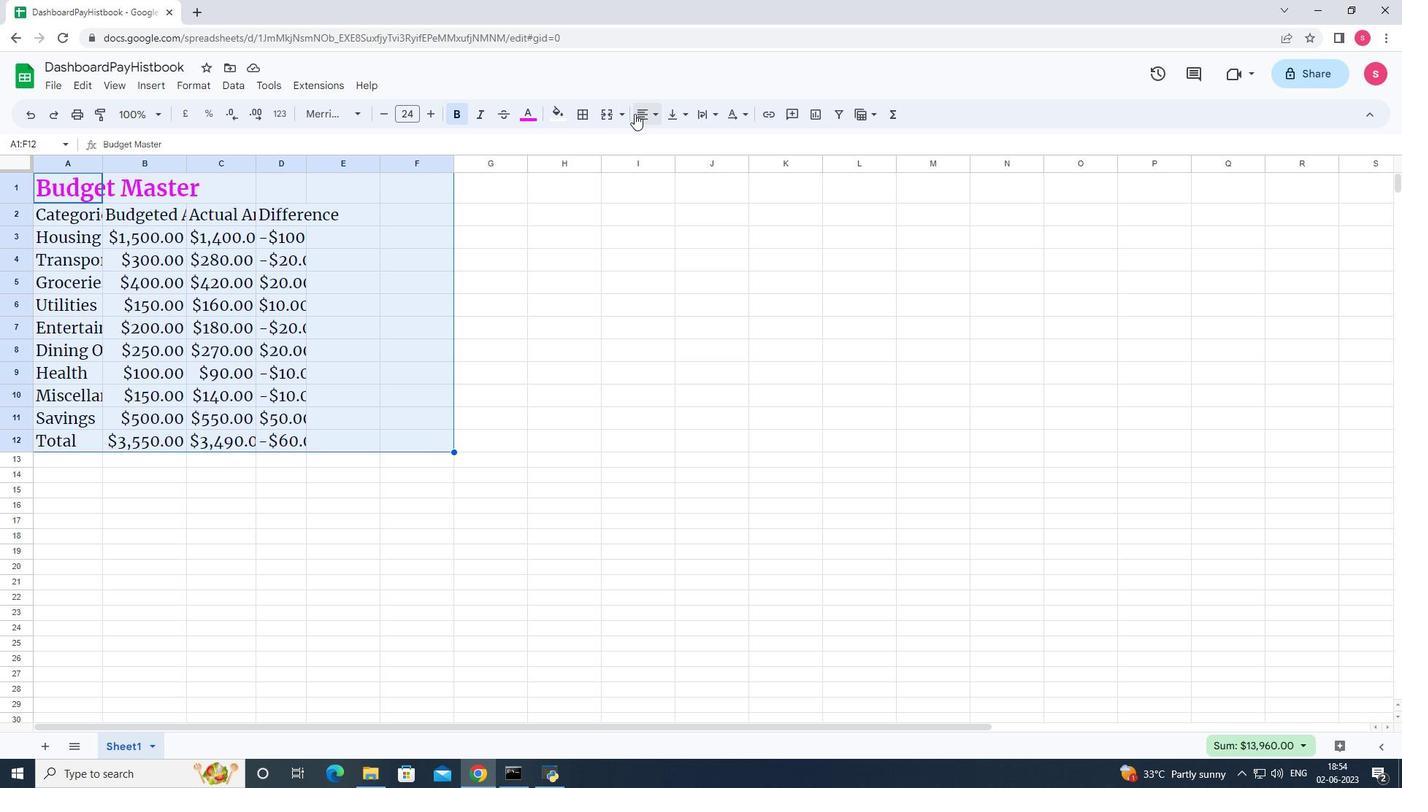 
Action: Mouse pressed left at (636, 113)
Screenshot: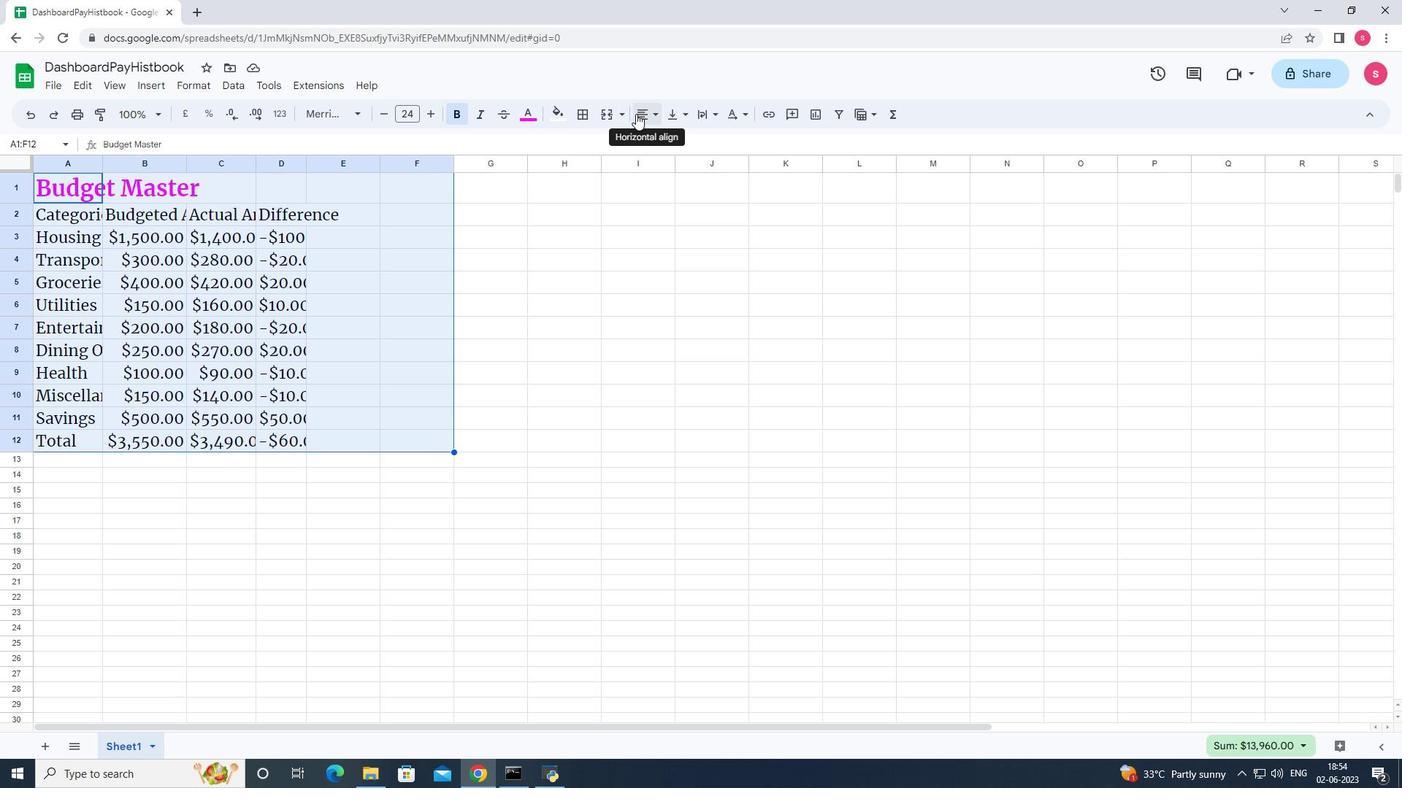 
Action: Mouse moved to (663, 143)
Screenshot: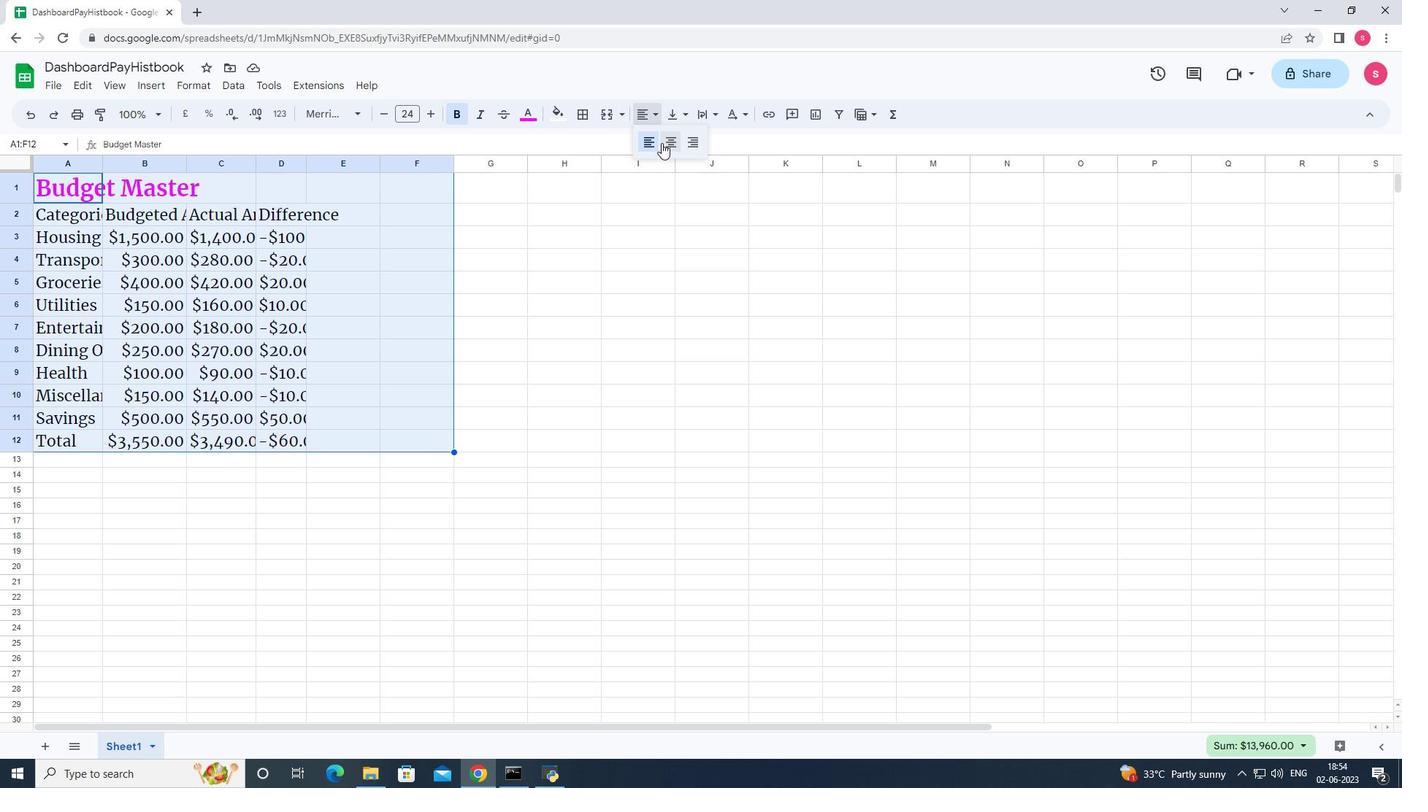 
Action: Mouse pressed left at (663, 143)
Screenshot: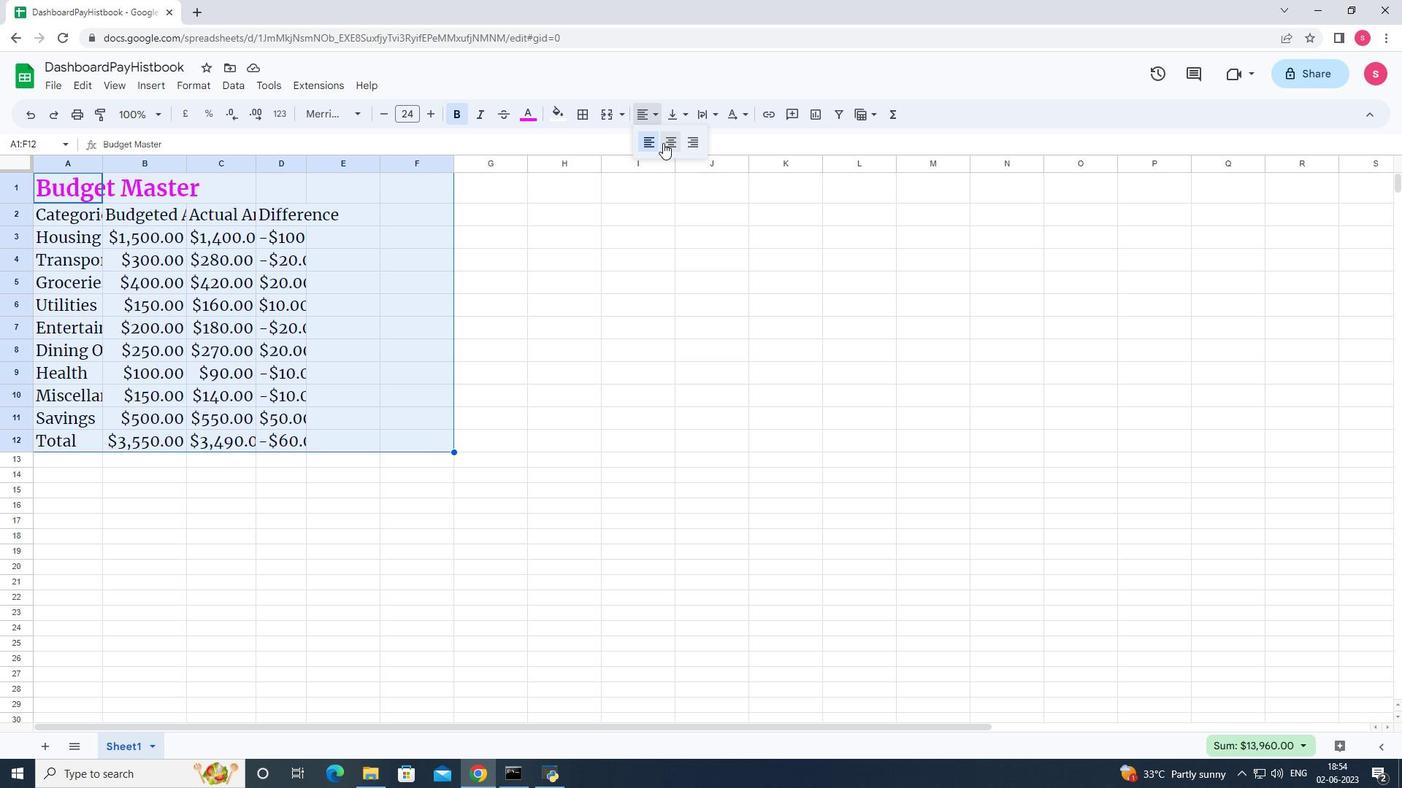 
Action: Mouse moved to (688, 317)
Screenshot: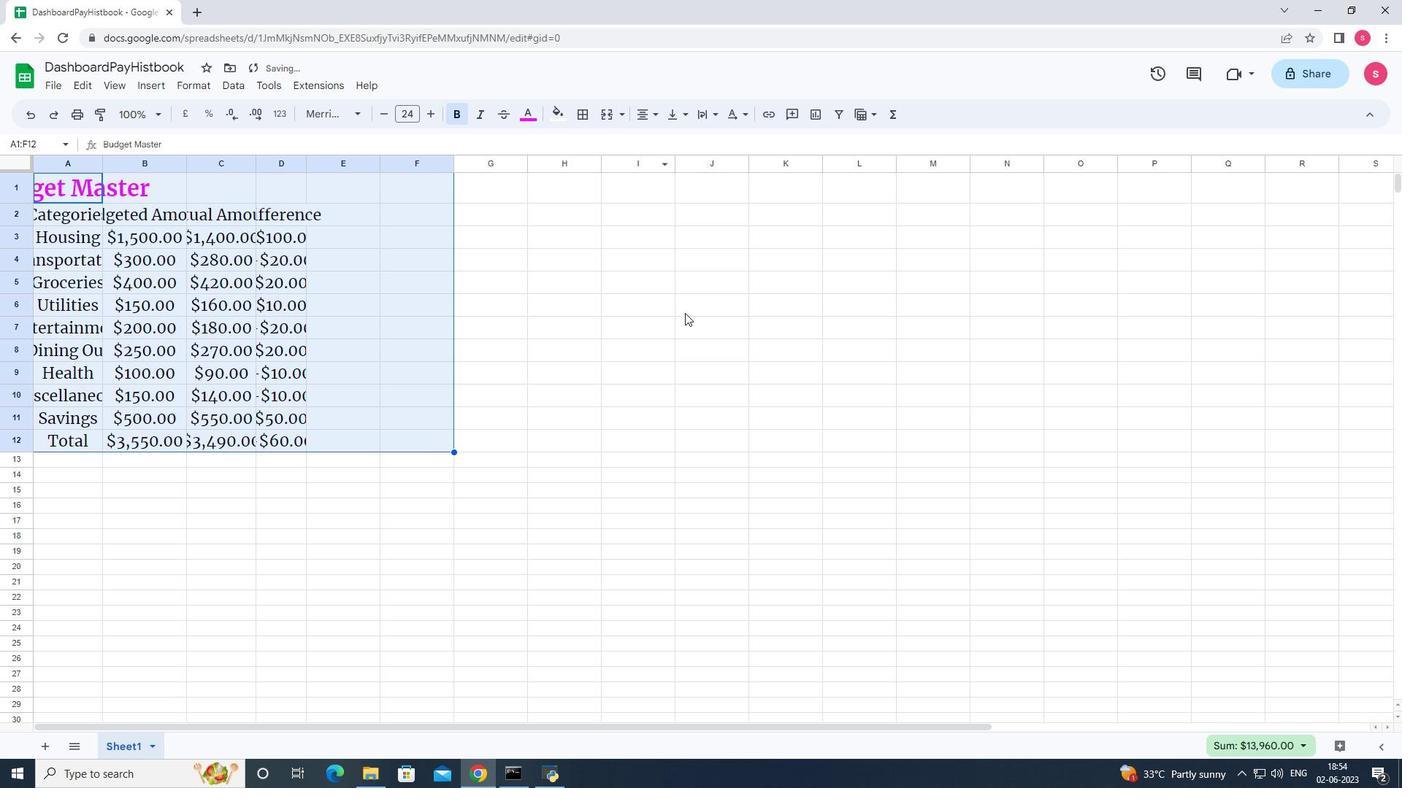 
Action: Mouse pressed left at (688, 317)
Screenshot: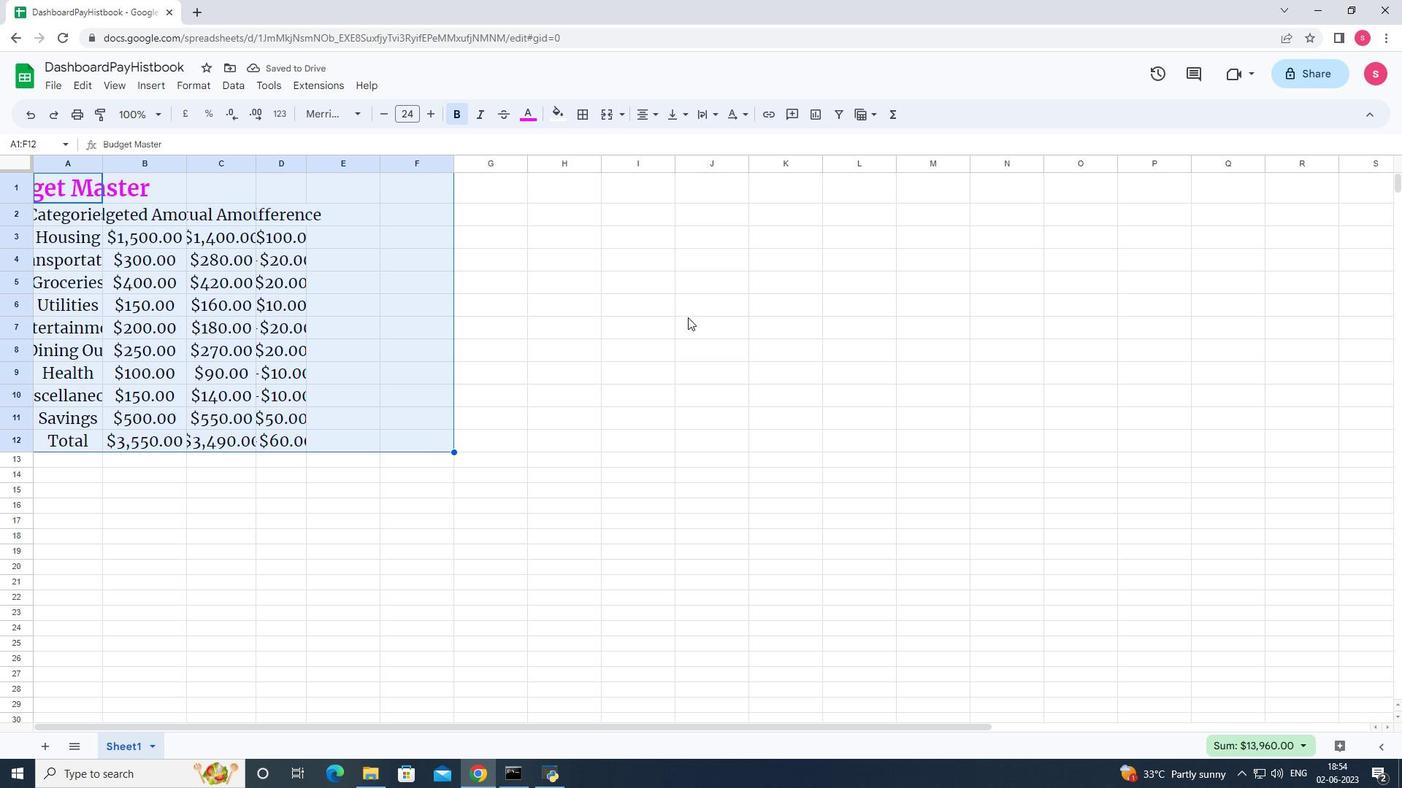 
Action: Mouse moved to (104, 159)
Screenshot: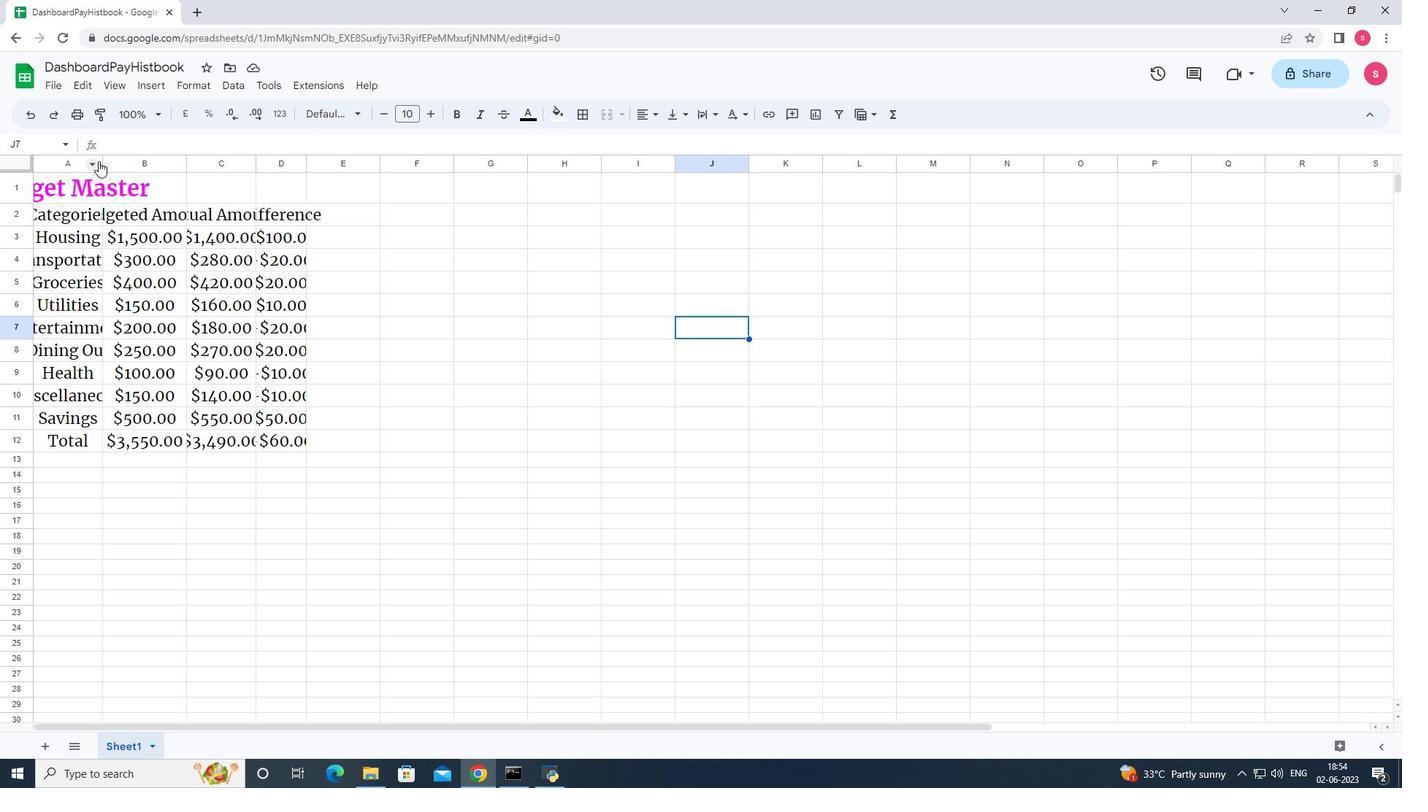 
Action: Mouse pressed left at (104, 159)
Screenshot: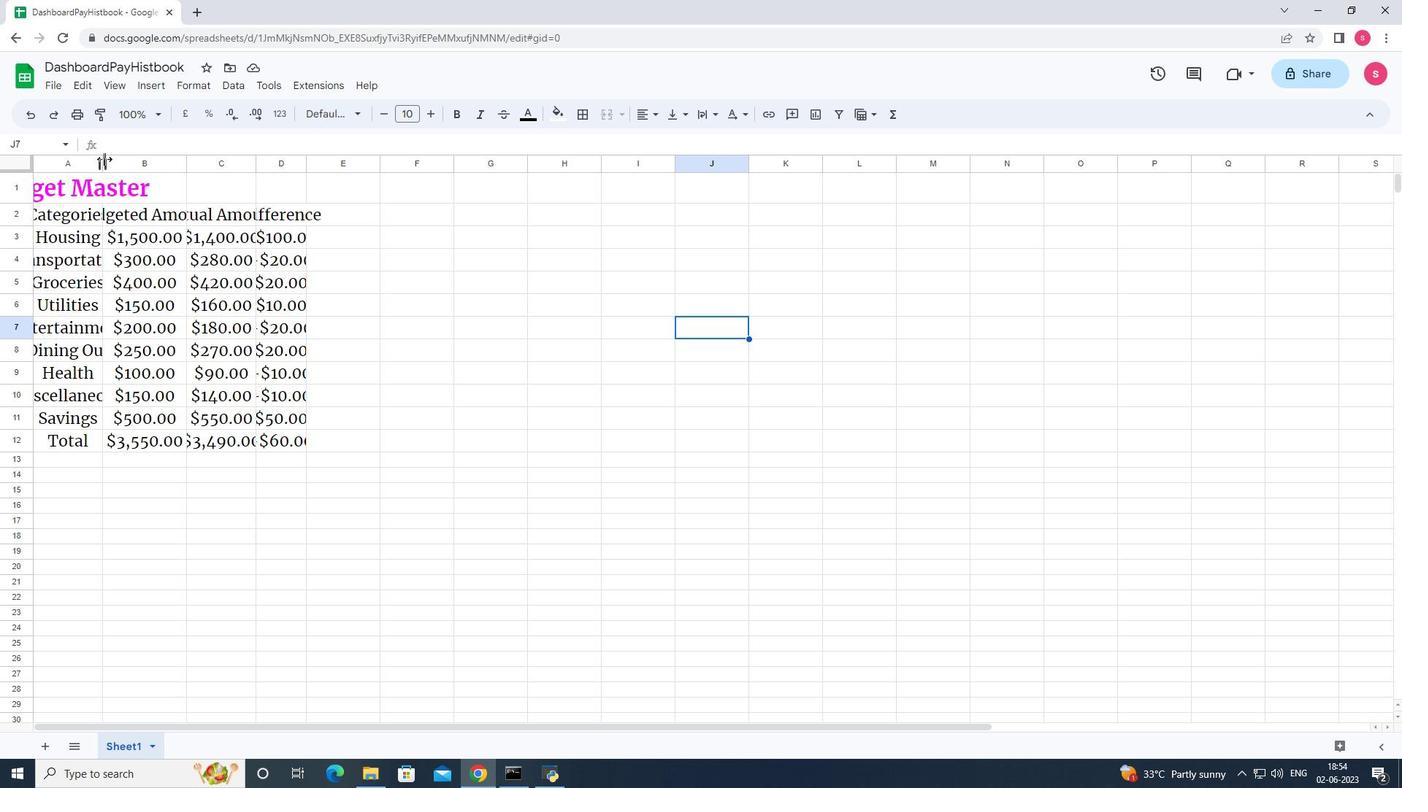 
Action: Mouse pressed left at (104, 159)
Screenshot: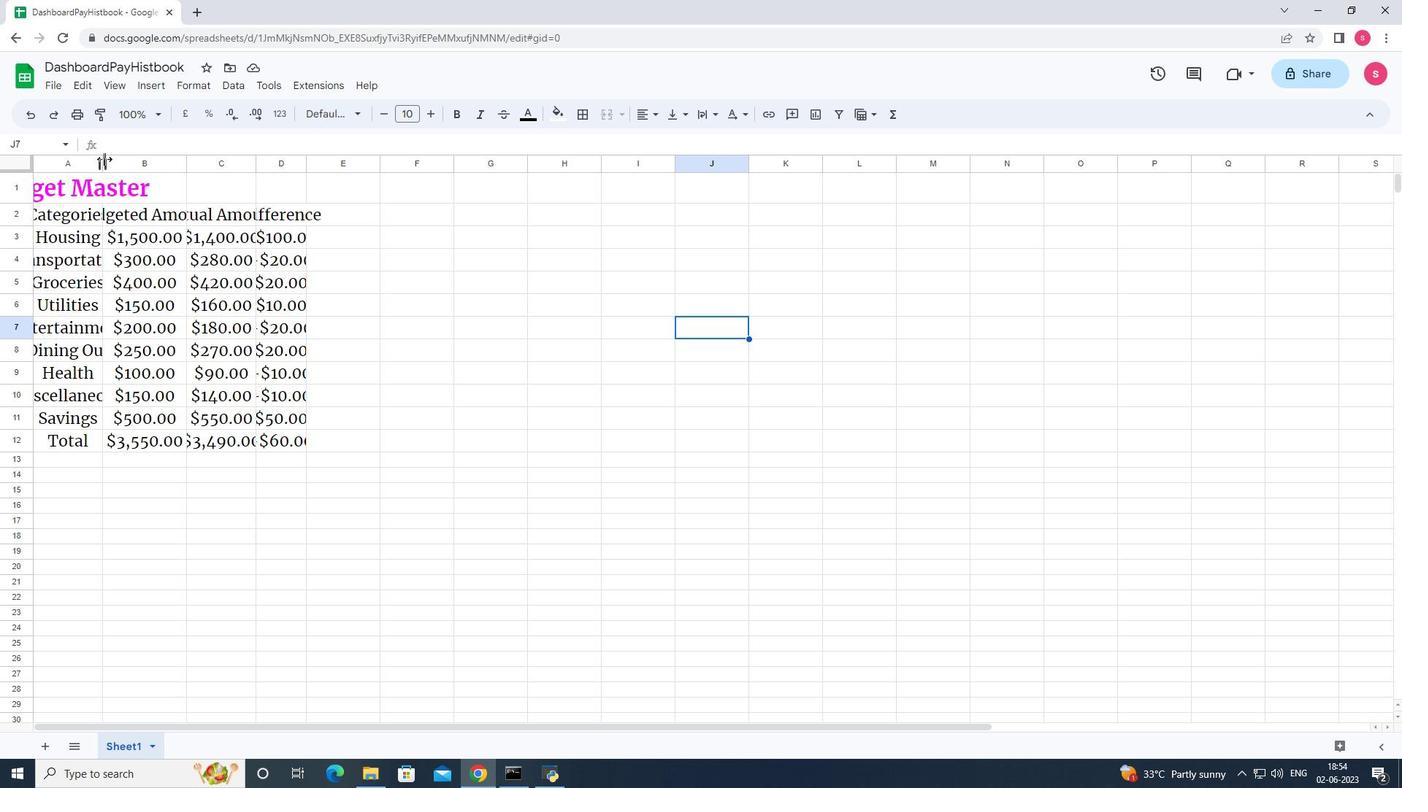 
Action: Mouse moved to (283, 166)
Screenshot: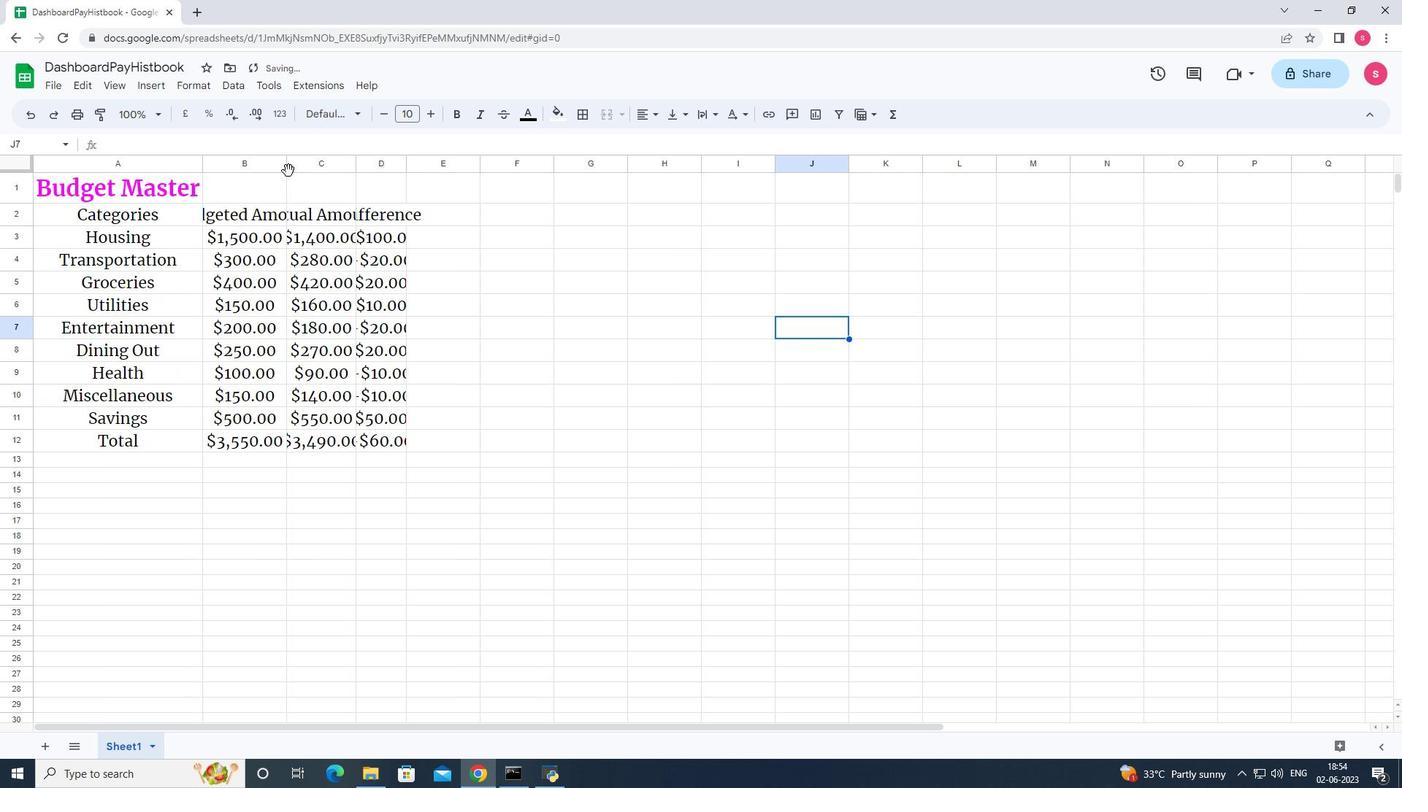 
Action: Mouse pressed left at (283, 166)
Screenshot: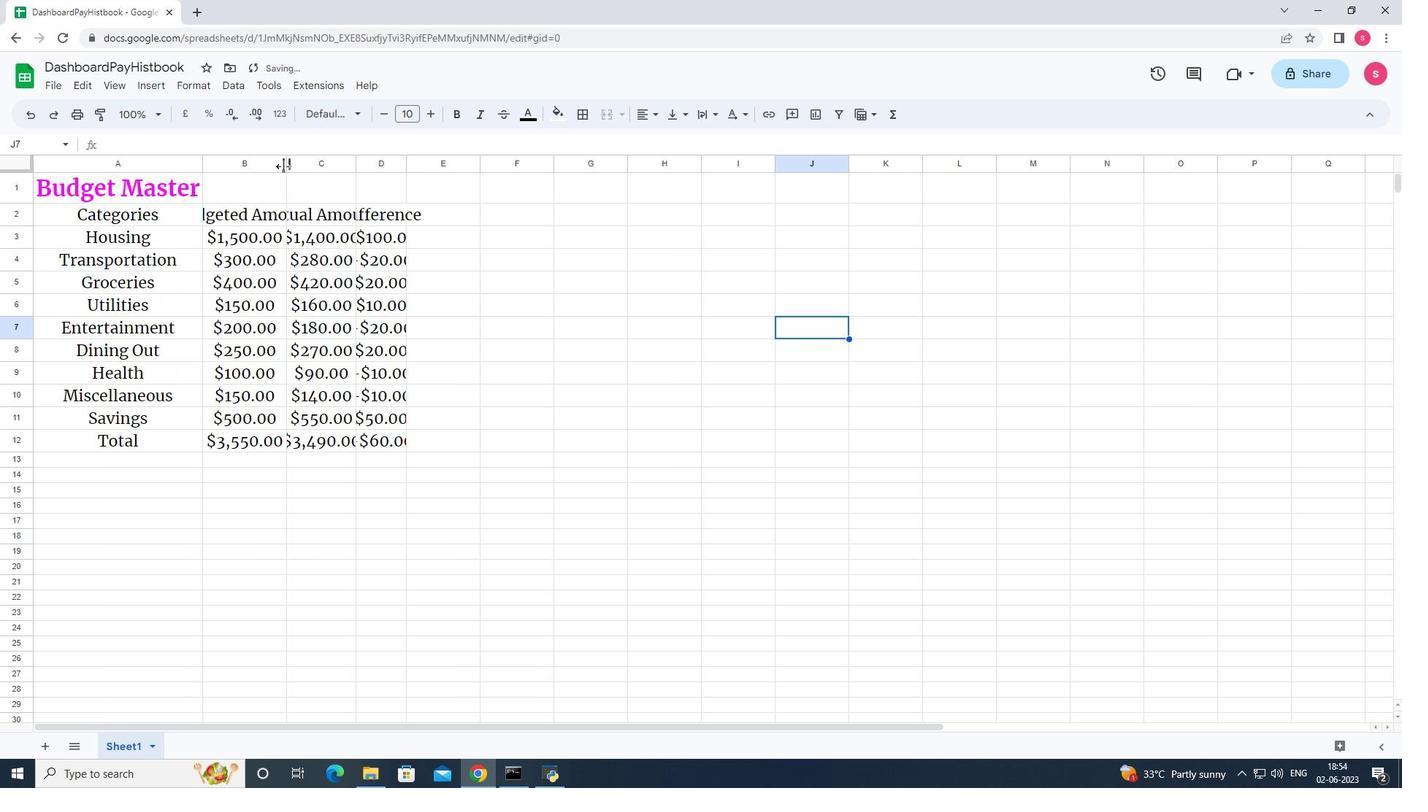 
Action: Mouse pressed left at (283, 166)
Screenshot: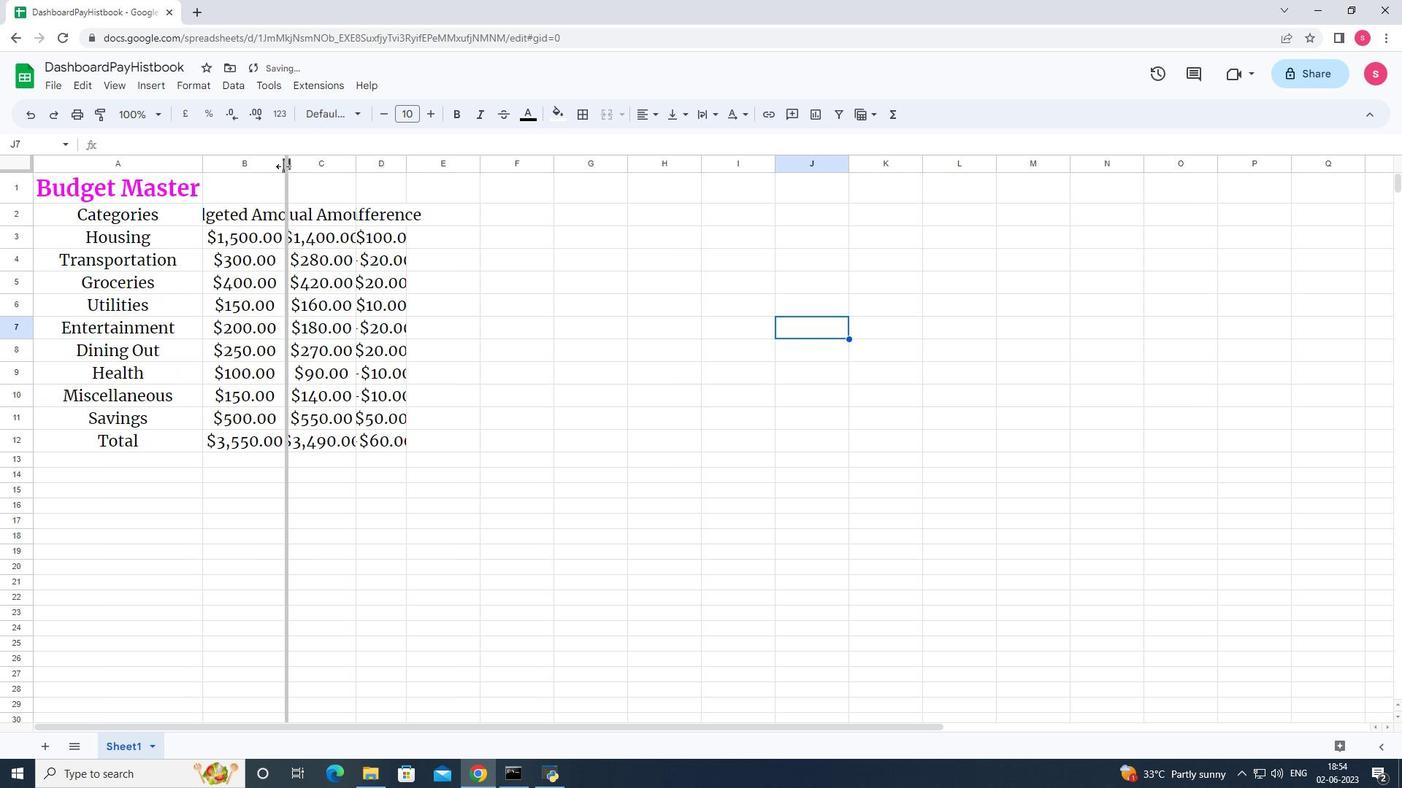 
Action: Mouse moved to (417, 160)
Screenshot: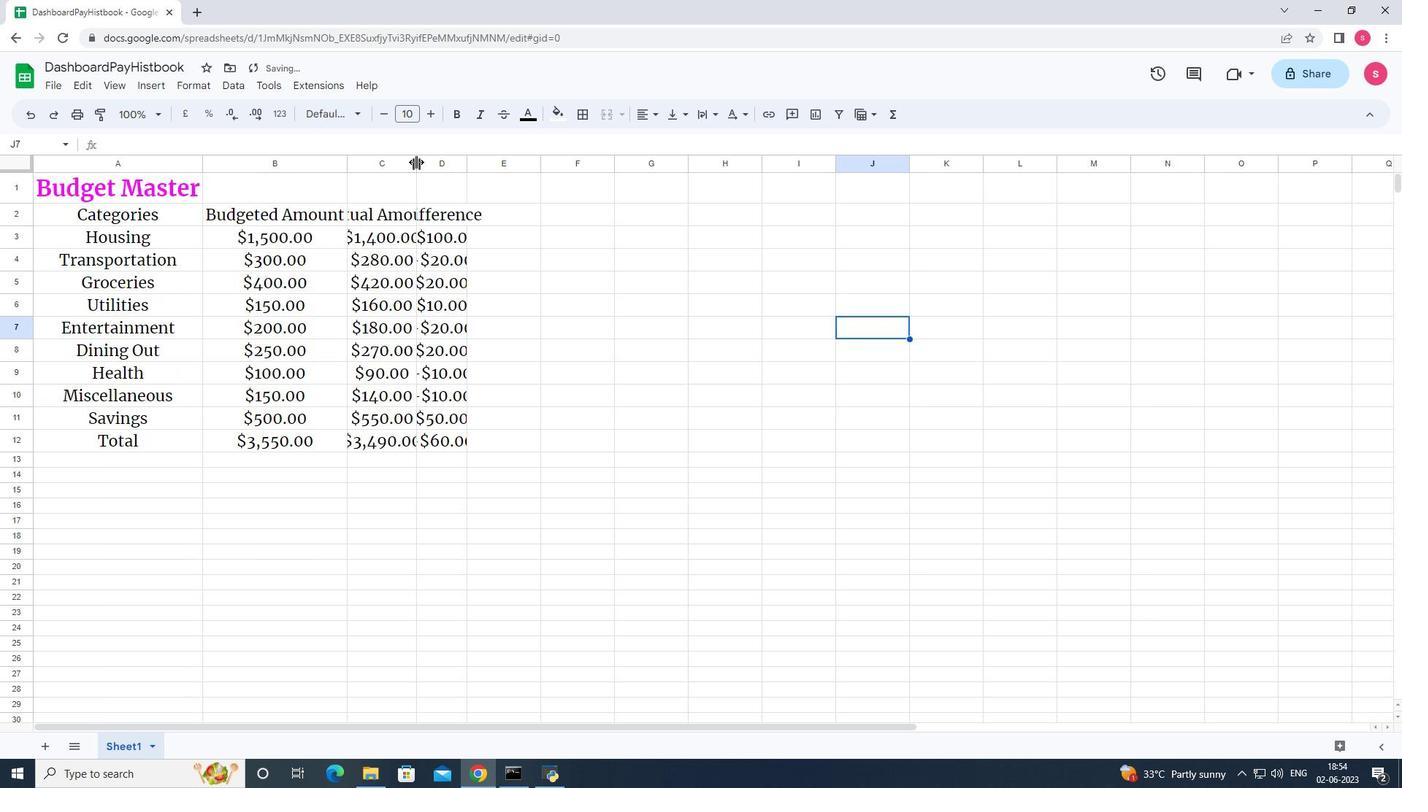 
Action: Mouse pressed left at (417, 160)
Screenshot: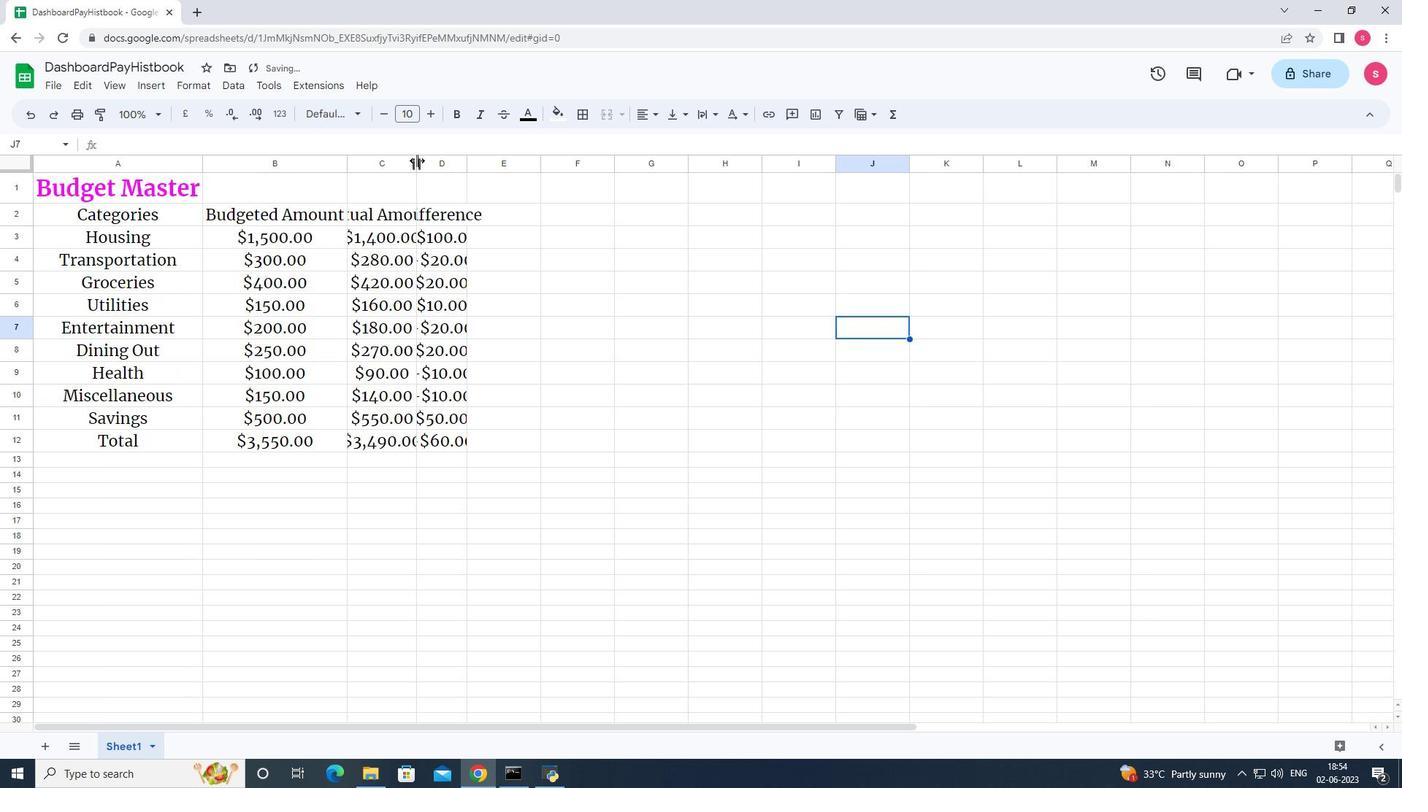 
Action: Mouse pressed left at (417, 160)
Screenshot: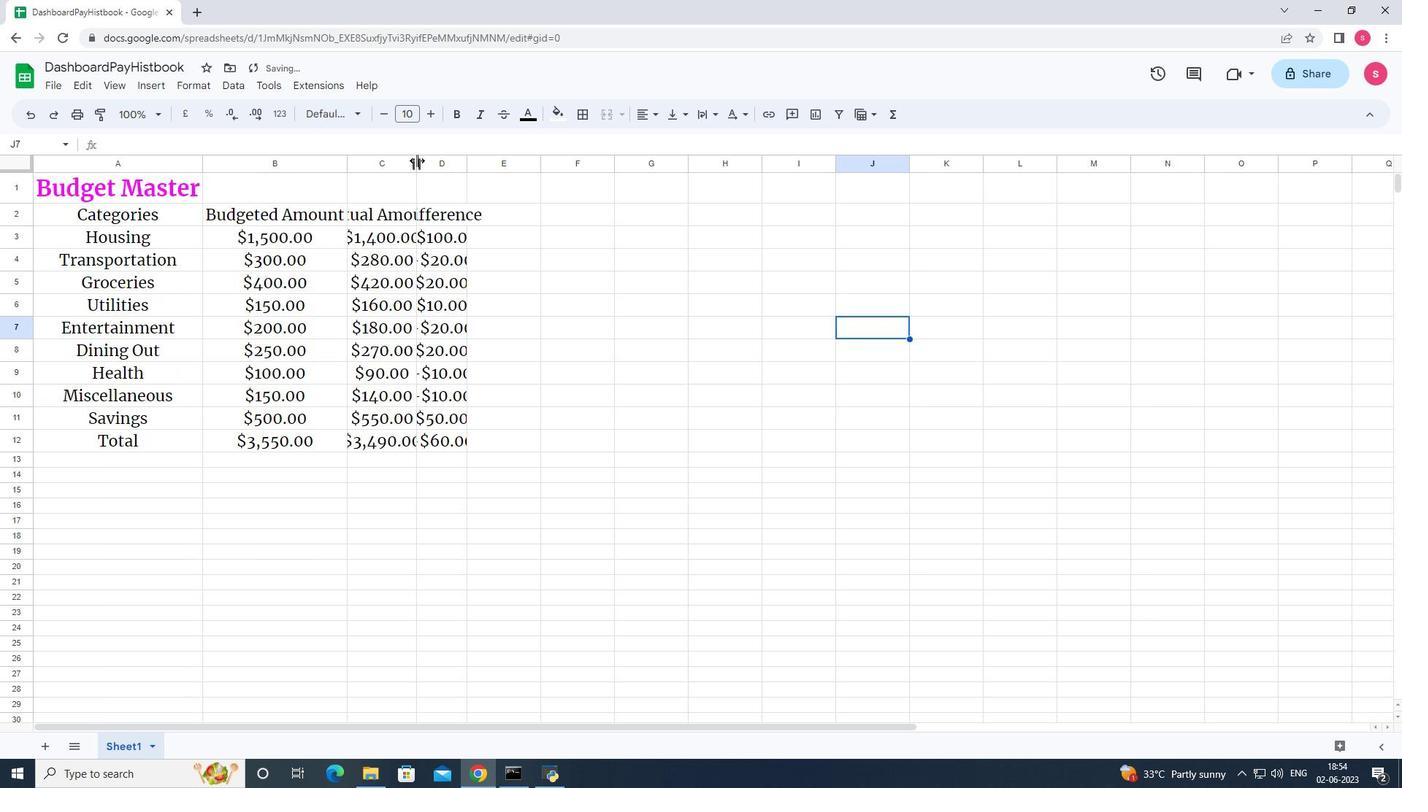 
Action: Mouse moved to (518, 162)
Screenshot: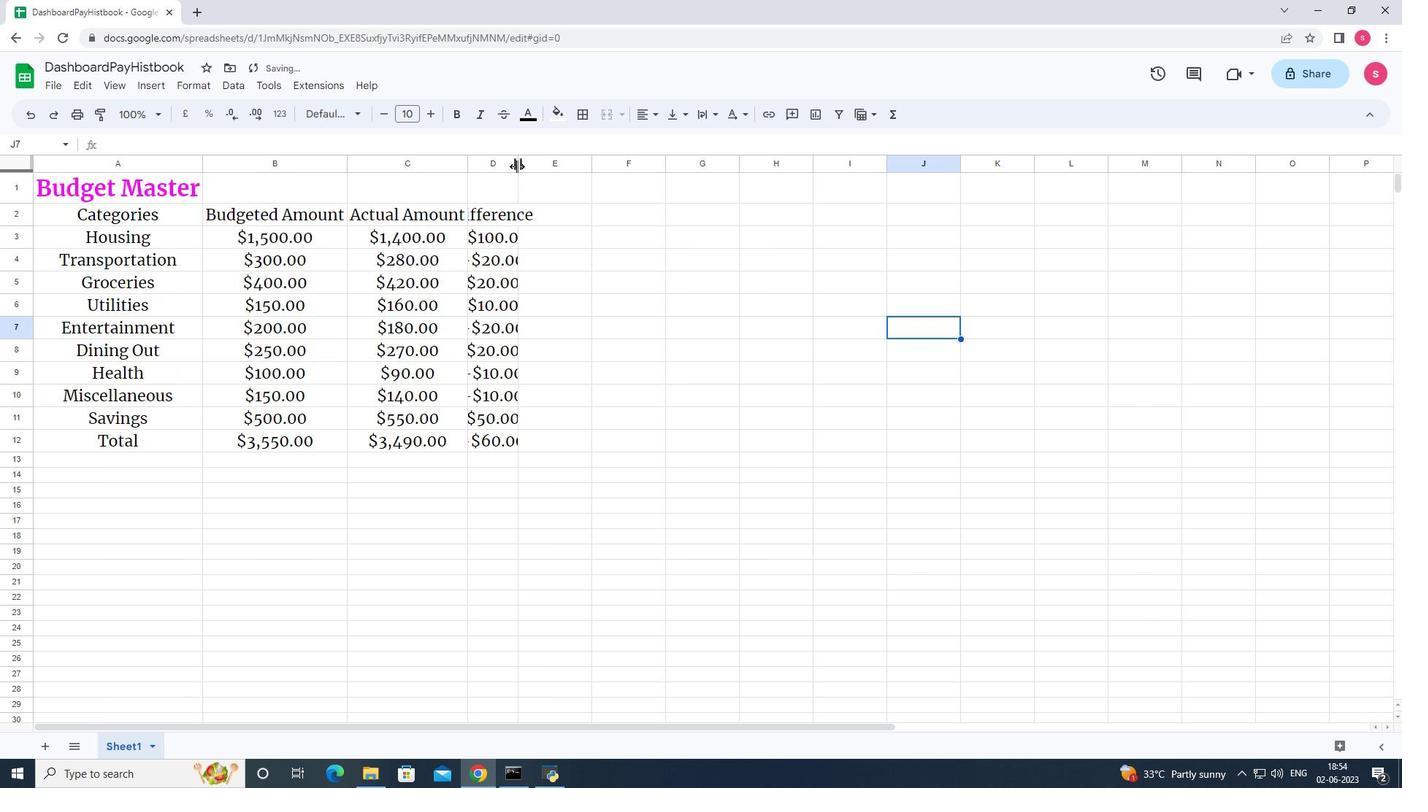 
Action: Mouse pressed left at (518, 162)
Screenshot: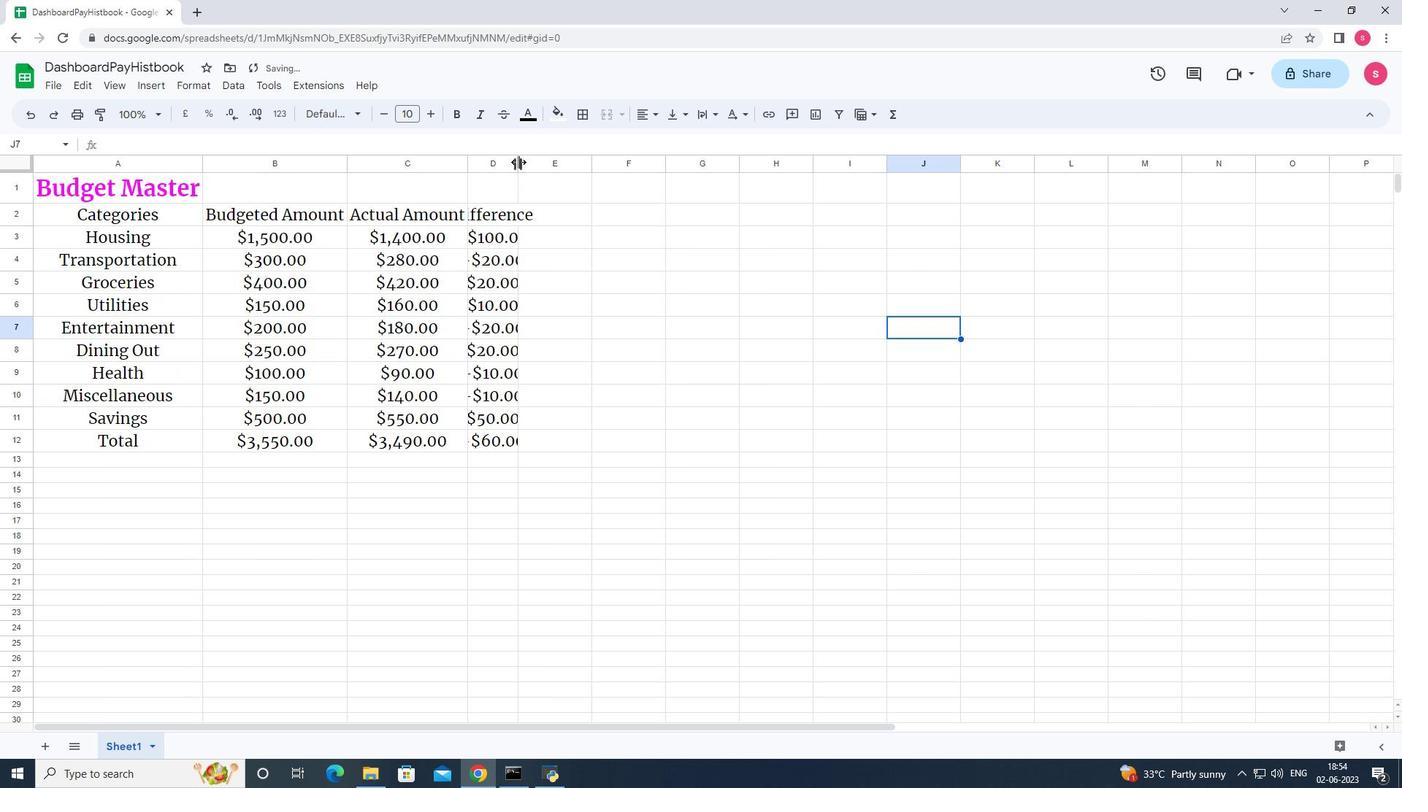 
Action: Mouse pressed left at (518, 162)
Screenshot: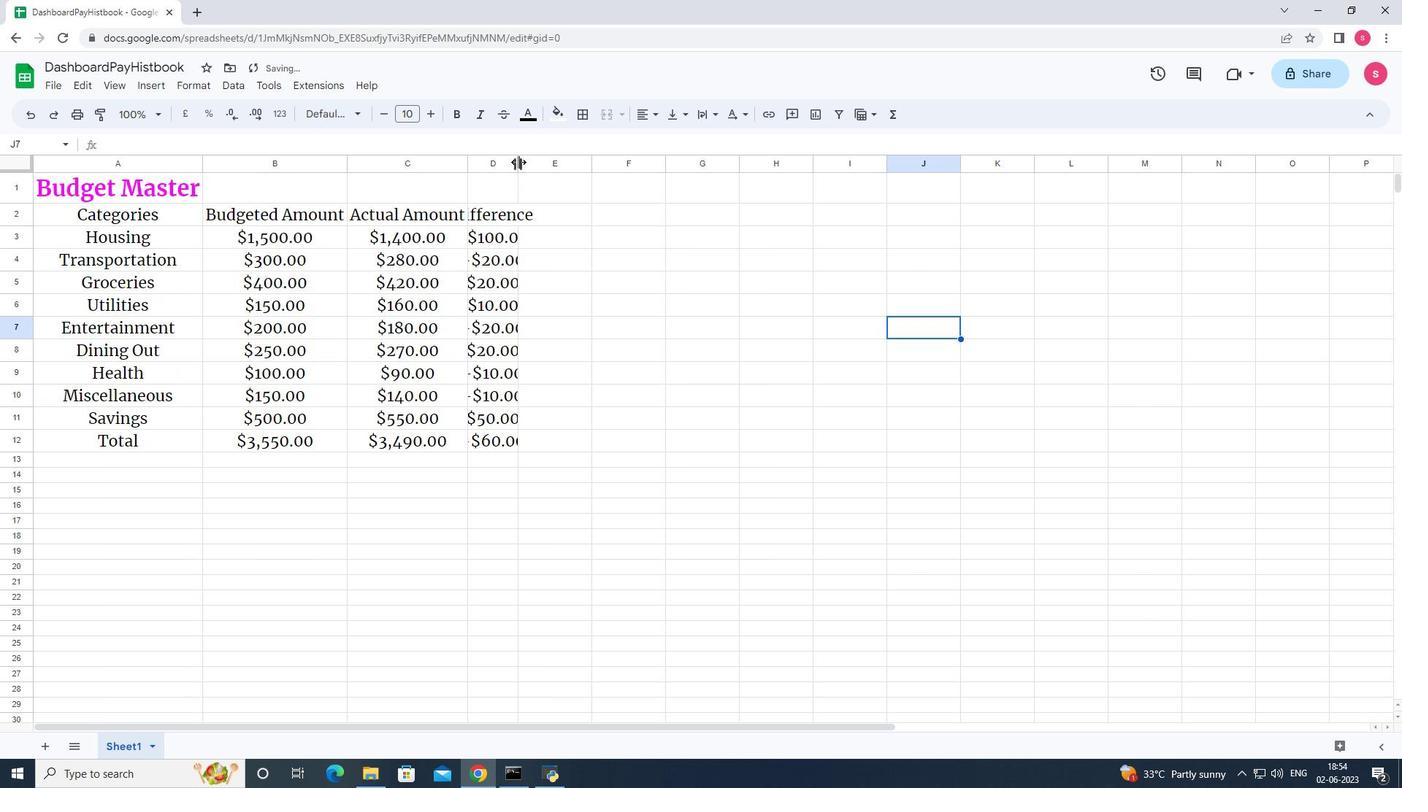 
Action: Mouse moved to (698, 371)
Screenshot: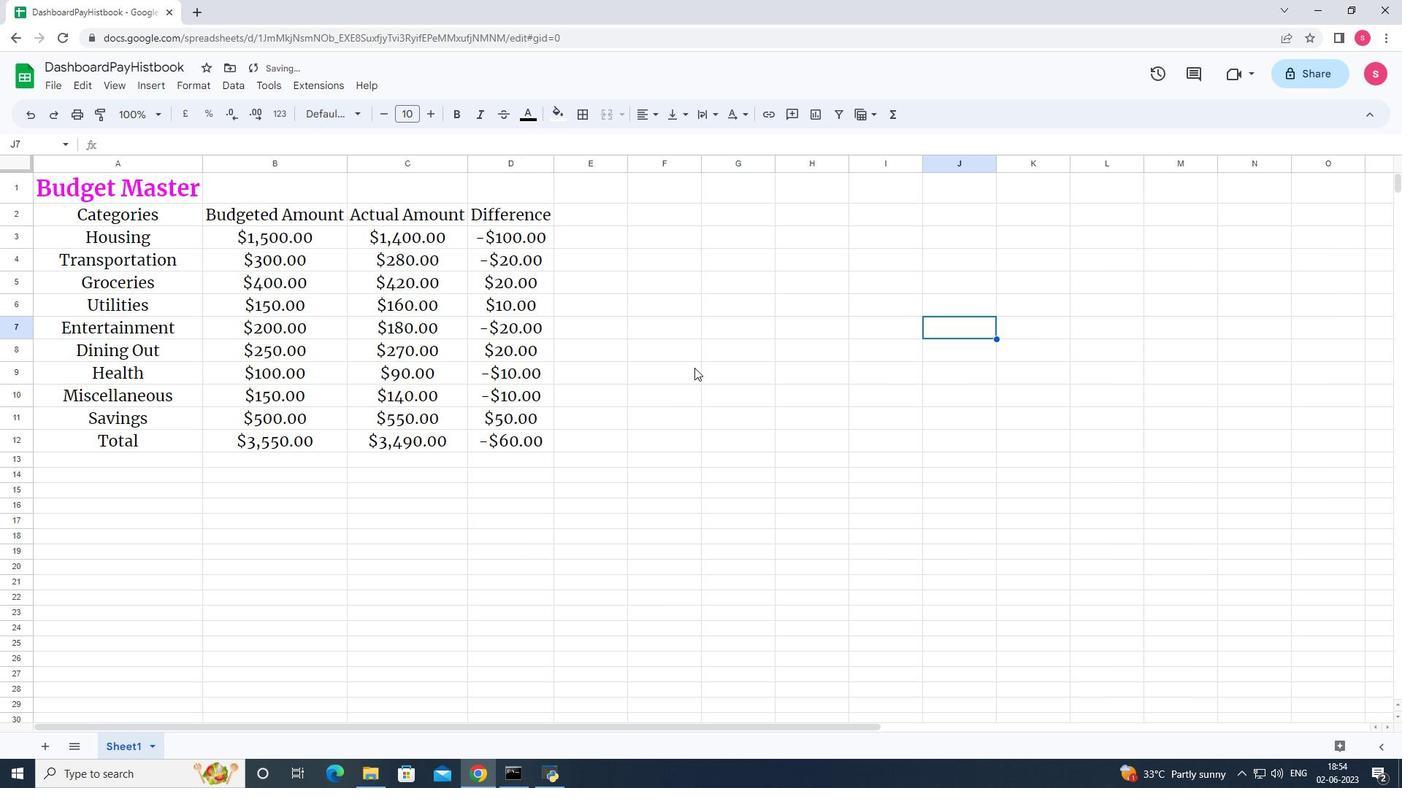 
Action: Key pressed ctrl+S
Screenshot: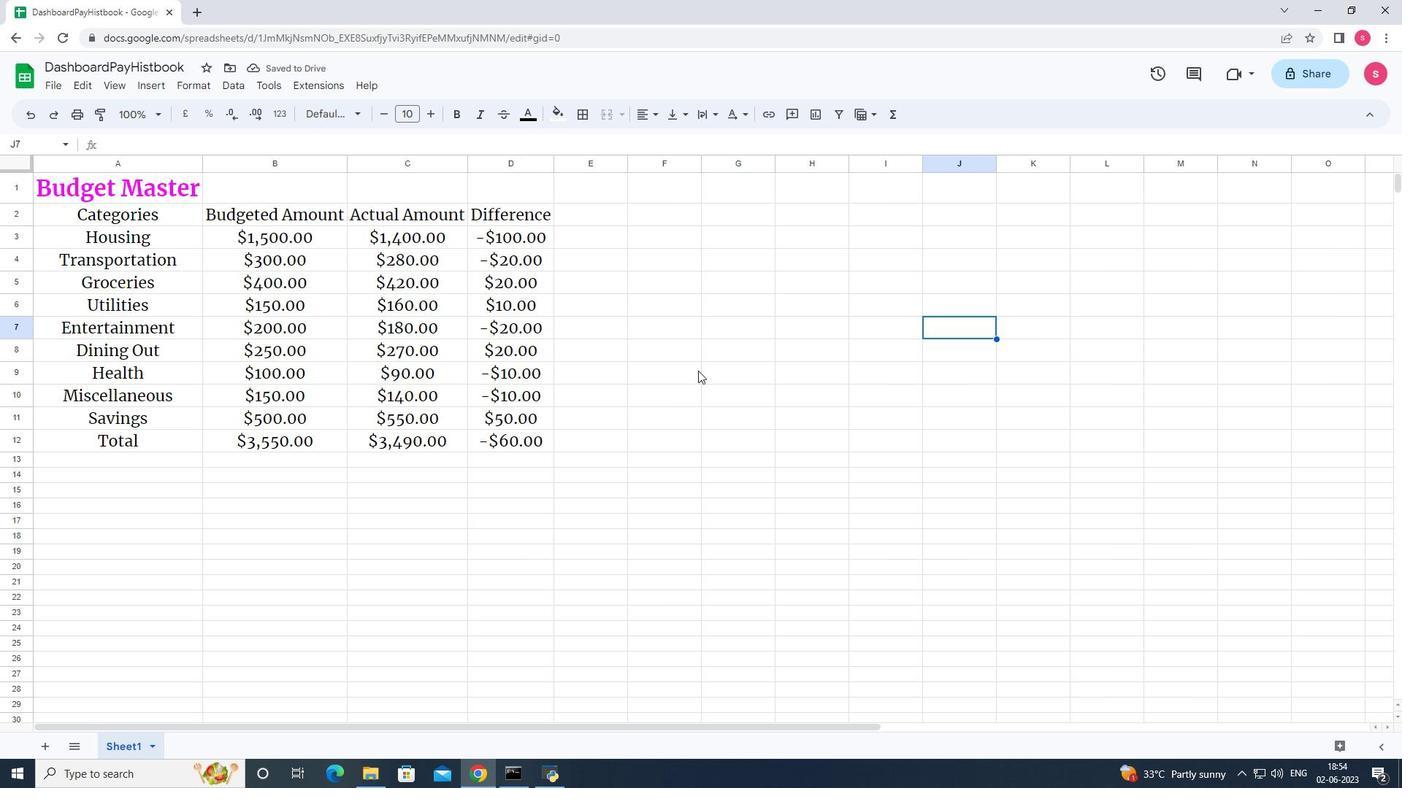 
Action: Mouse moved to (698, 372)
Screenshot: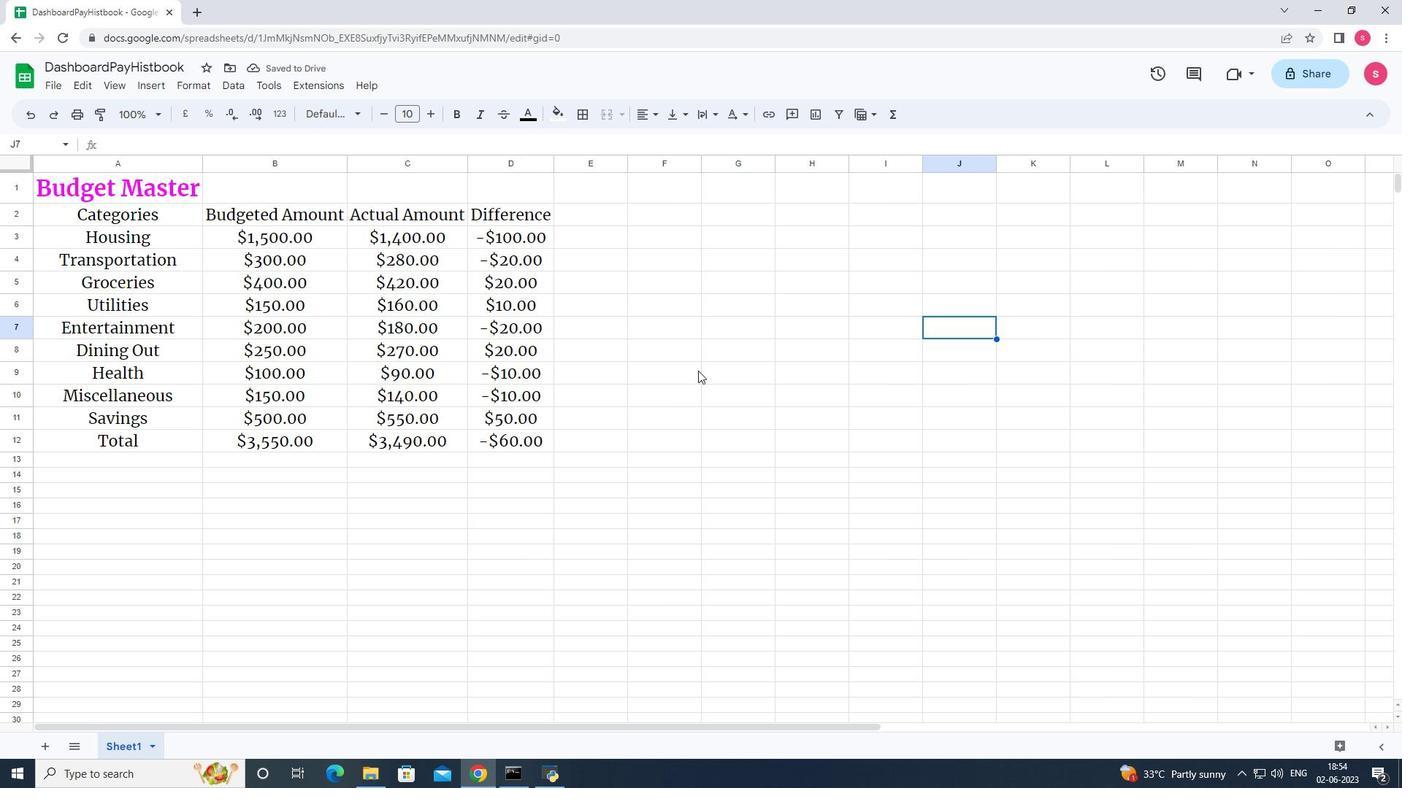 
